 Task: Find connections with filter location Chamba with filter topic #socialentrepreneurswith filter profile language English with filter current company Birdeye with filter school Smt Mithibai Motiram Kundnani College of Commerce and Economics 32nd Road Bandra Mumbai 400 050 with filter industry Renewable Energy Power Generation with filter service category Market Strategy with filter keywords title Therapist
Action: Mouse moved to (616, 91)
Screenshot: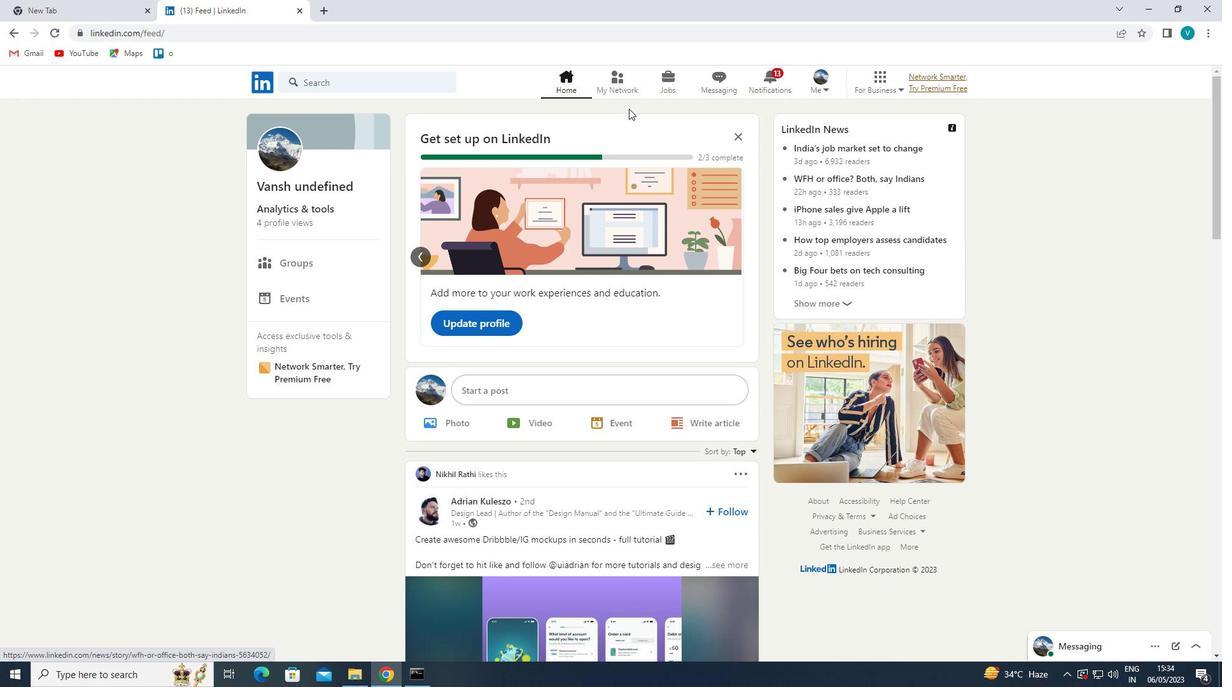 
Action: Mouse pressed left at (616, 91)
Screenshot: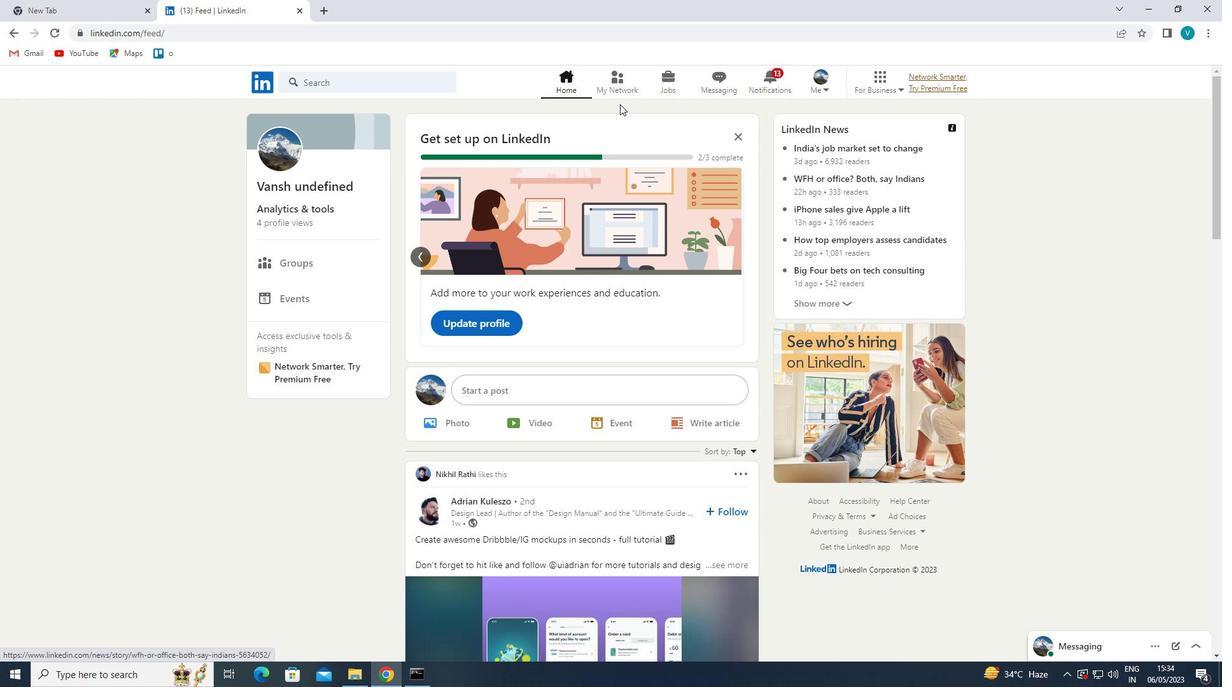 
Action: Mouse moved to (388, 157)
Screenshot: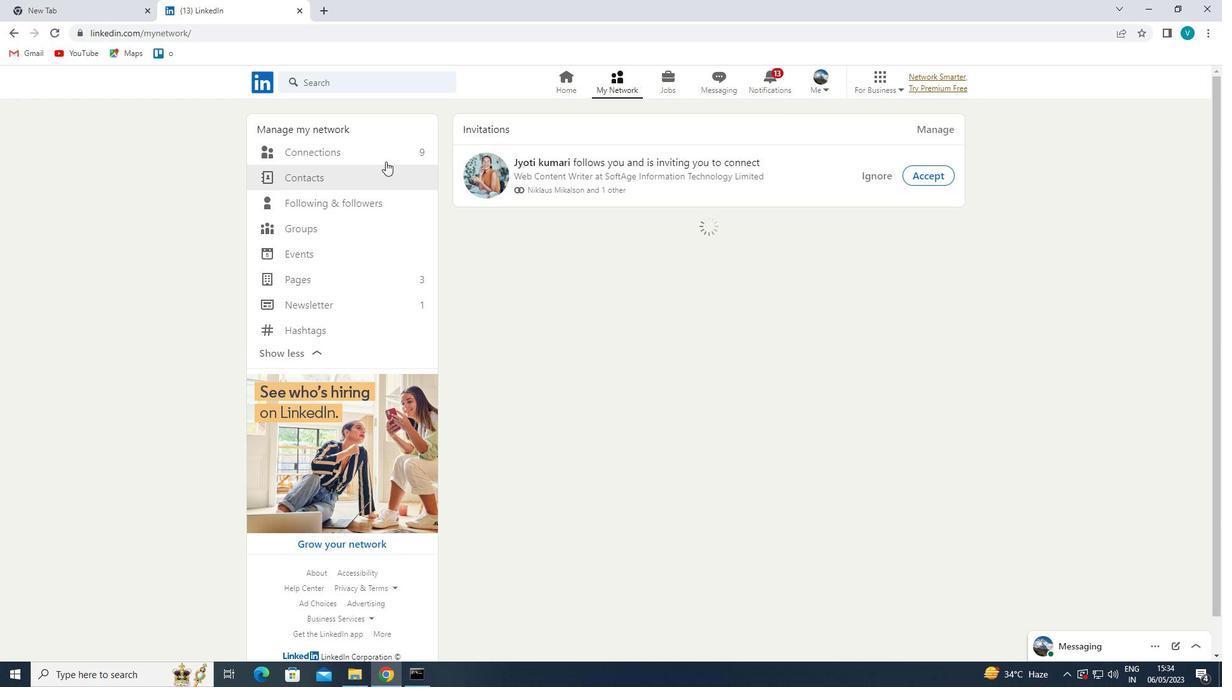 
Action: Mouse pressed left at (388, 157)
Screenshot: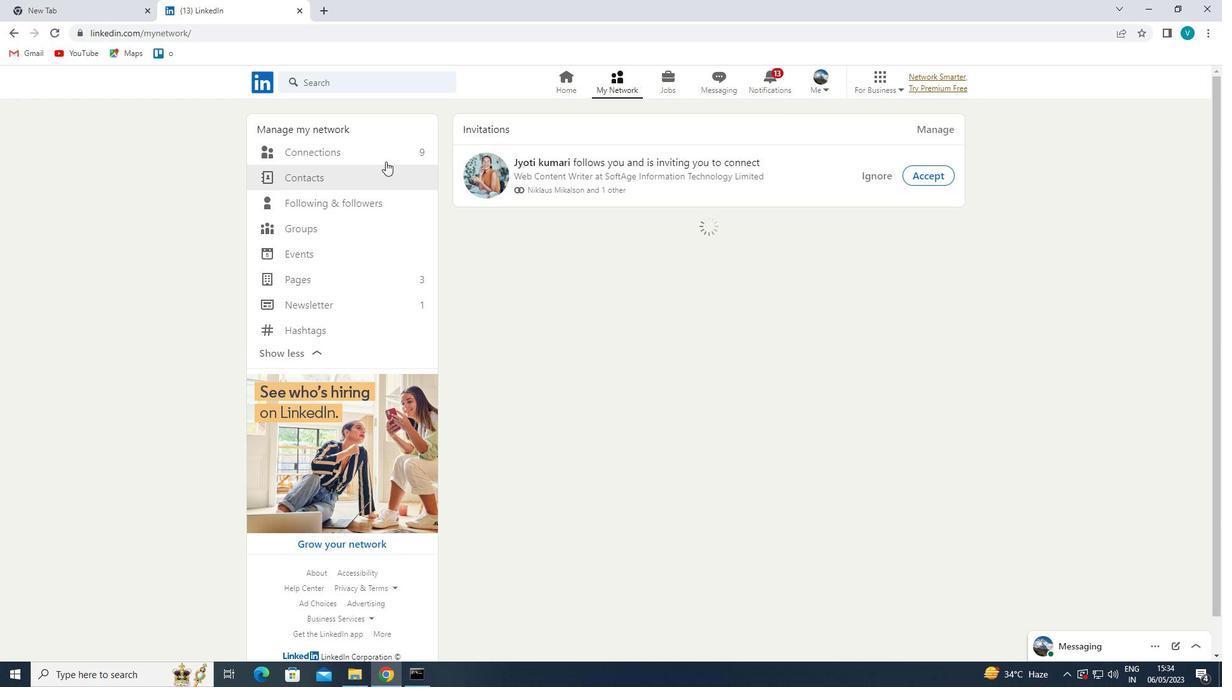 
Action: Mouse moved to (709, 155)
Screenshot: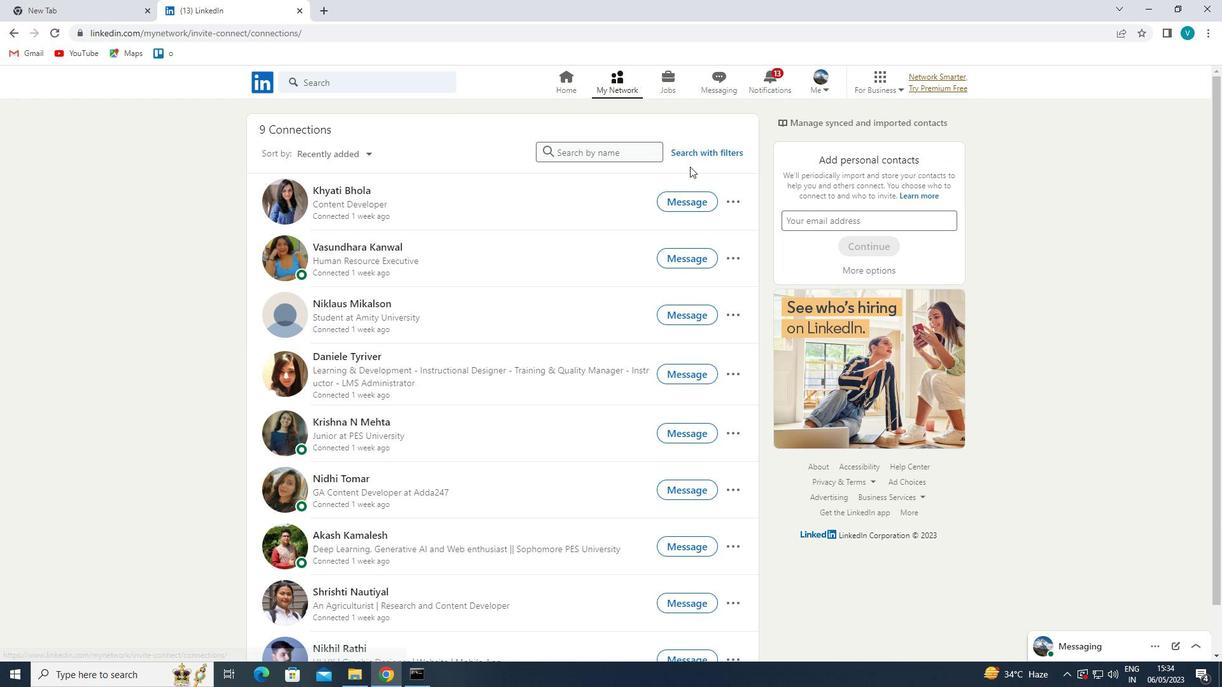 
Action: Mouse pressed left at (709, 155)
Screenshot: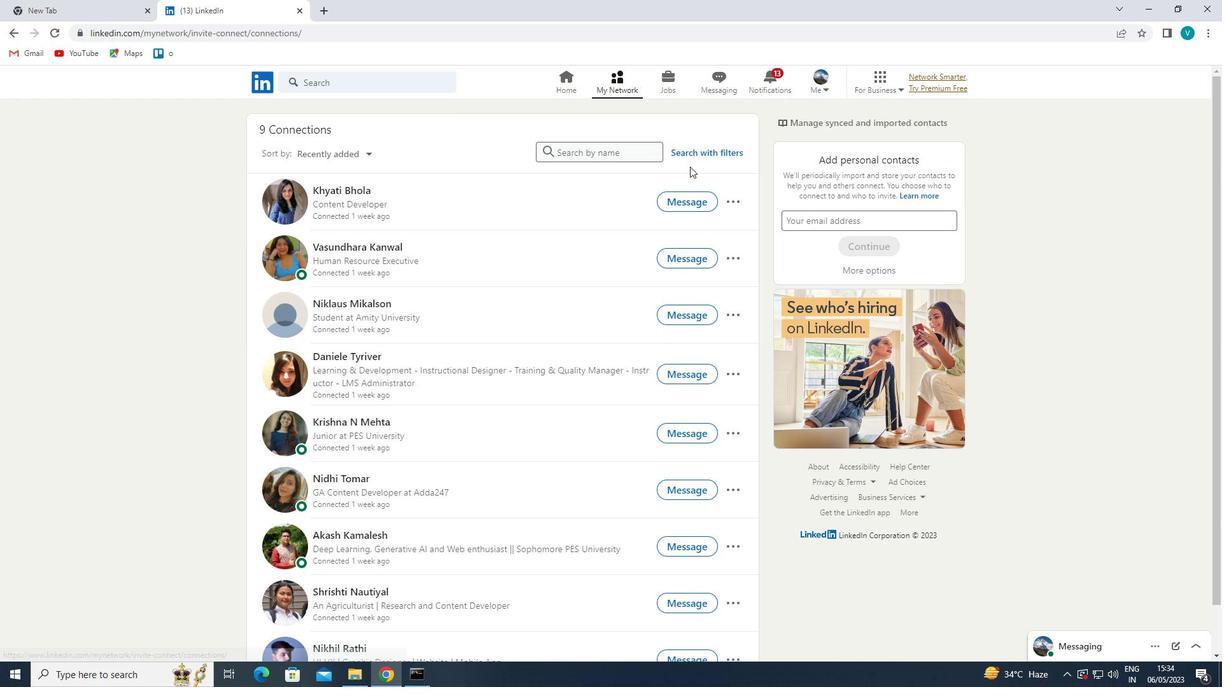 
Action: Mouse moved to (603, 121)
Screenshot: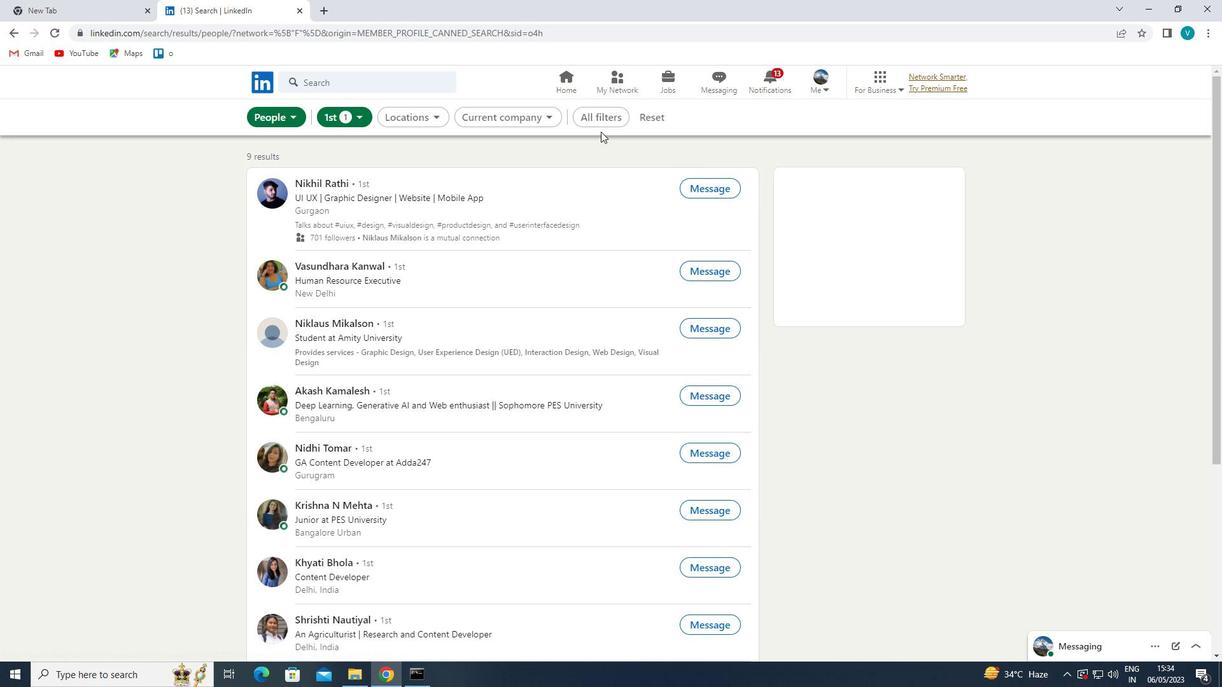 
Action: Mouse pressed left at (603, 121)
Screenshot: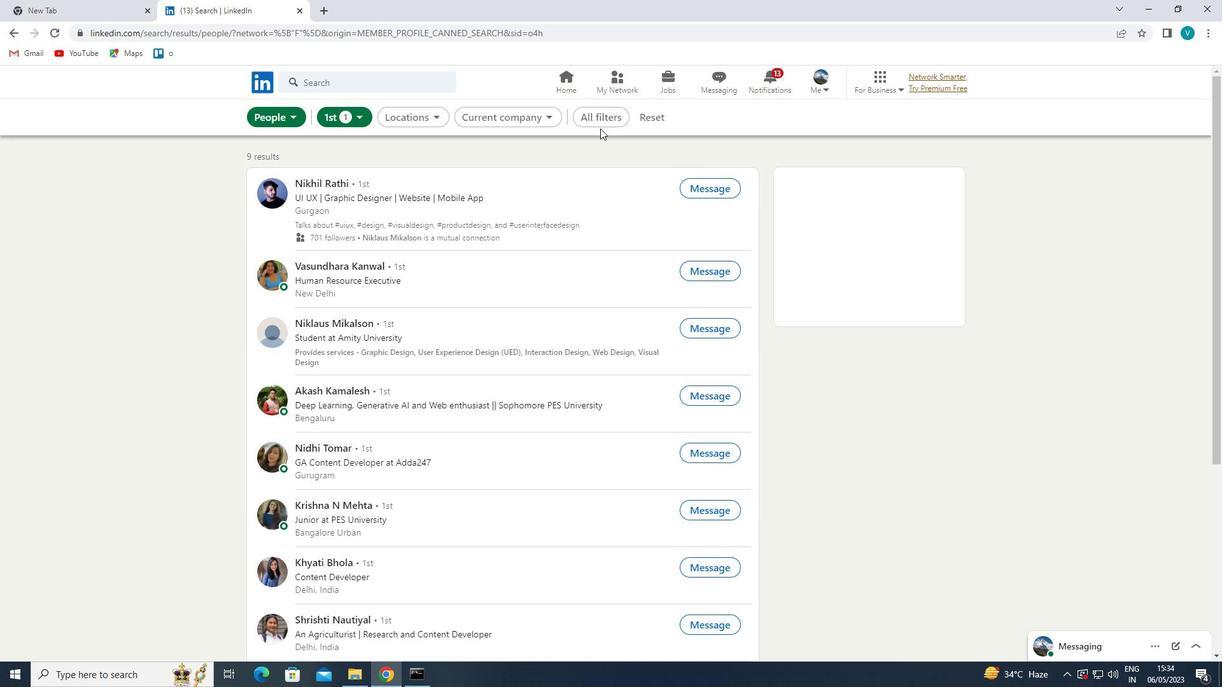 
Action: Mouse moved to (1035, 303)
Screenshot: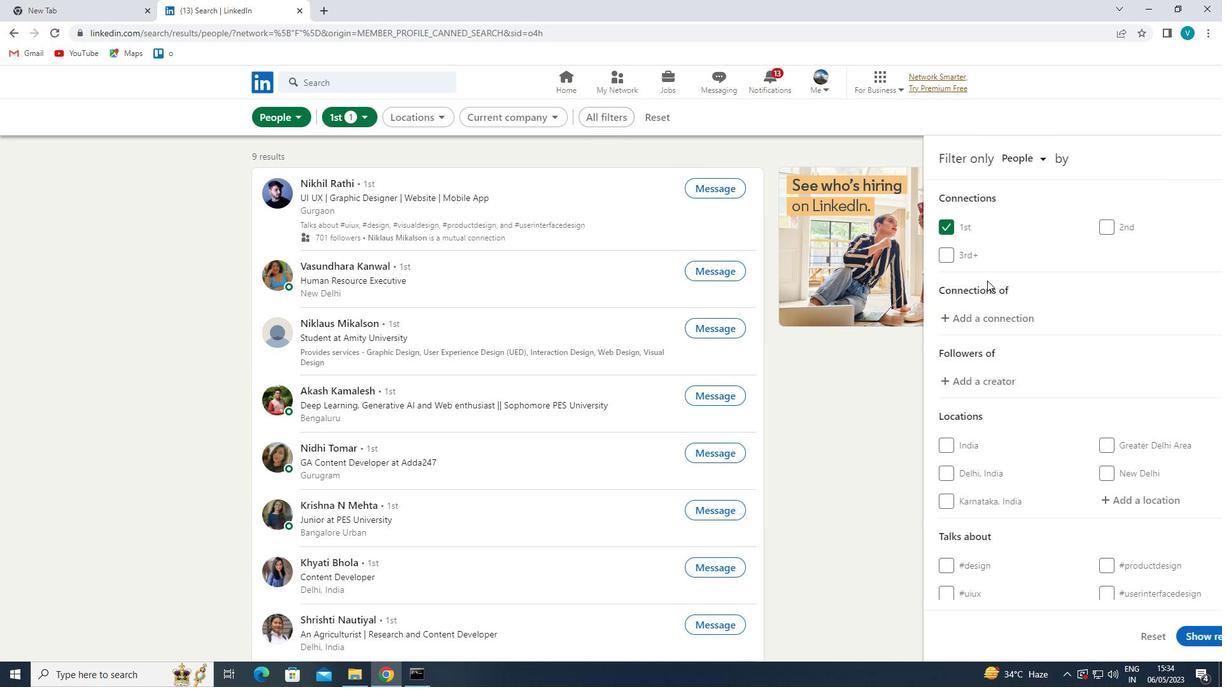 
Action: Mouse scrolled (1035, 303) with delta (0, 0)
Screenshot: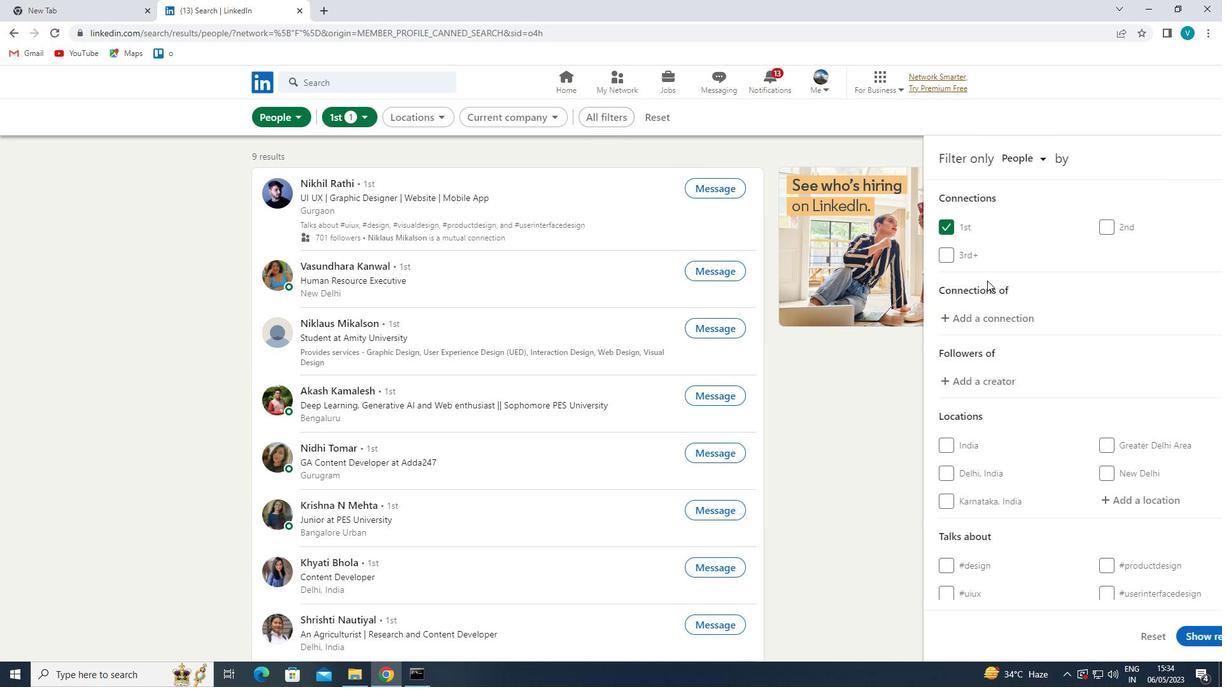 
Action: Mouse moved to (1091, 435)
Screenshot: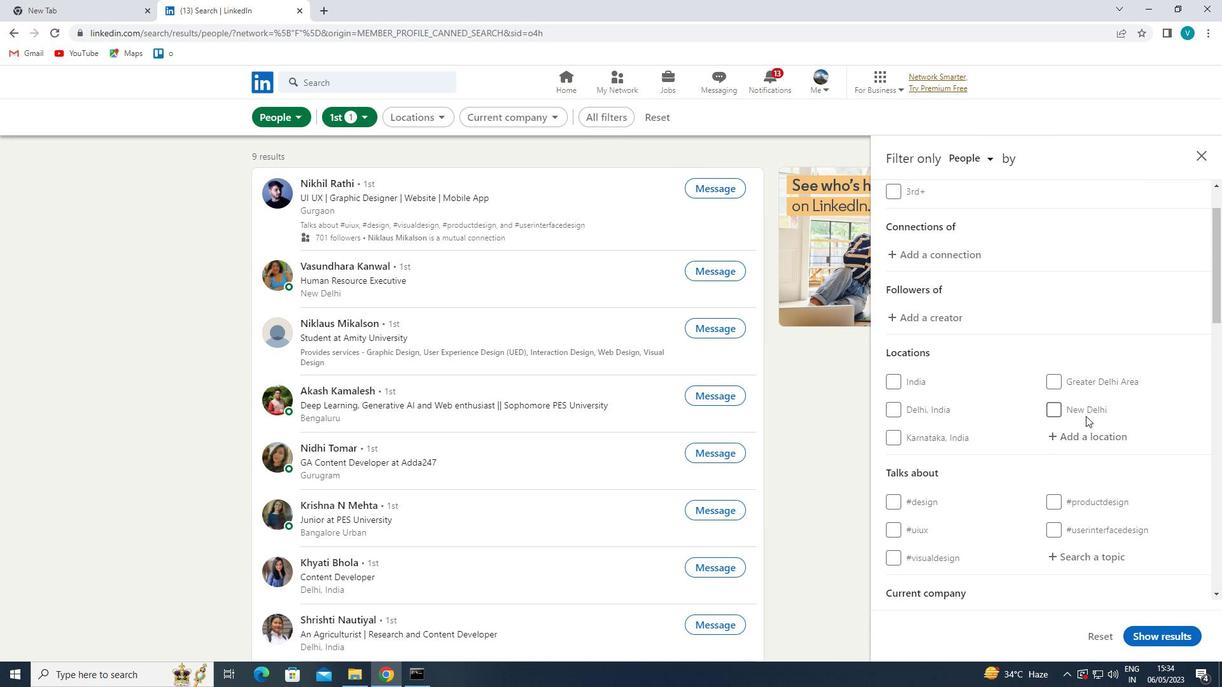 
Action: Mouse pressed left at (1091, 435)
Screenshot: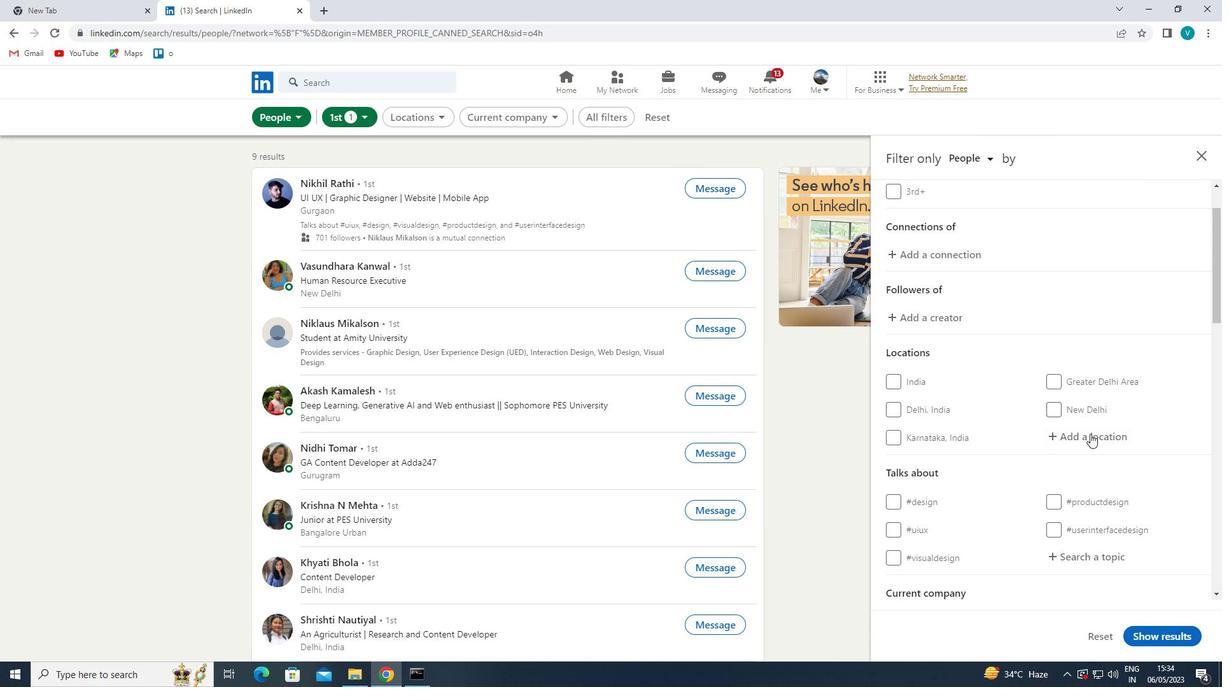 
Action: Mouse moved to (950, 352)
Screenshot: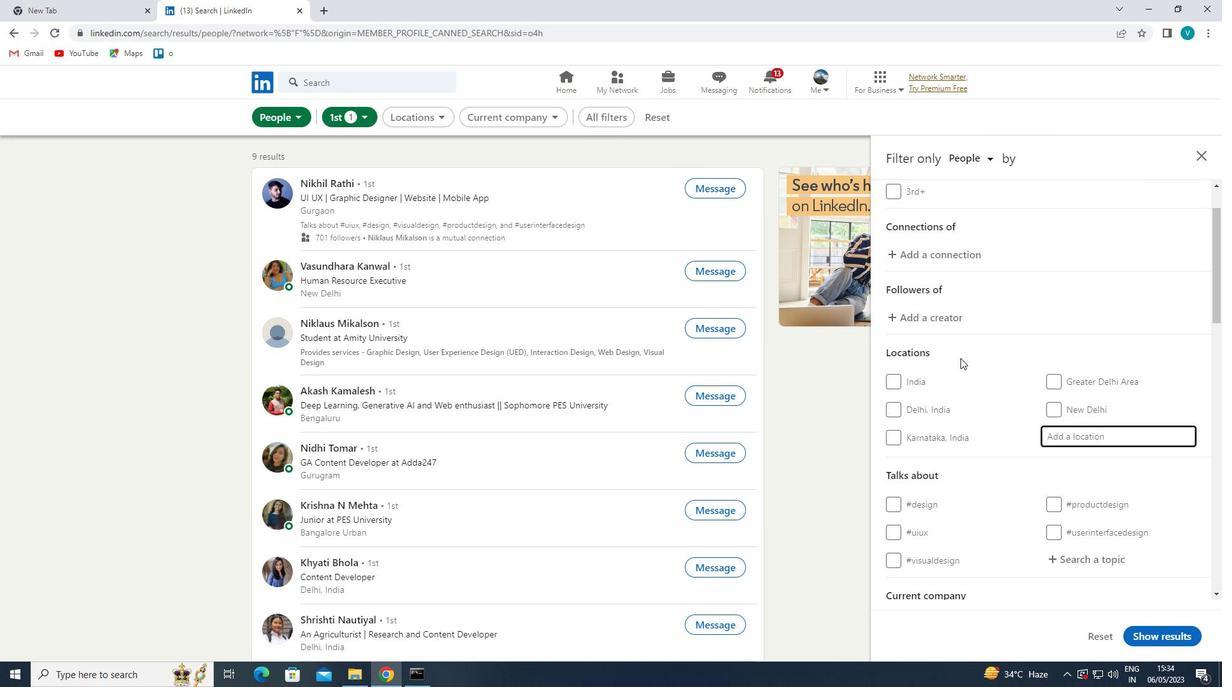 
Action: Key pressed <Key.shift>CHAMBA
Screenshot: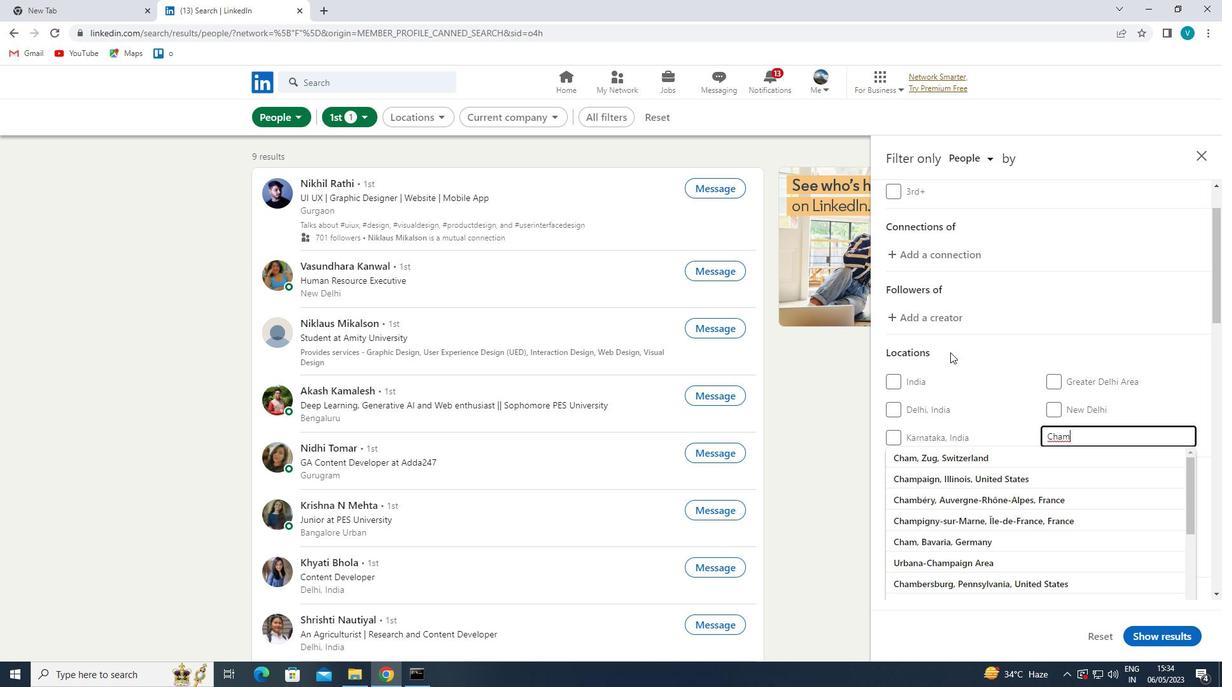 
Action: Mouse moved to (972, 451)
Screenshot: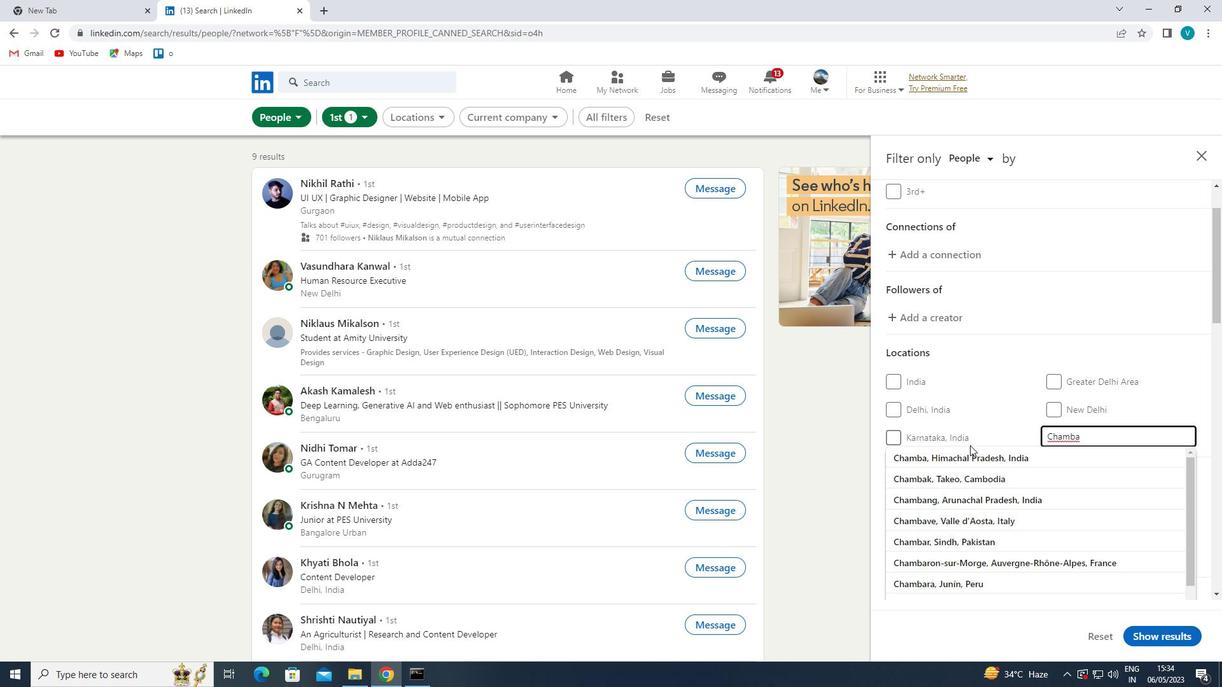 
Action: Mouse pressed left at (972, 451)
Screenshot: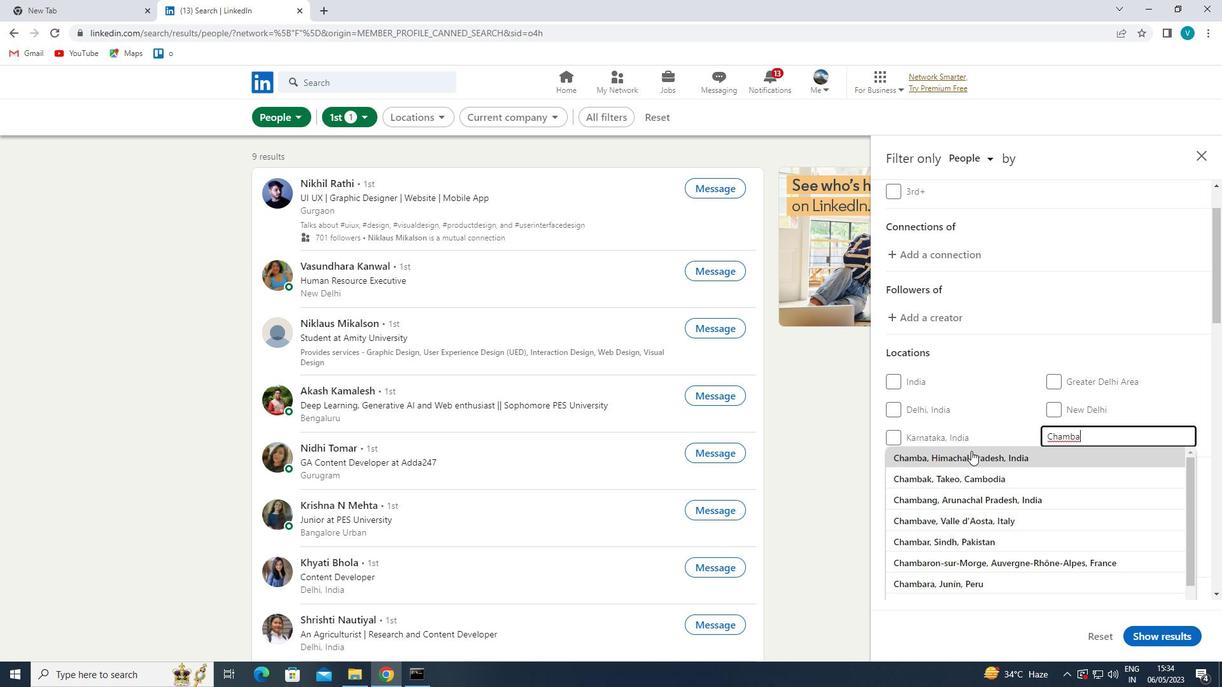 
Action: Mouse moved to (1171, 495)
Screenshot: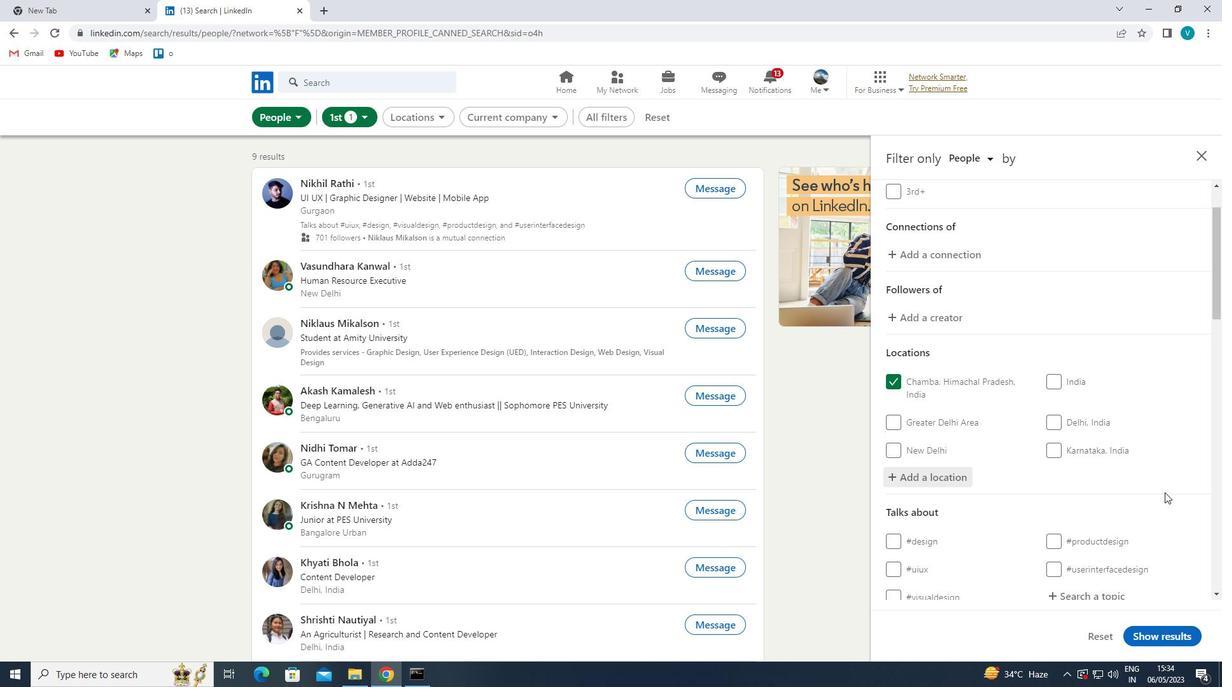 
Action: Mouse scrolled (1171, 494) with delta (0, 0)
Screenshot: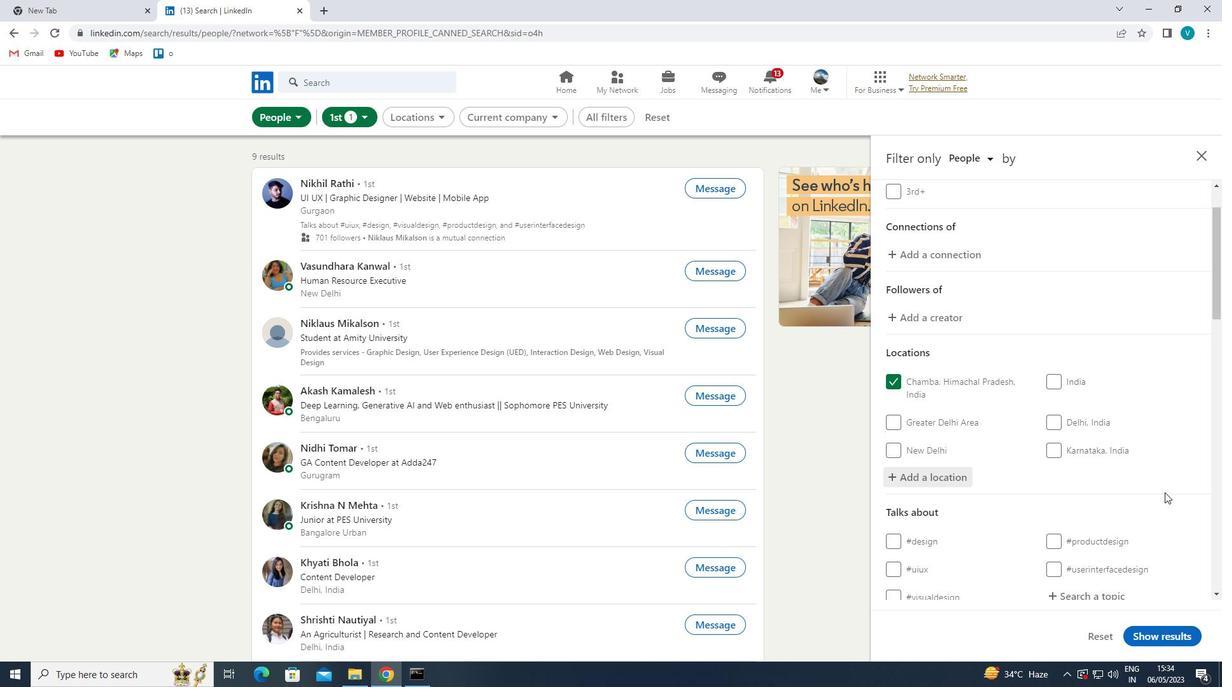 
Action: Mouse scrolled (1171, 494) with delta (0, 0)
Screenshot: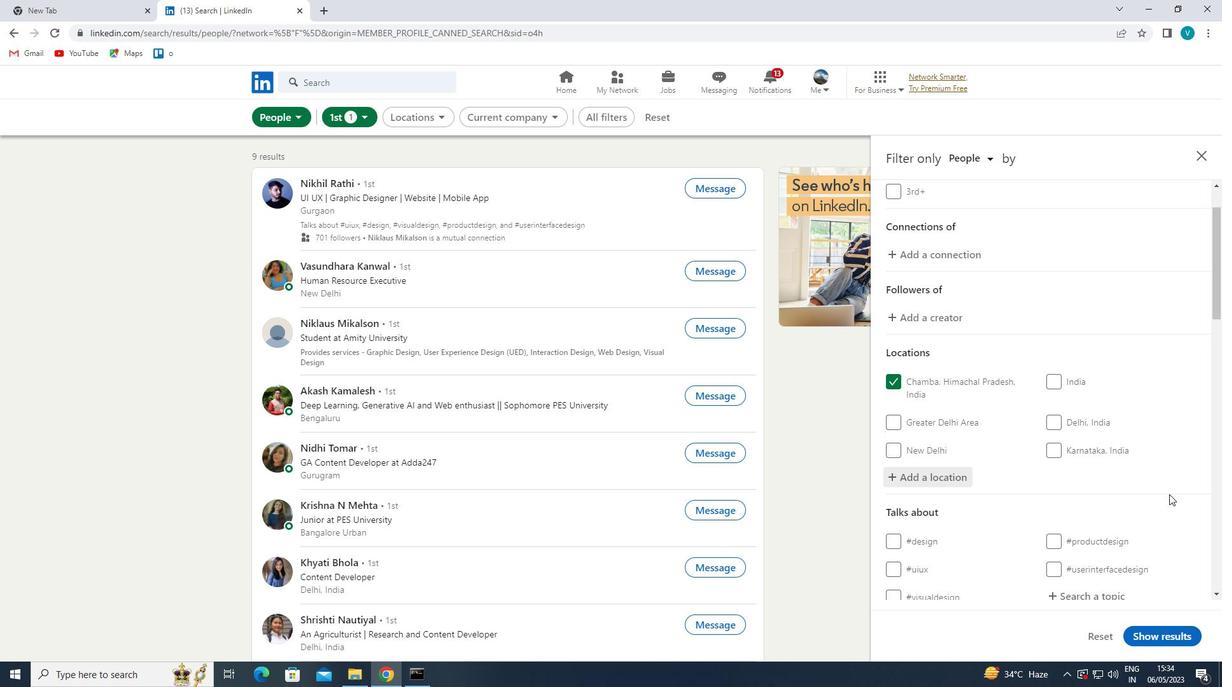 
Action: Mouse moved to (1112, 480)
Screenshot: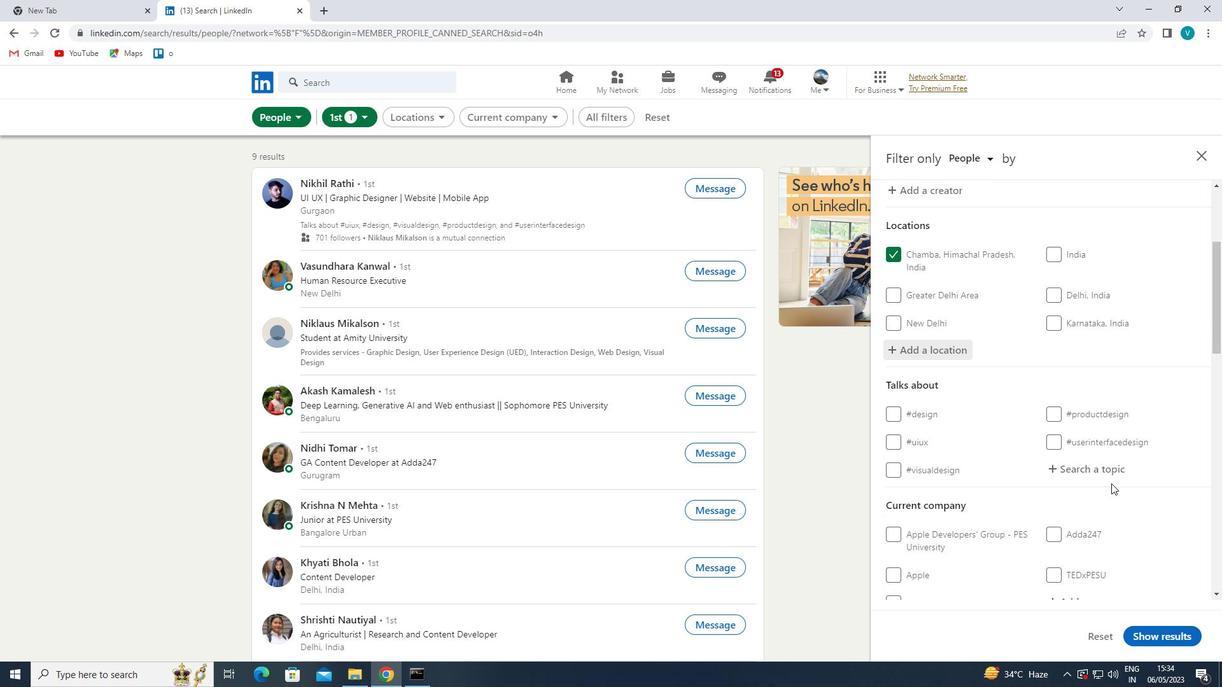 
Action: Mouse pressed left at (1112, 480)
Screenshot: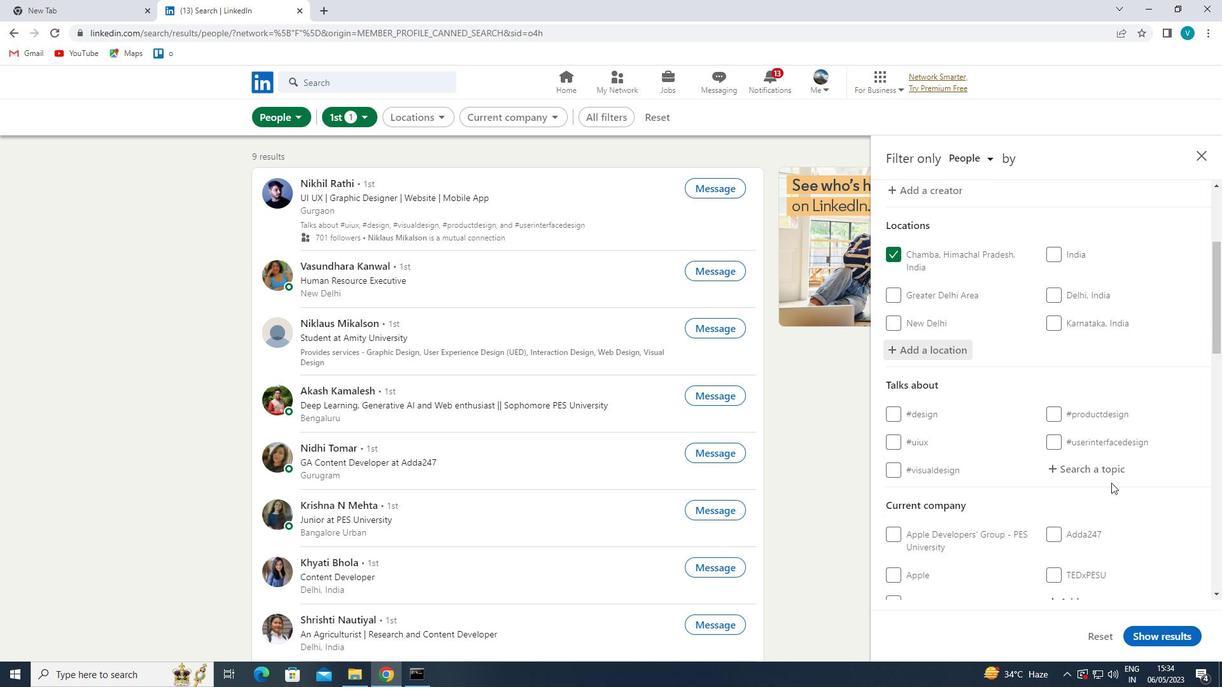 
Action: Mouse moved to (1119, 466)
Screenshot: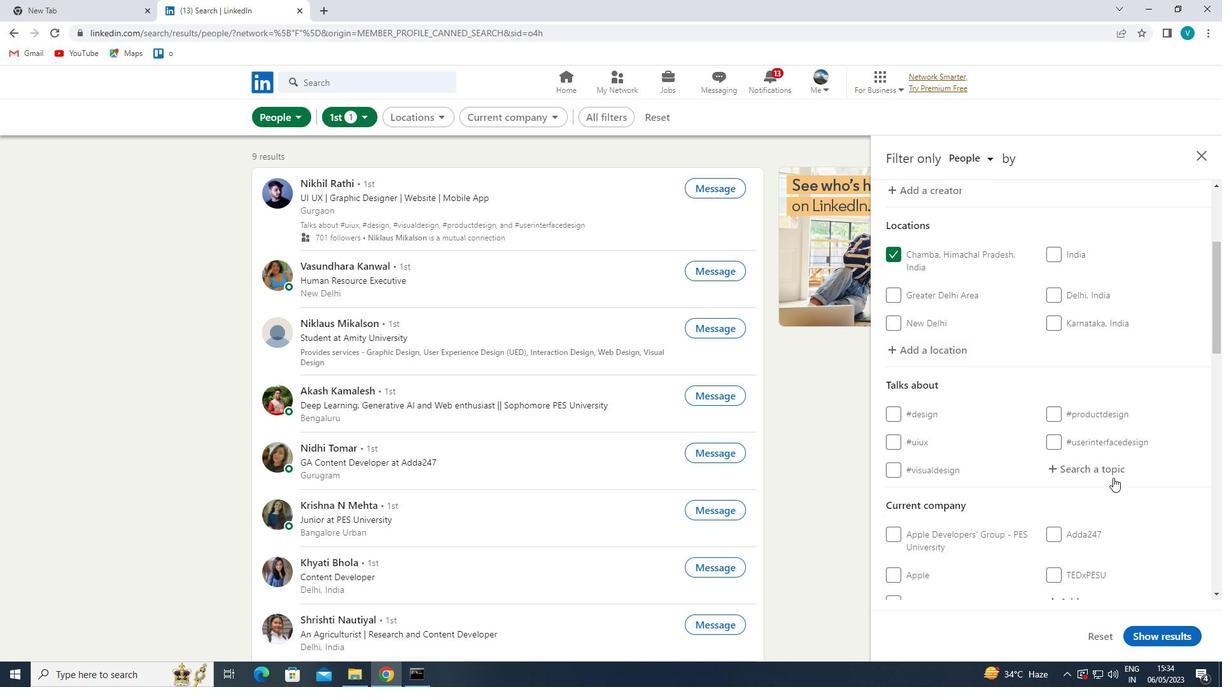 
Action: Mouse pressed left at (1119, 466)
Screenshot: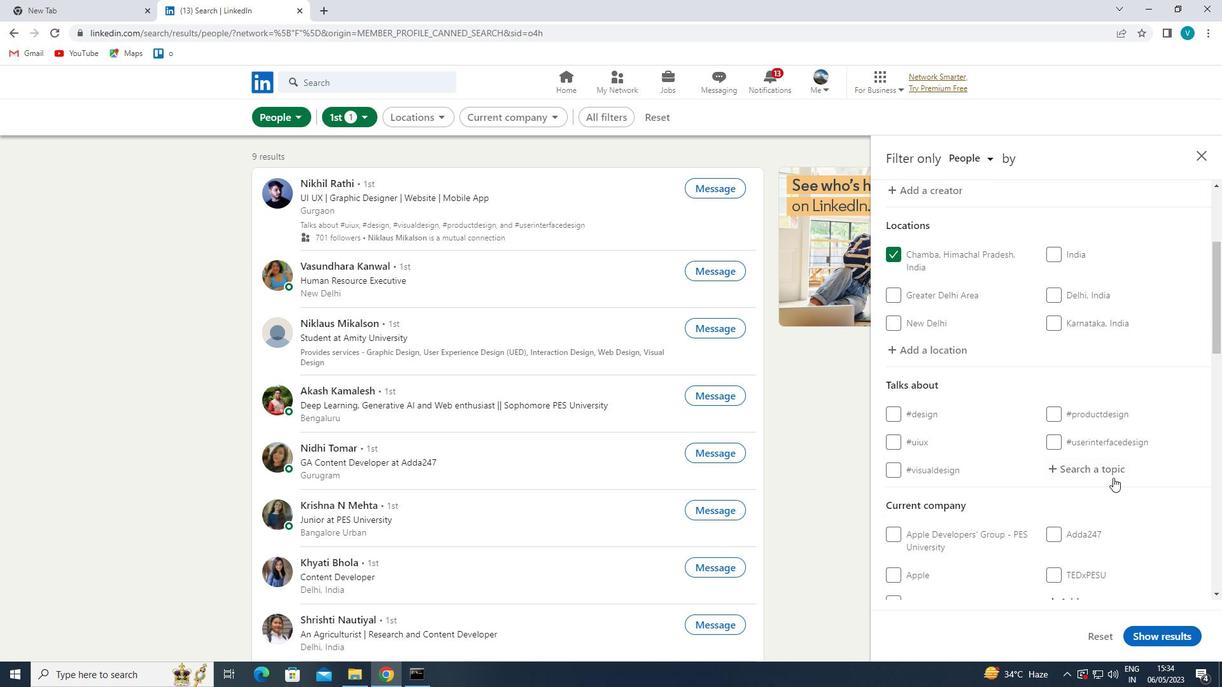 
Action: Mouse moved to (1019, 414)
Screenshot: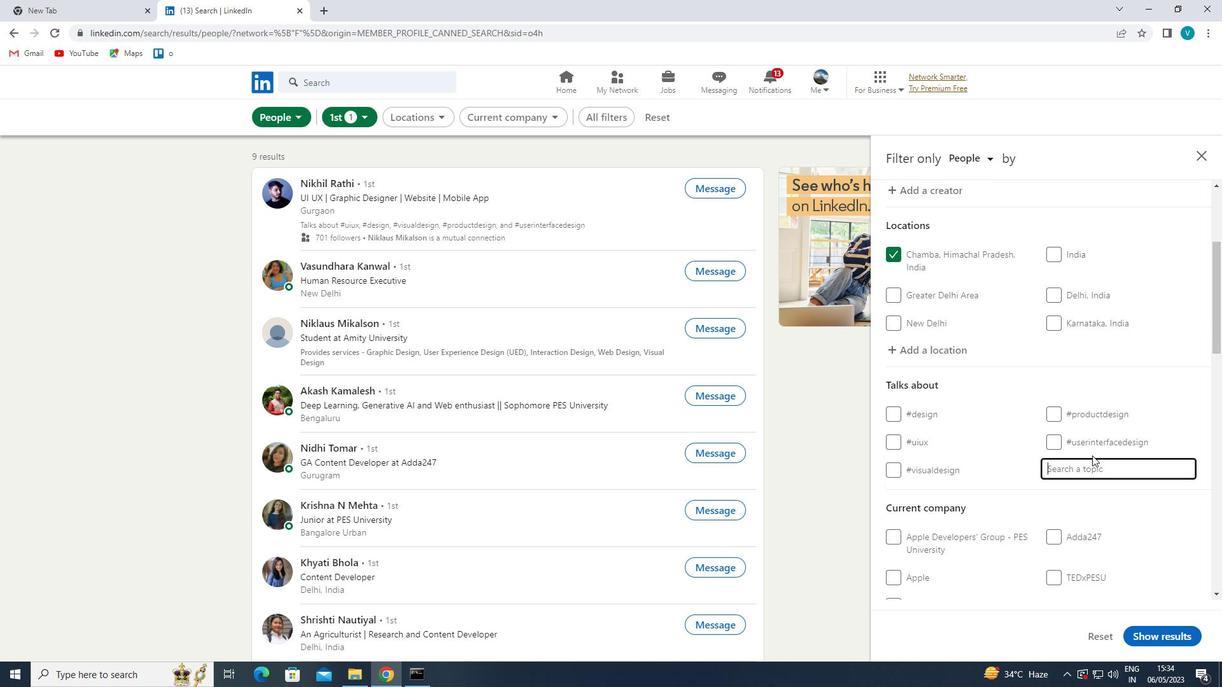 
Action: Key pressed SOCIAL
Screenshot: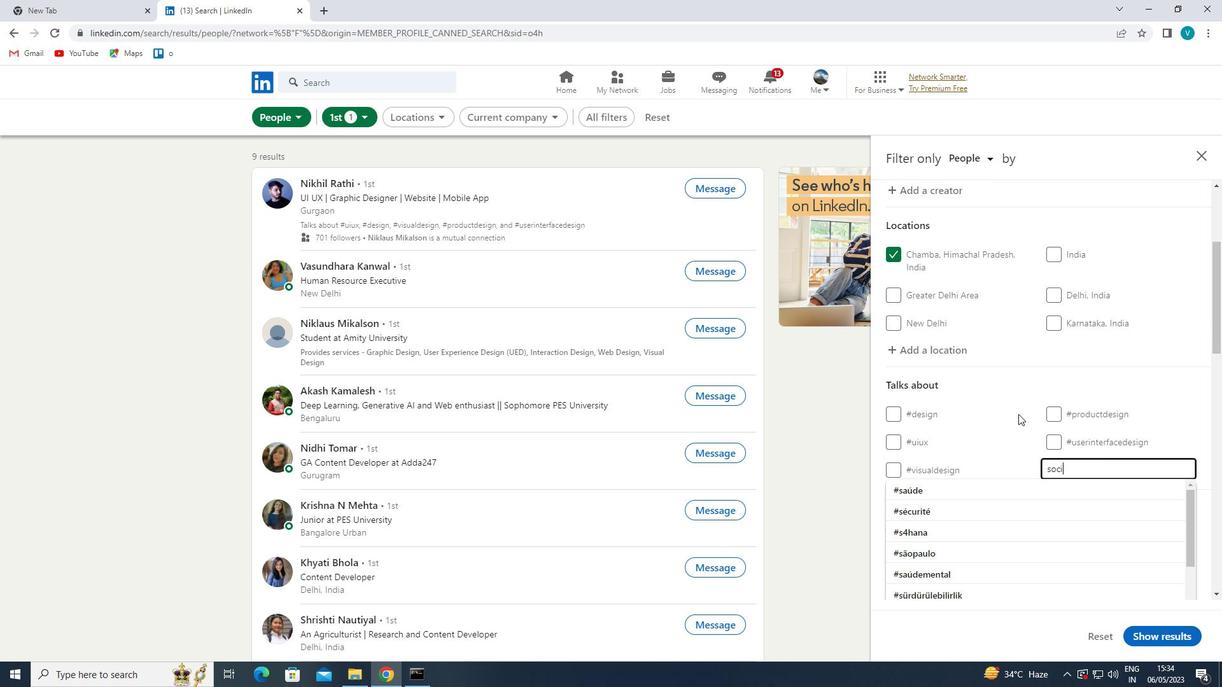 
Action: Mouse moved to (1017, 438)
Screenshot: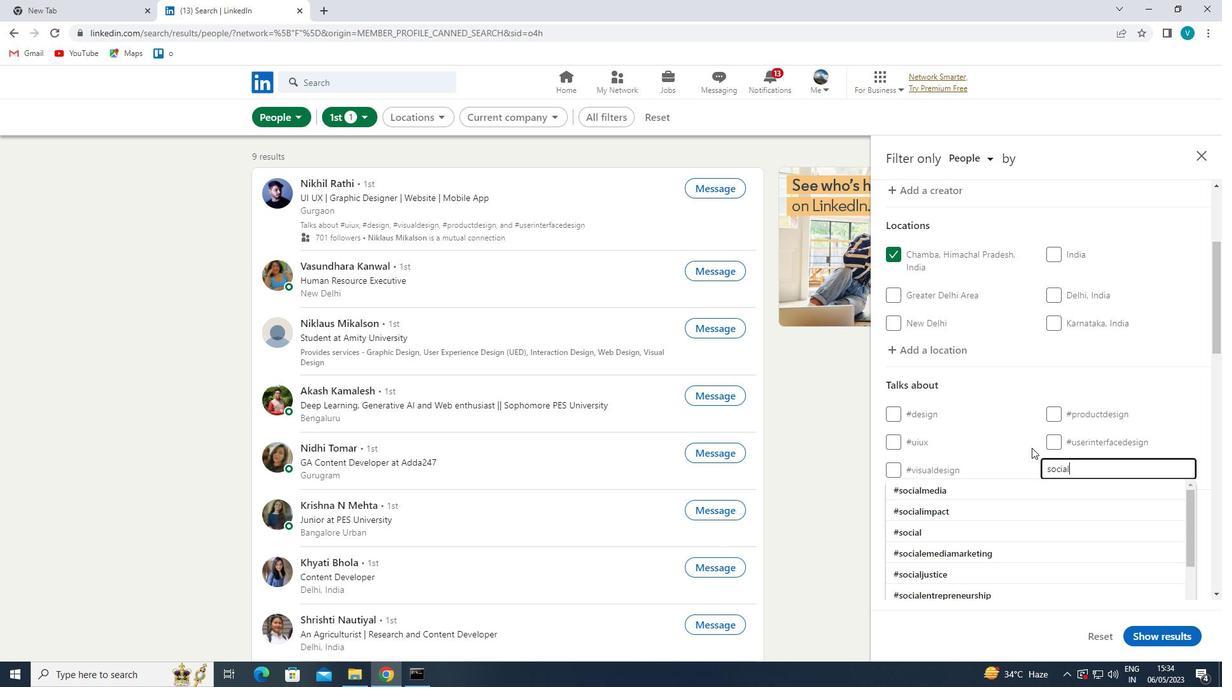 
Action: Key pressed ENTRE
Screenshot: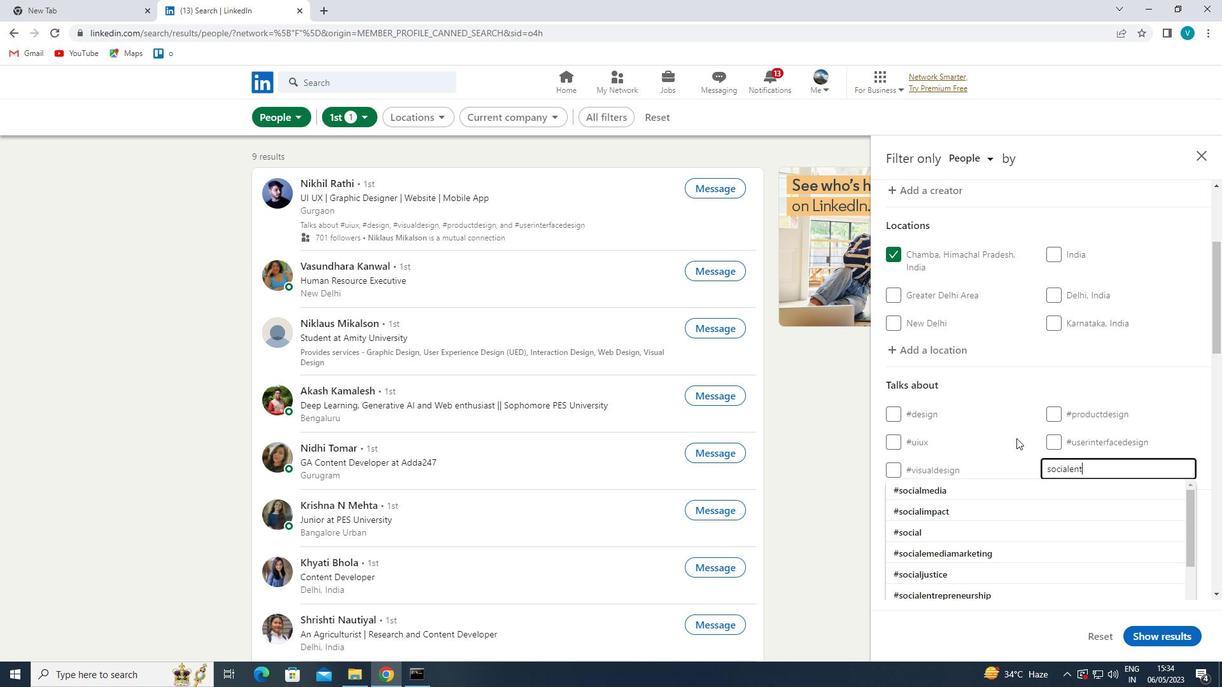 
Action: Mouse moved to (1002, 514)
Screenshot: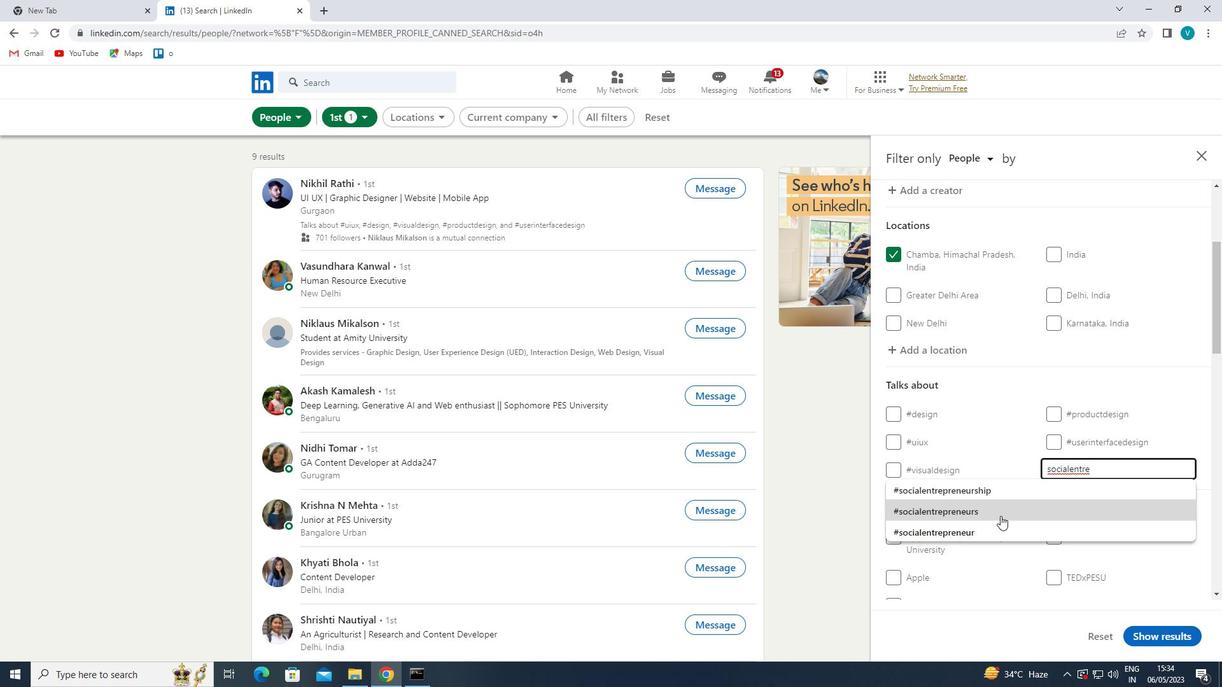 
Action: Mouse pressed left at (1002, 514)
Screenshot: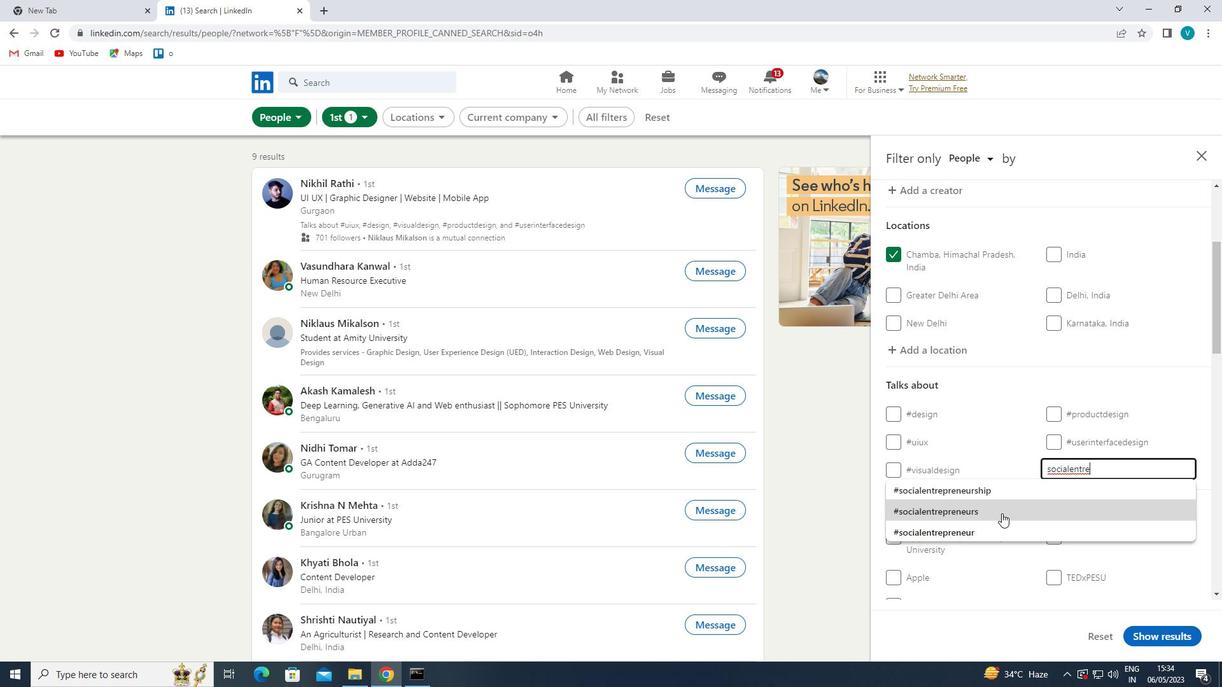 
Action: Mouse moved to (1043, 469)
Screenshot: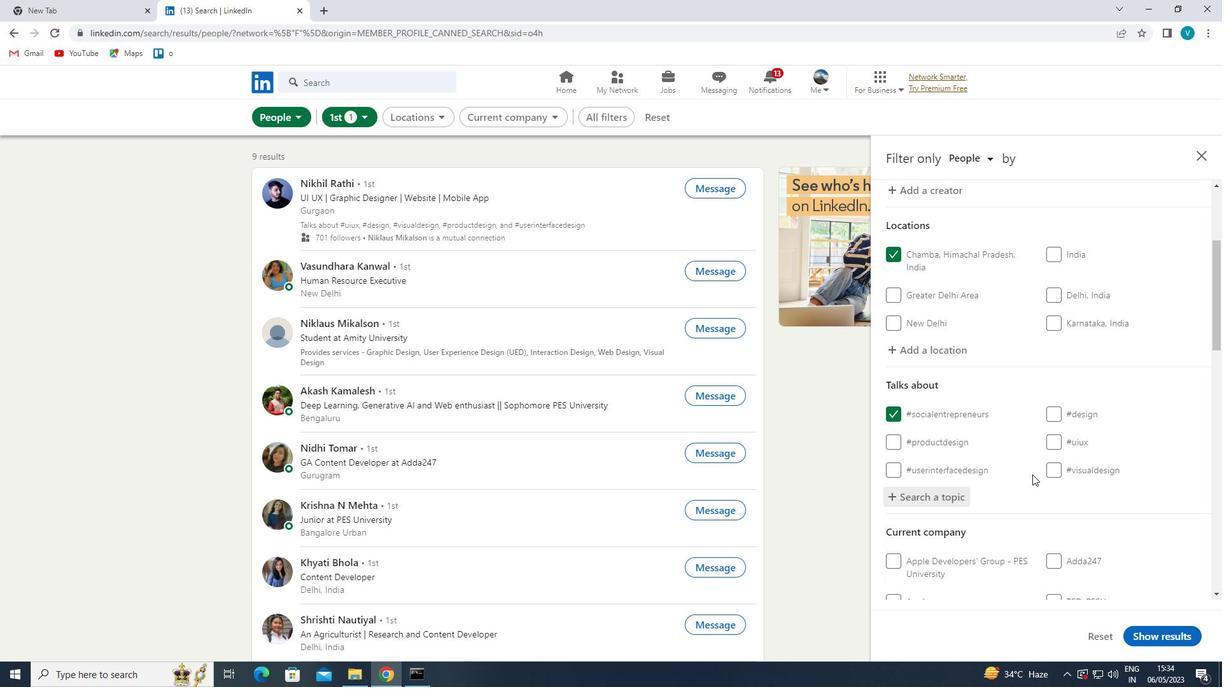 
Action: Mouse scrolled (1043, 468) with delta (0, 0)
Screenshot: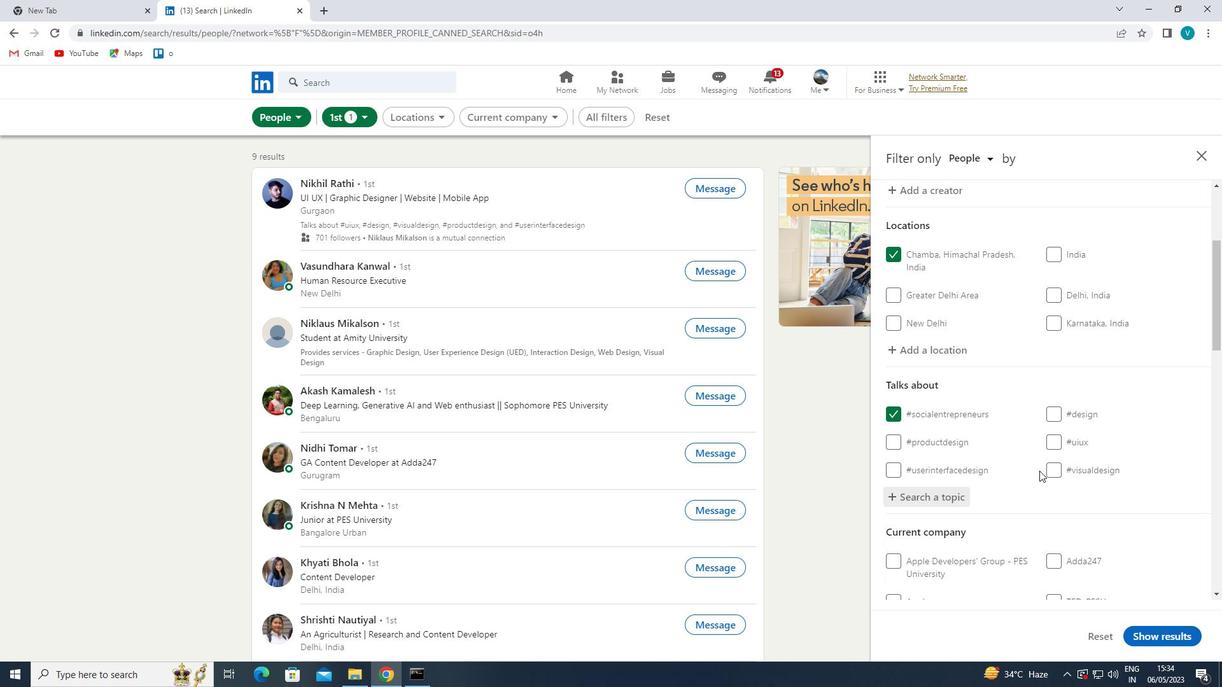 
Action: Mouse moved to (1043, 469)
Screenshot: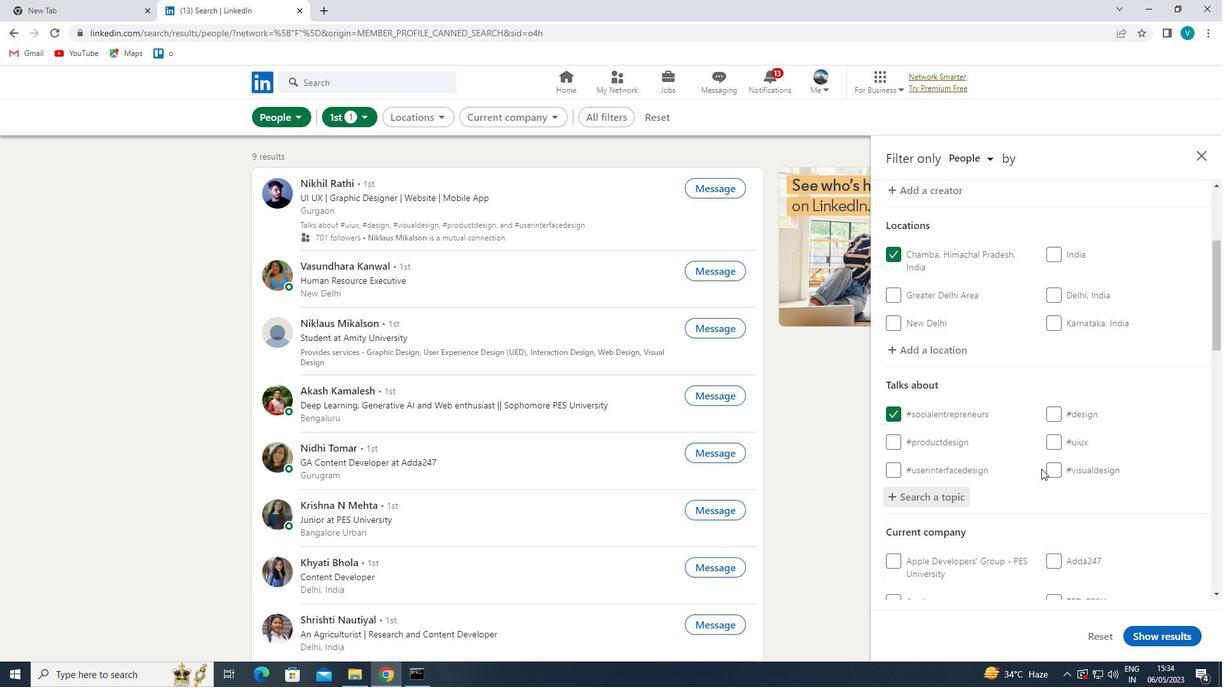 
Action: Mouse scrolled (1043, 468) with delta (0, 0)
Screenshot: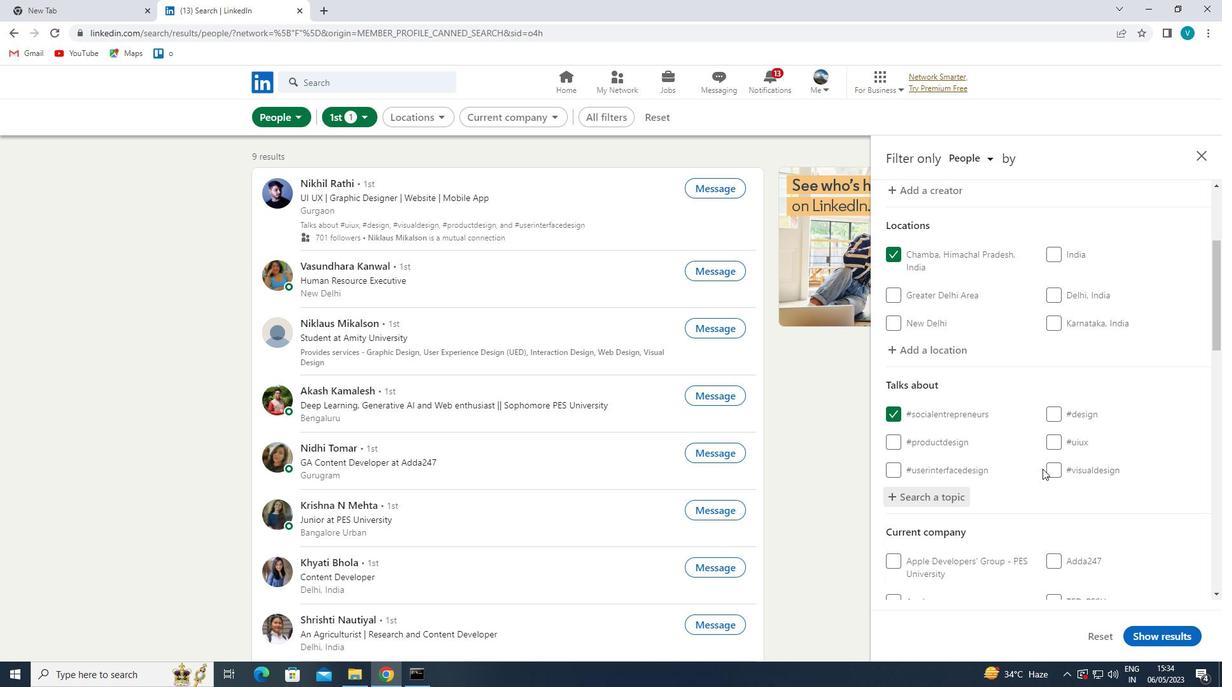 
Action: Mouse moved to (1044, 468)
Screenshot: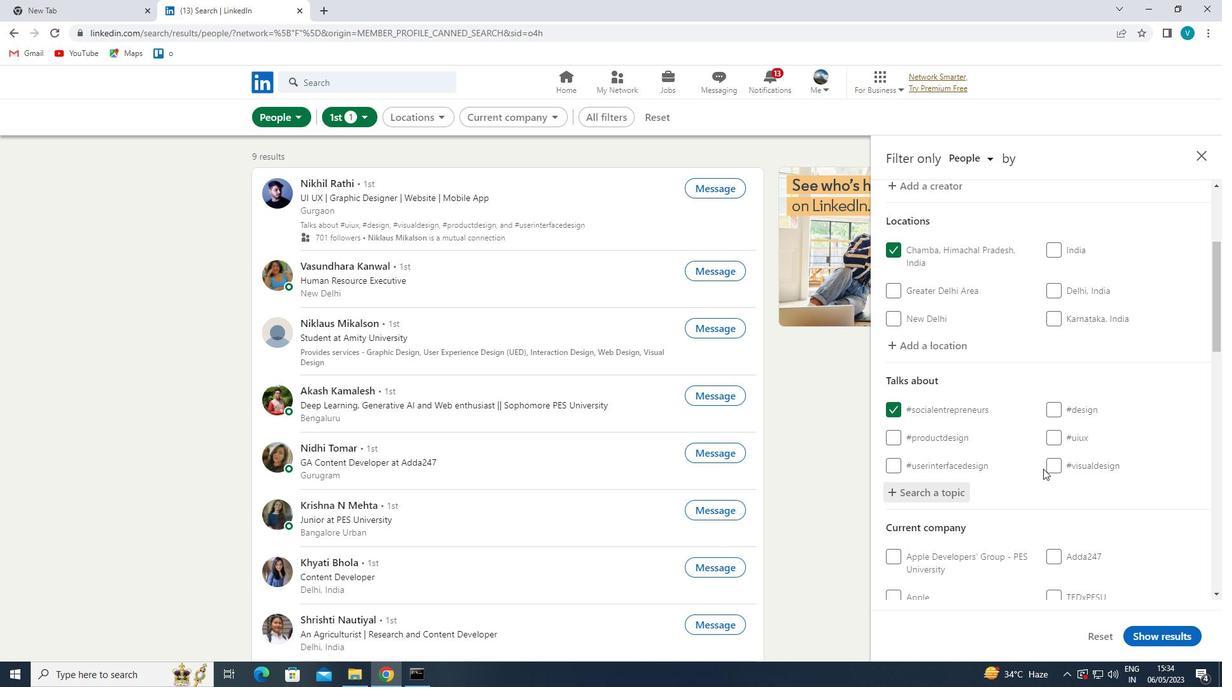 
Action: Mouse scrolled (1044, 468) with delta (0, 0)
Screenshot: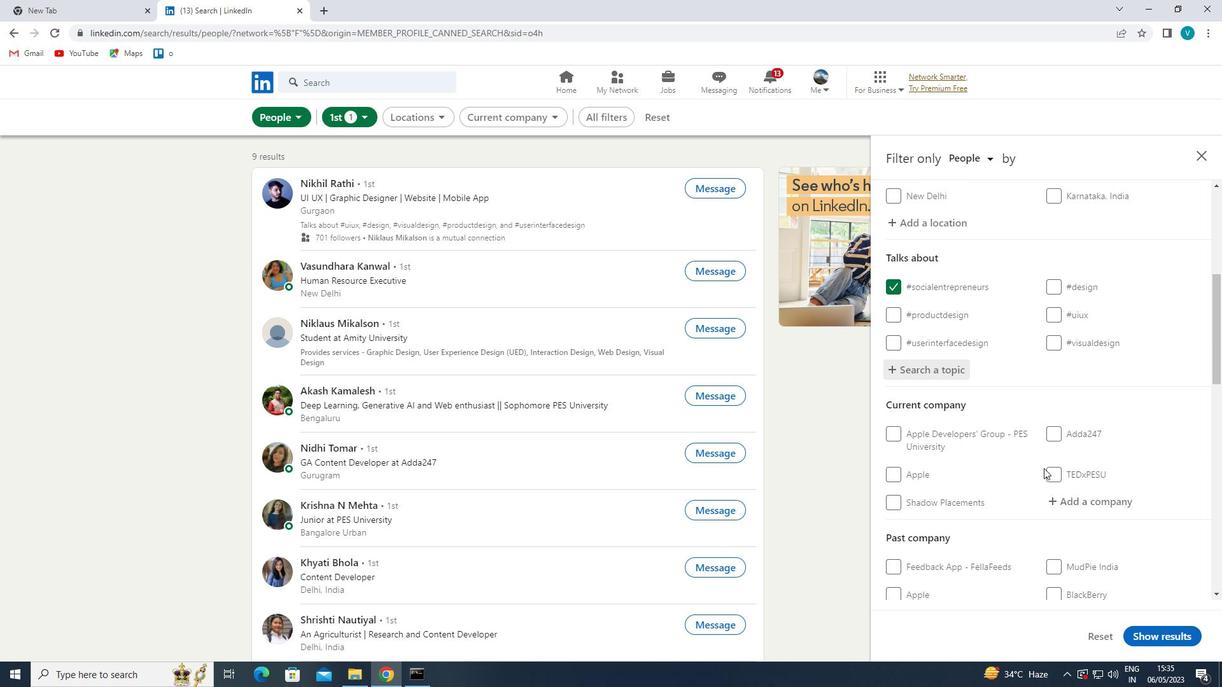 
Action: Mouse scrolled (1044, 468) with delta (0, 0)
Screenshot: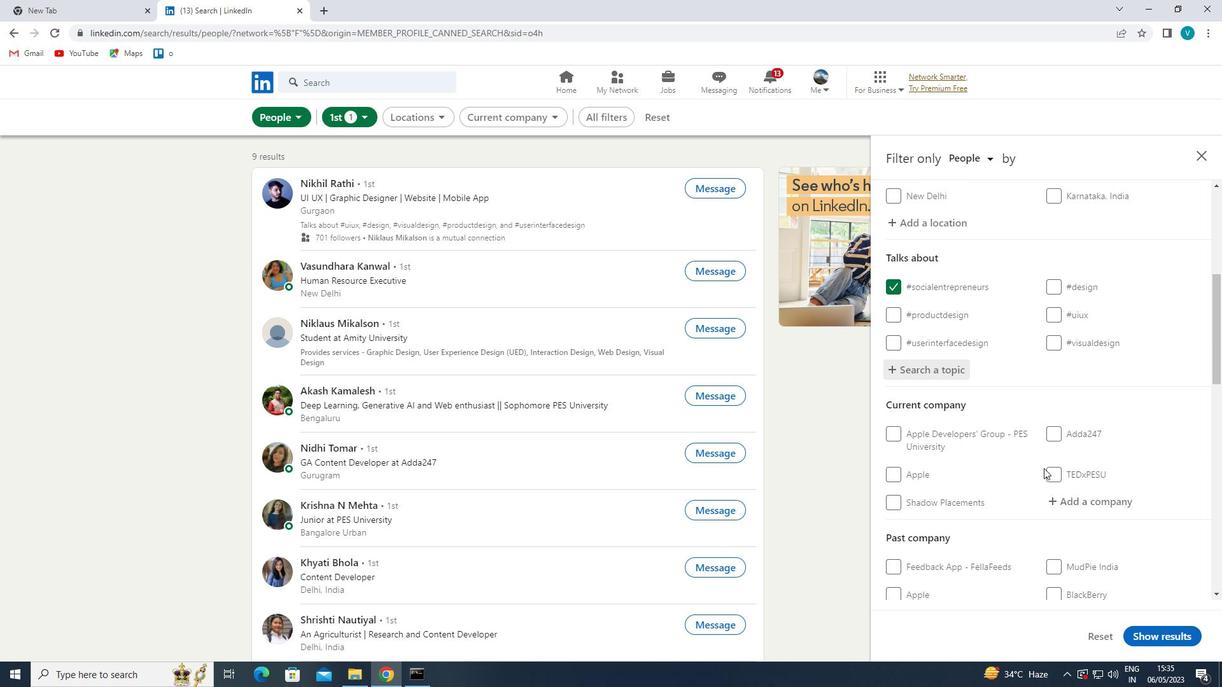 
Action: Mouse moved to (1028, 472)
Screenshot: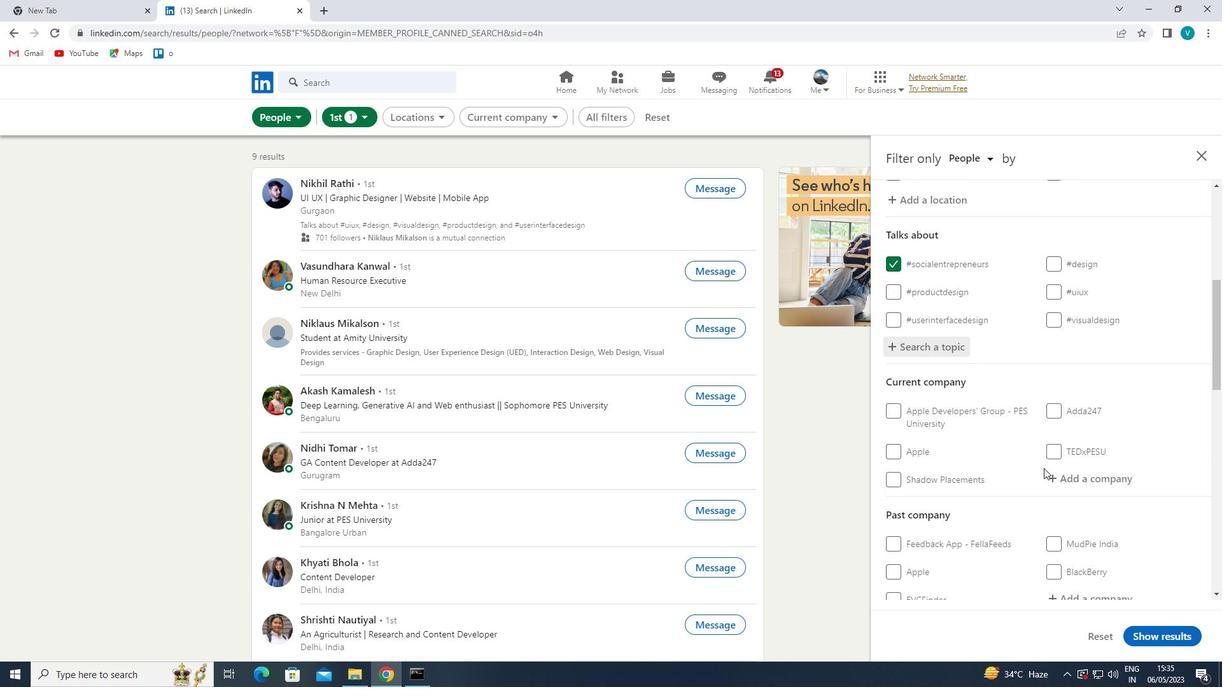 
Action: Mouse scrolled (1028, 471) with delta (0, 0)
Screenshot: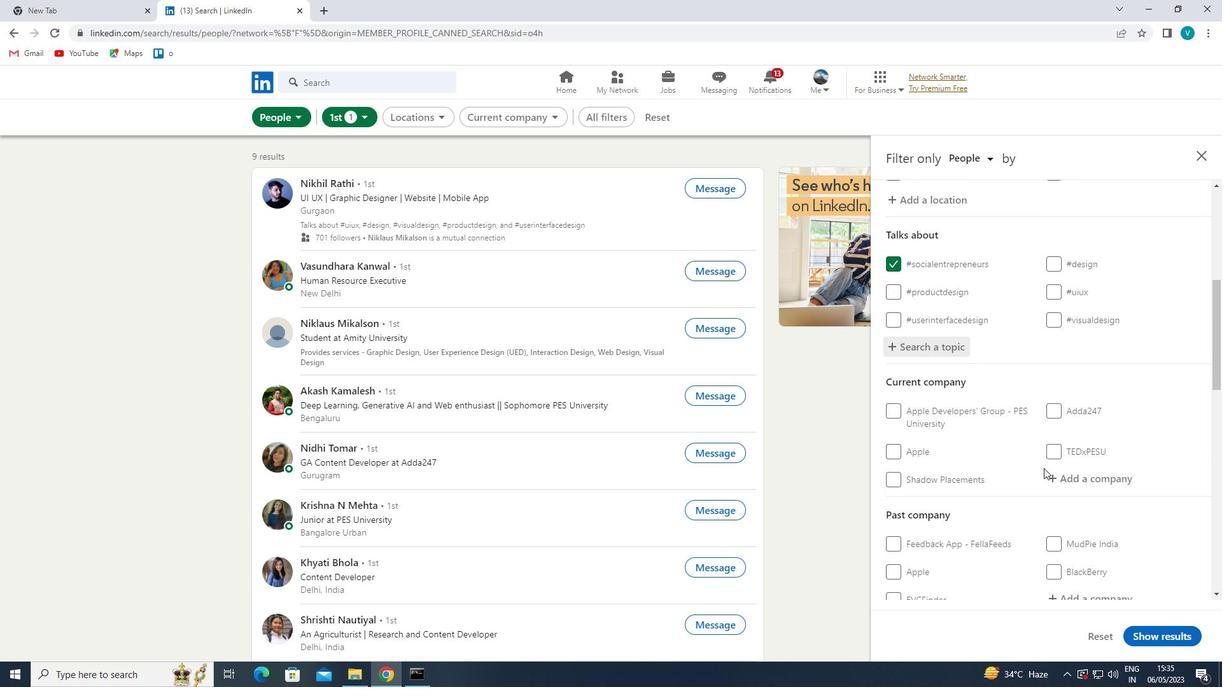 
Action: Mouse moved to (1012, 472)
Screenshot: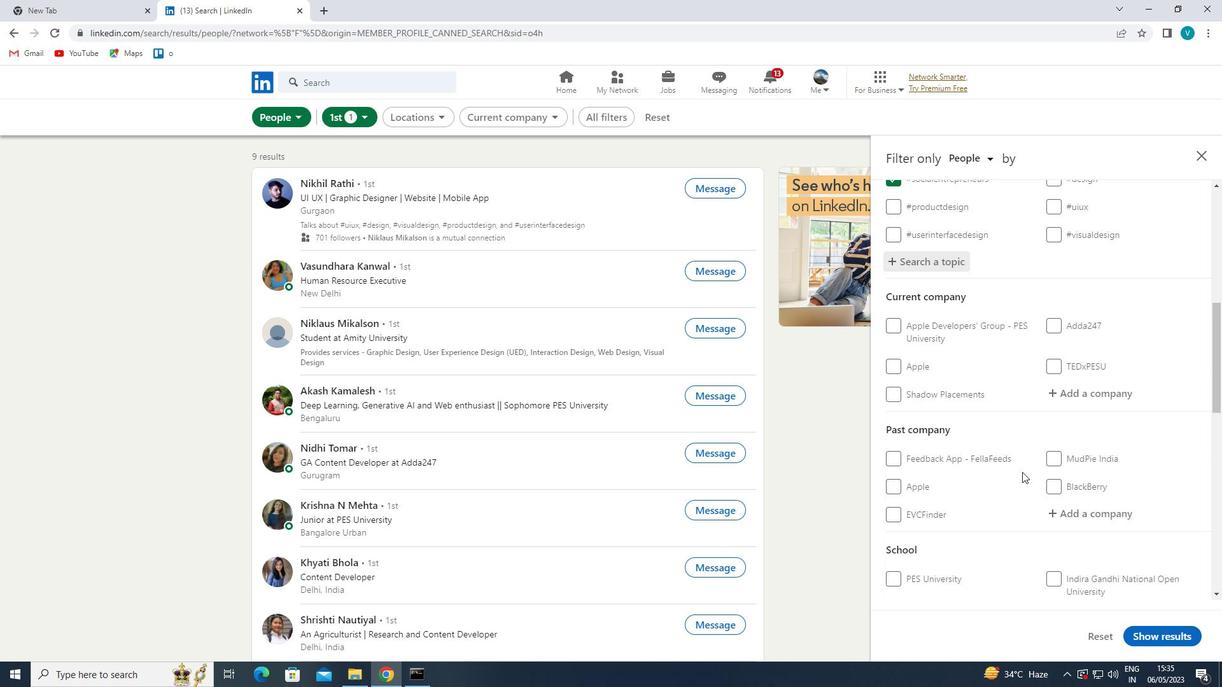 
Action: Mouse scrolled (1012, 471) with delta (0, 0)
Screenshot: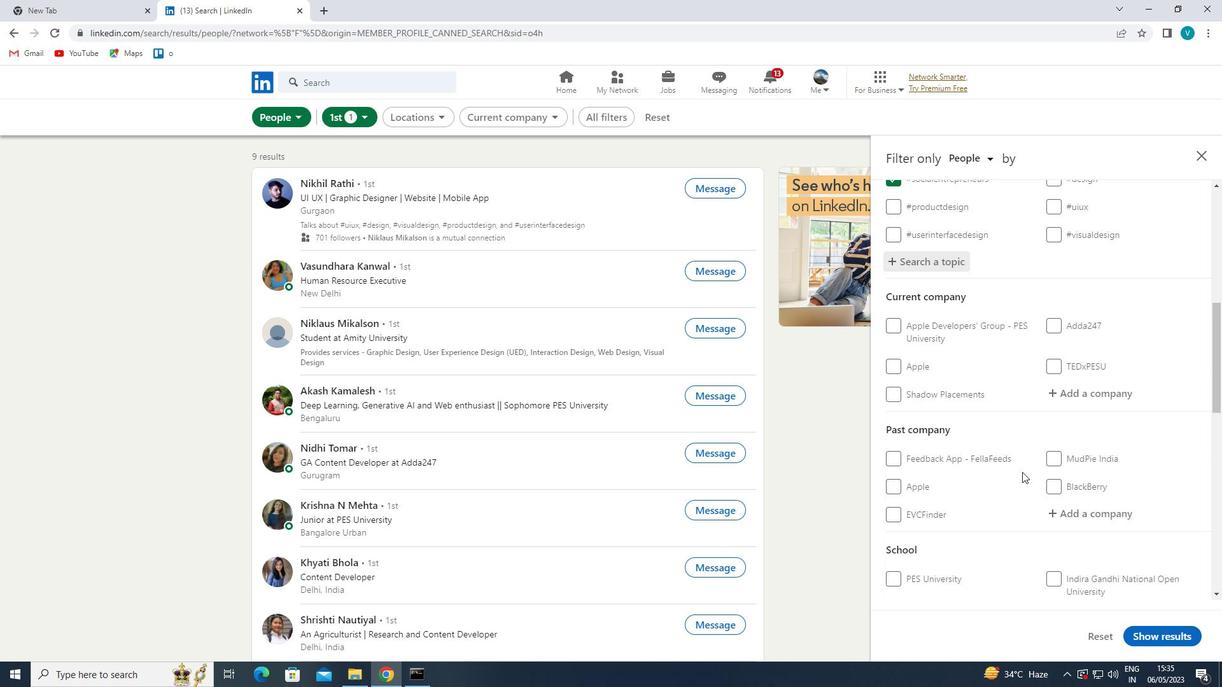 
Action: Mouse moved to (993, 474)
Screenshot: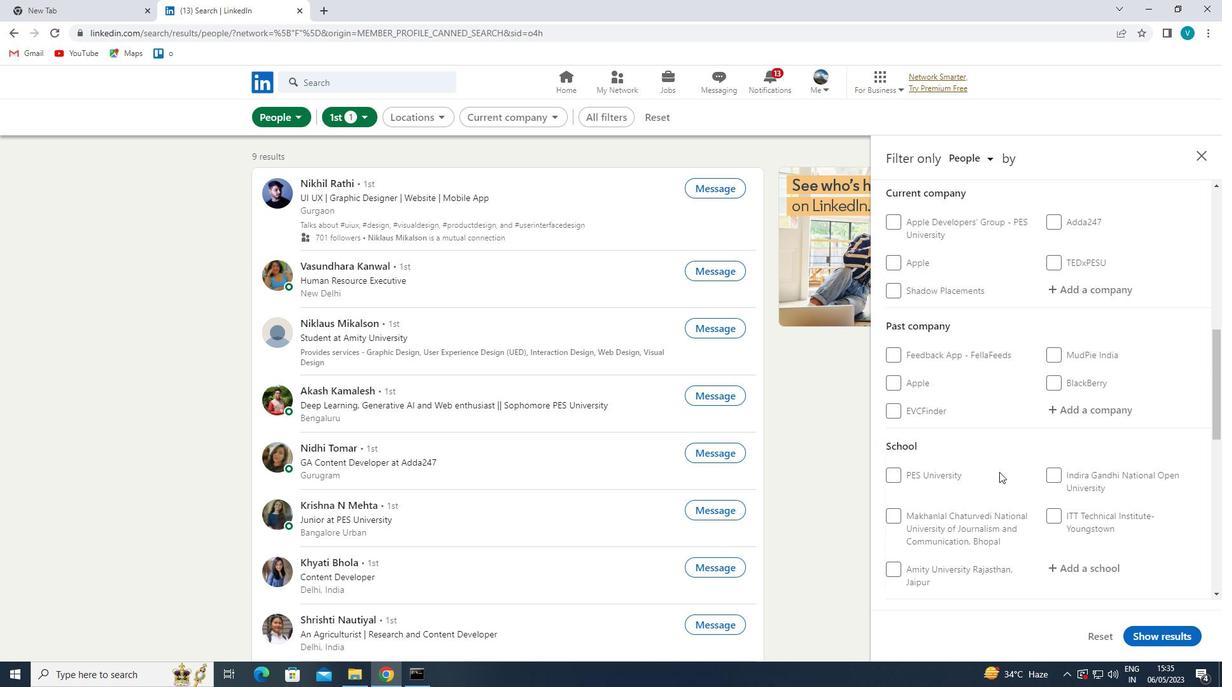 
Action: Mouse scrolled (993, 473) with delta (0, 0)
Screenshot: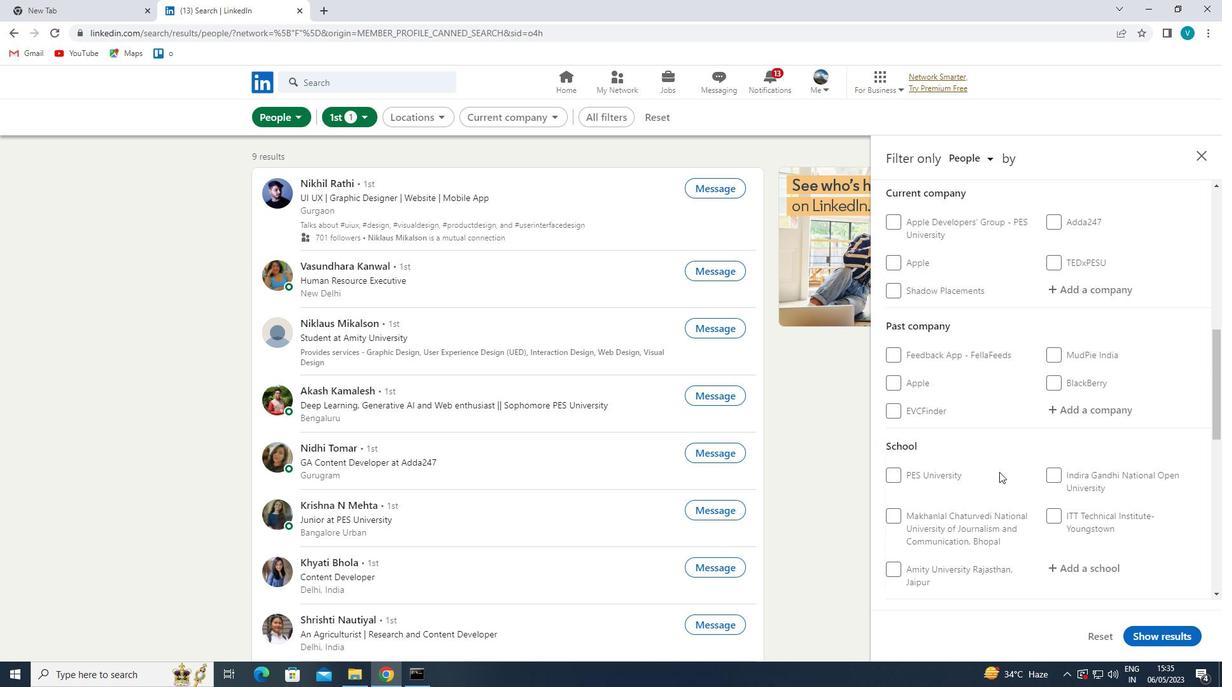 
Action: Mouse moved to (972, 482)
Screenshot: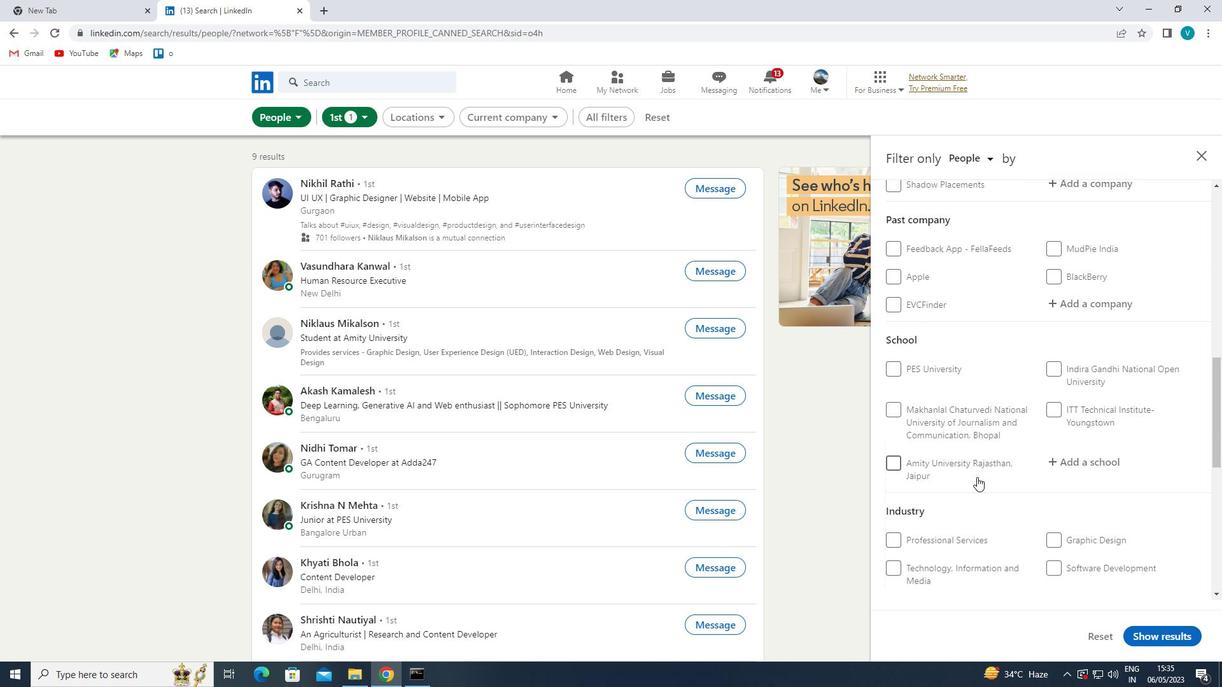 
Action: Mouse scrolled (972, 481) with delta (0, 0)
Screenshot: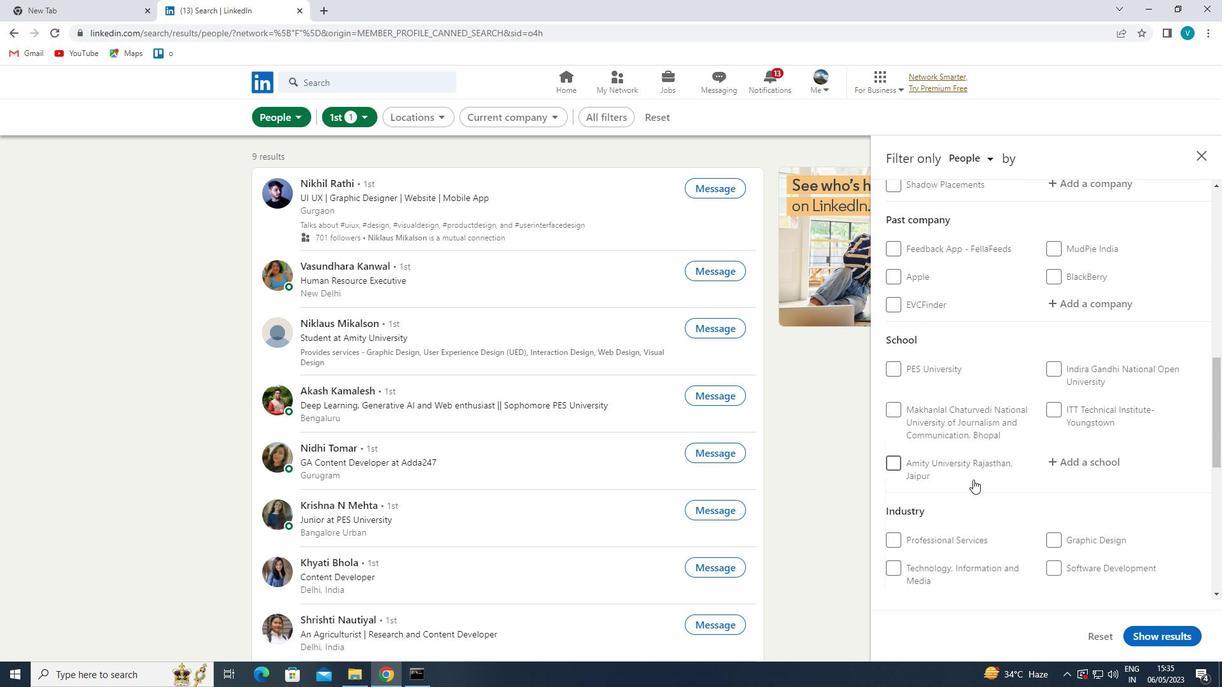 
Action: Mouse scrolled (972, 481) with delta (0, 0)
Screenshot: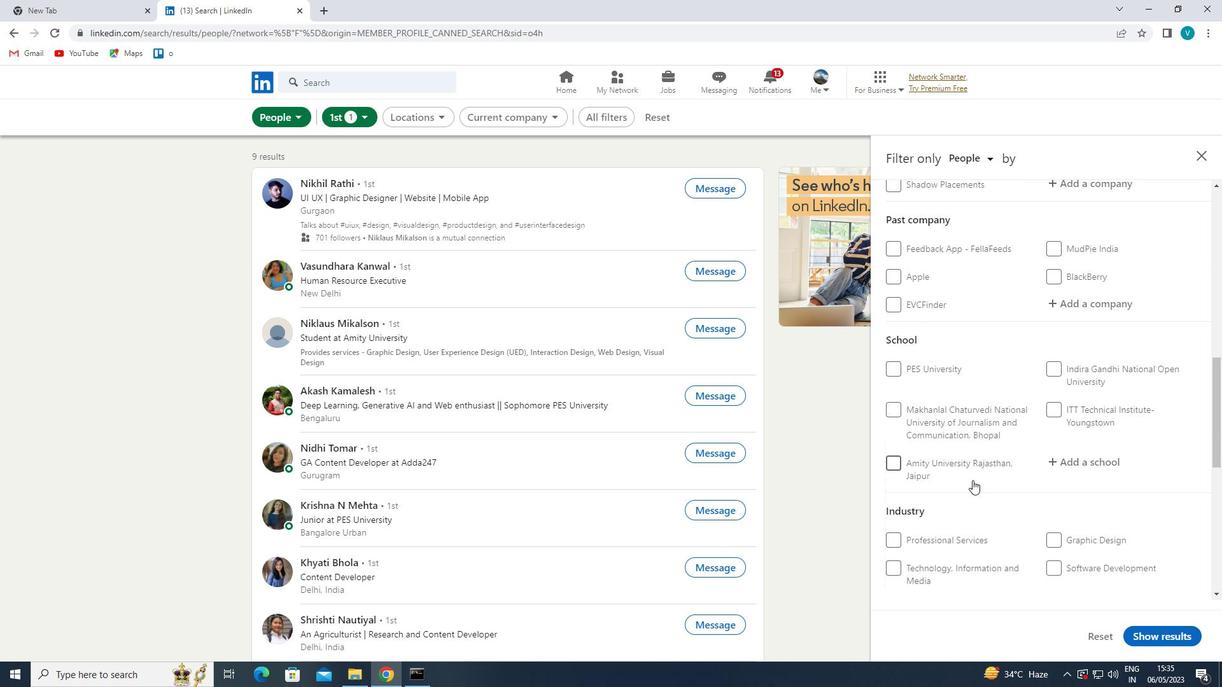 
Action: Mouse moved to (972, 482)
Screenshot: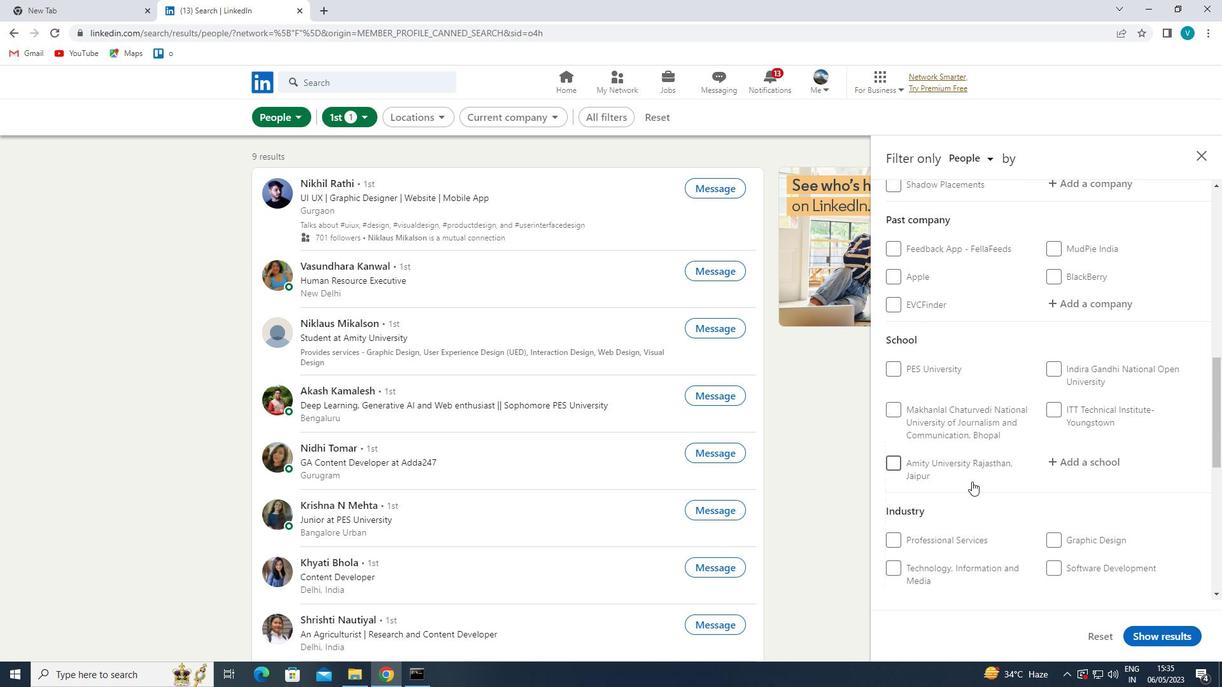 
Action: Mouse scrolled (972, 482) with delta (0, 0)
Screenshot: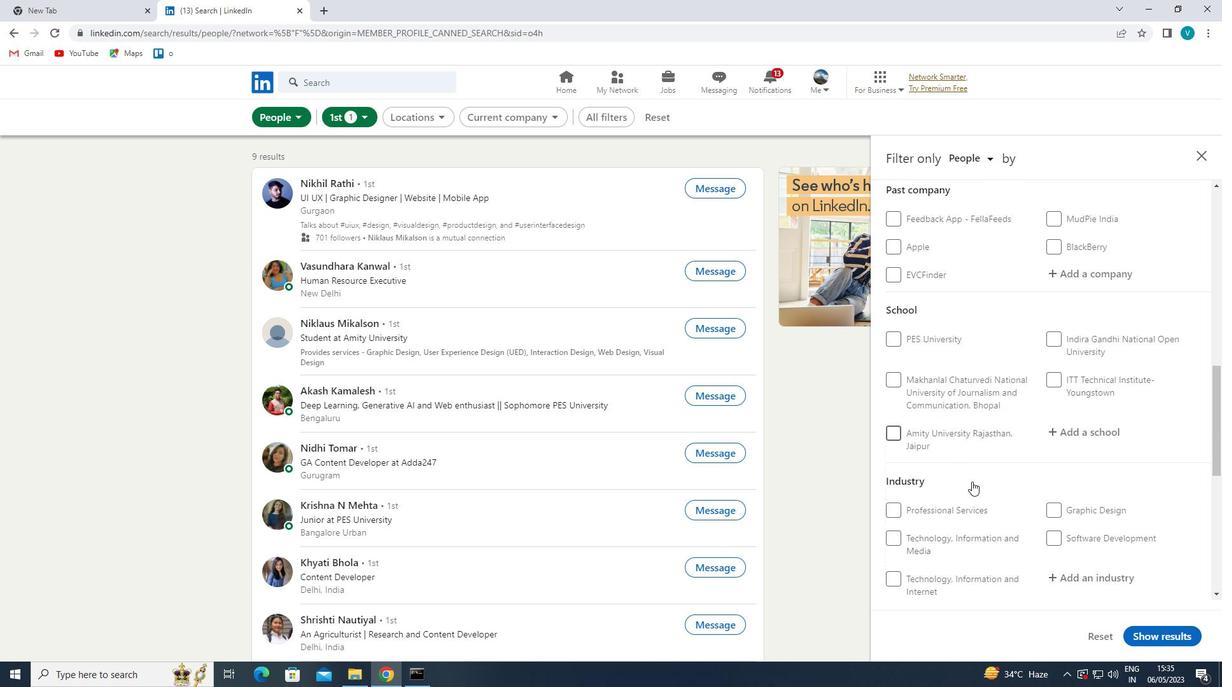 
Action: Mouse scrolled (972, 482) with delta (0, 0)
Screenshot: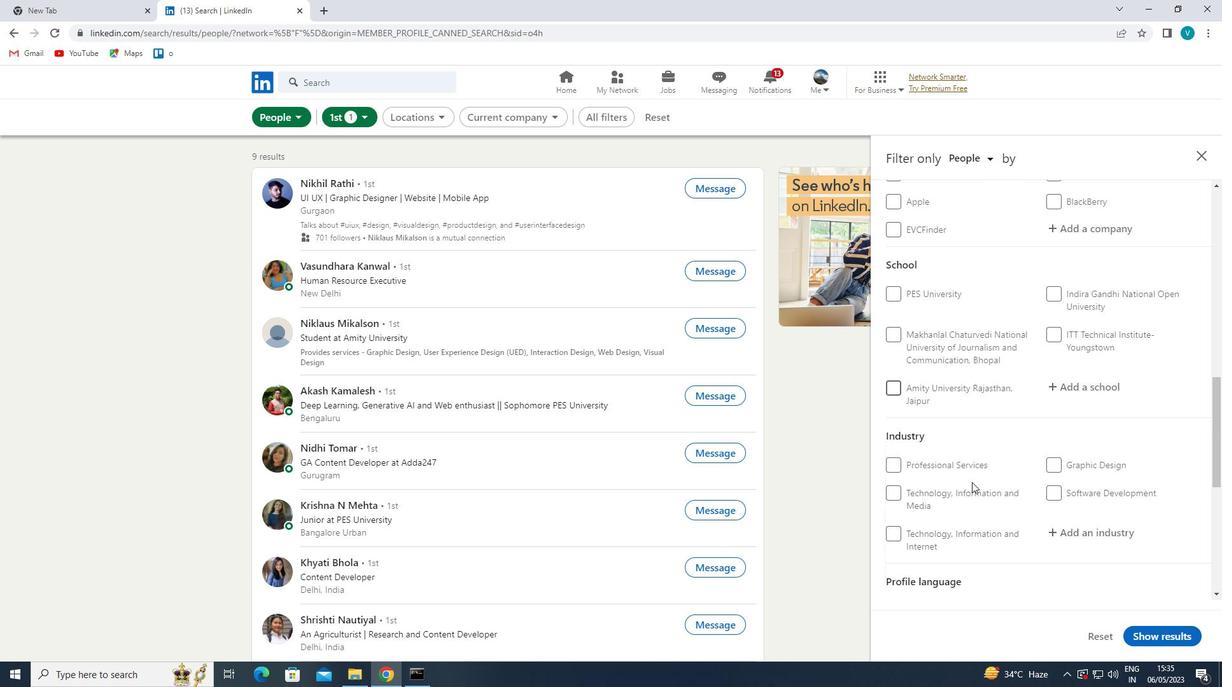 
Action: Mouse moved to (890, 435)
Screenshot: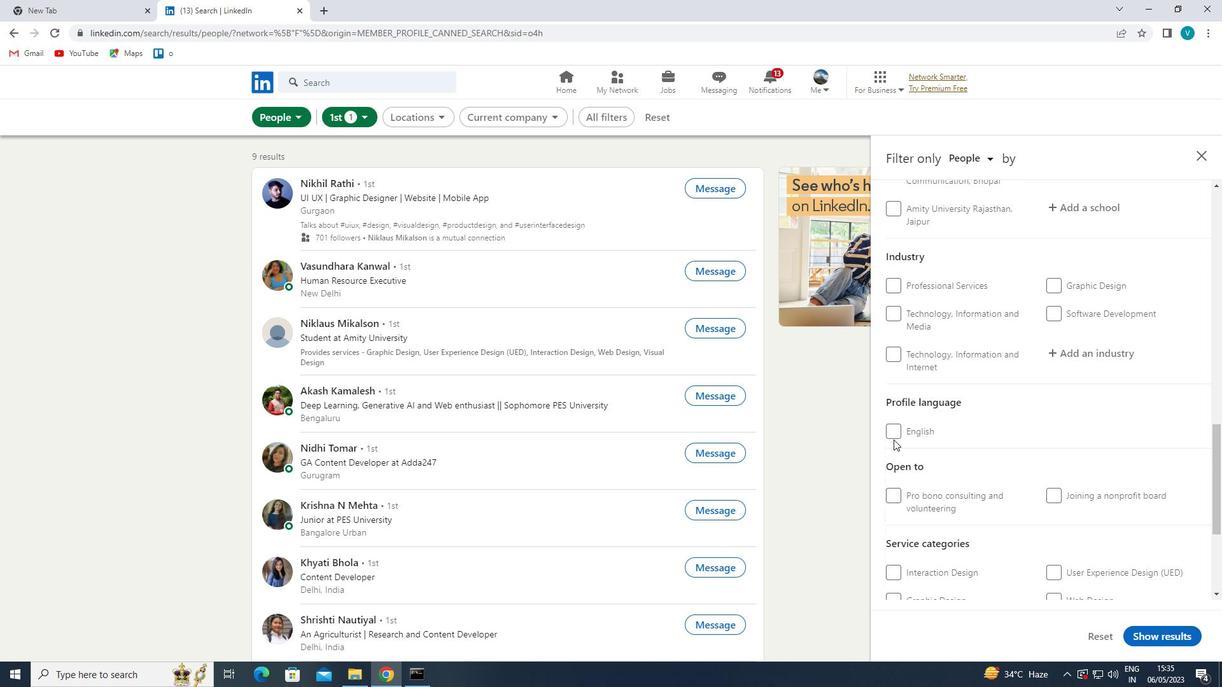 
Action: Mouse pressed left at (890, 435)
Screenshot: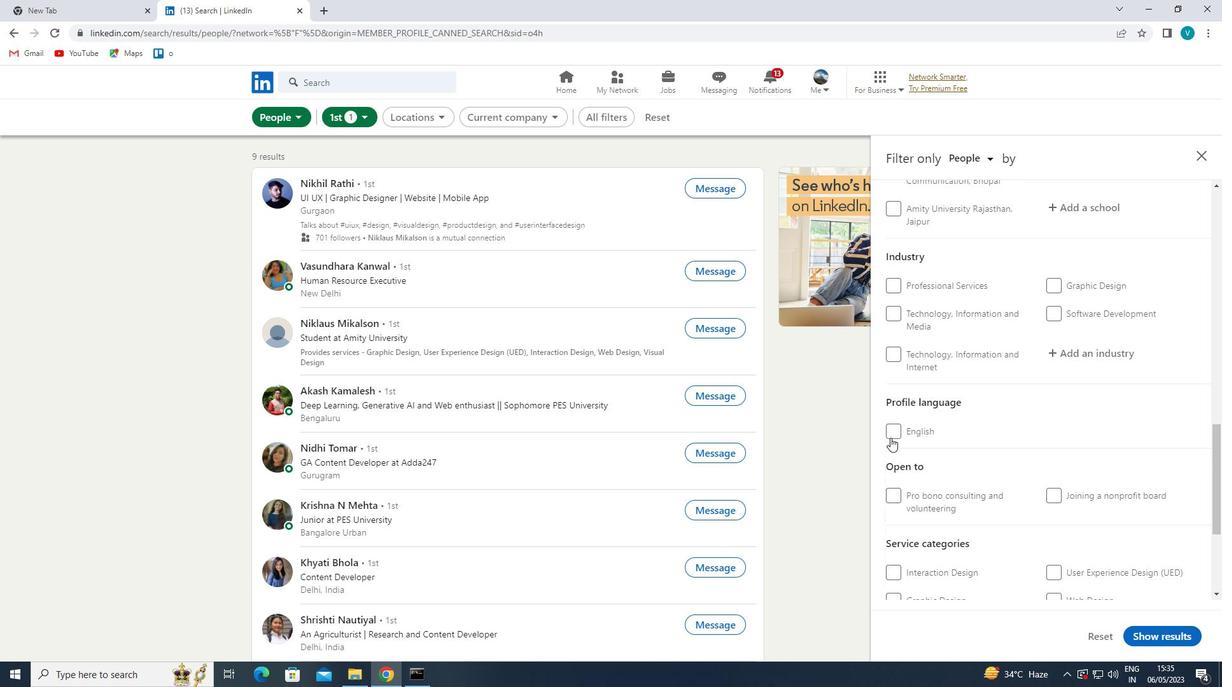 
Action: Mouse moved to (1012, 432)
Screenshot: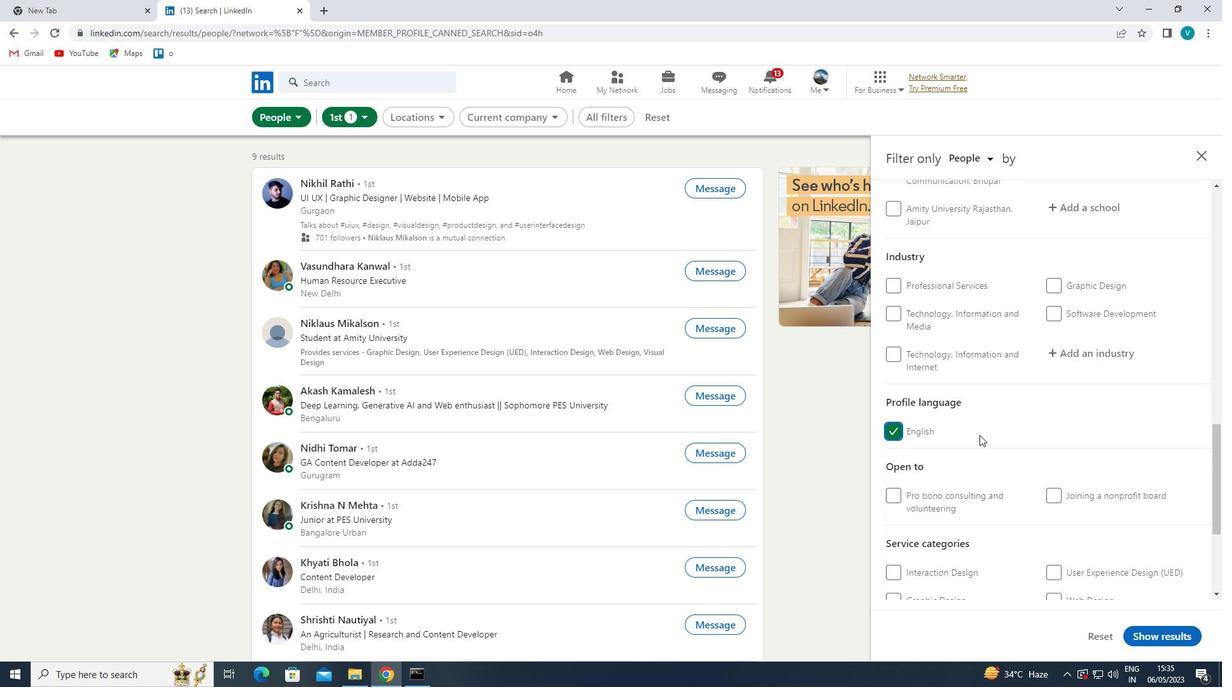 
Action: Mouse scrolled (1012, 433) with delta (0, 0)
Screenshot: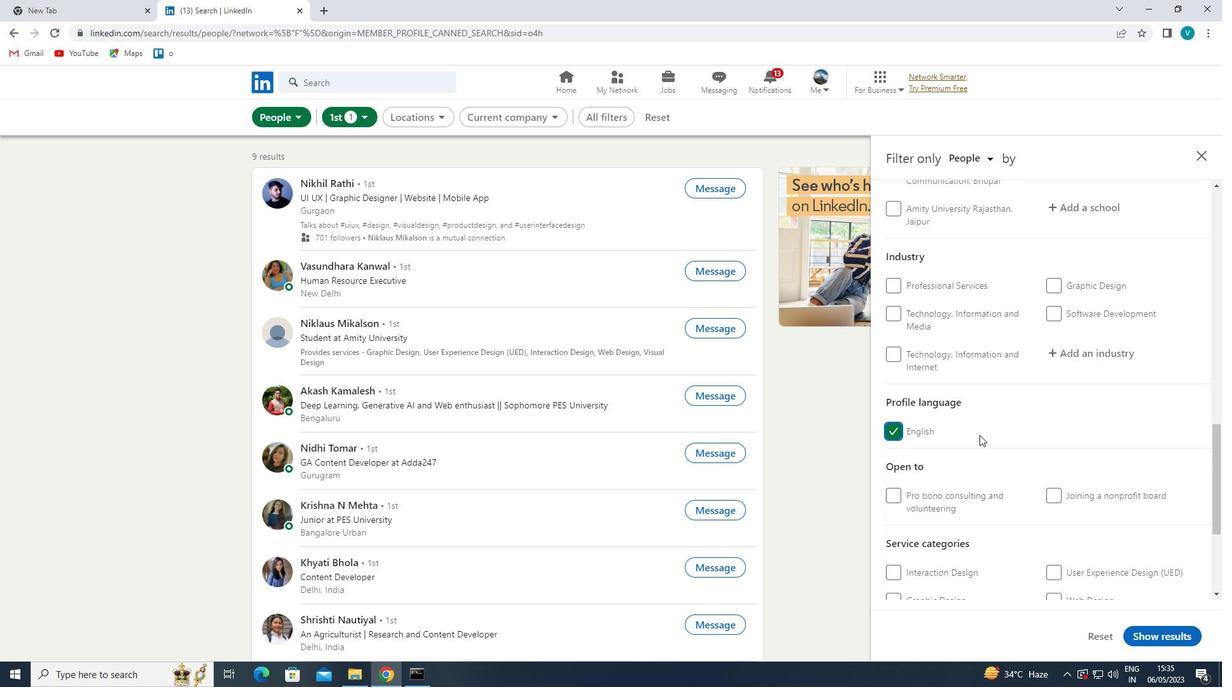 
Action: Mouse moved to (1017, 430)
Screenshot: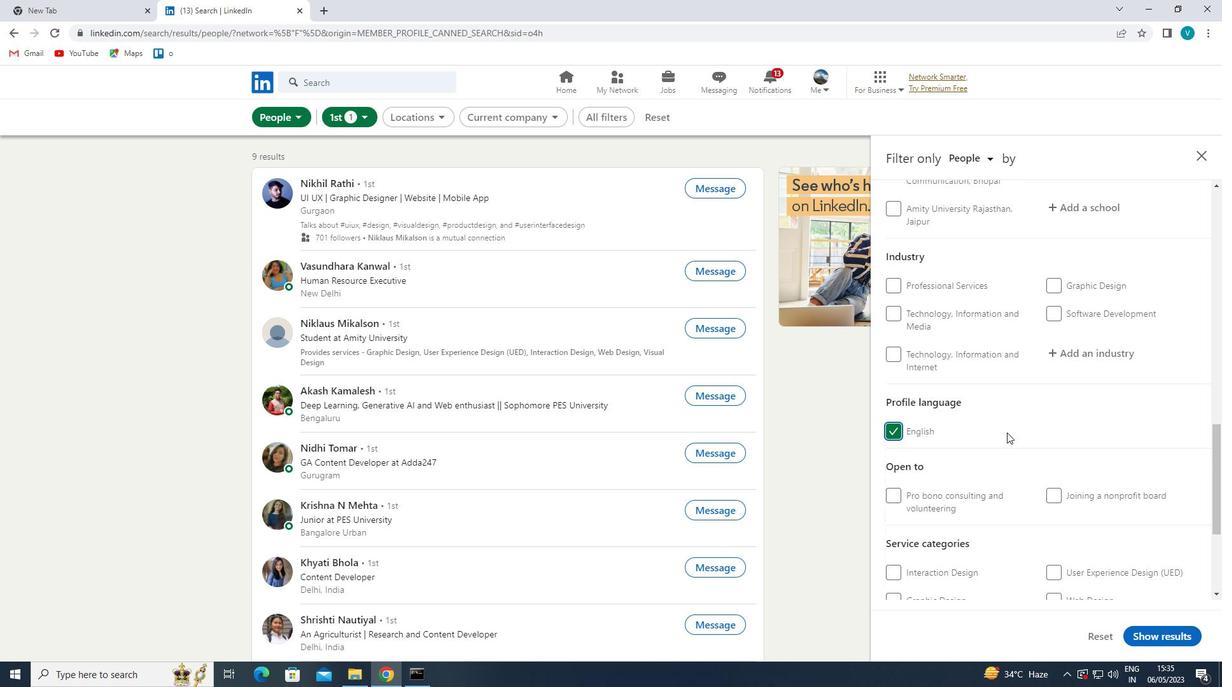 
Action: Mouse scrolled (1017, 431) with delta (0, 0)
Screenshot: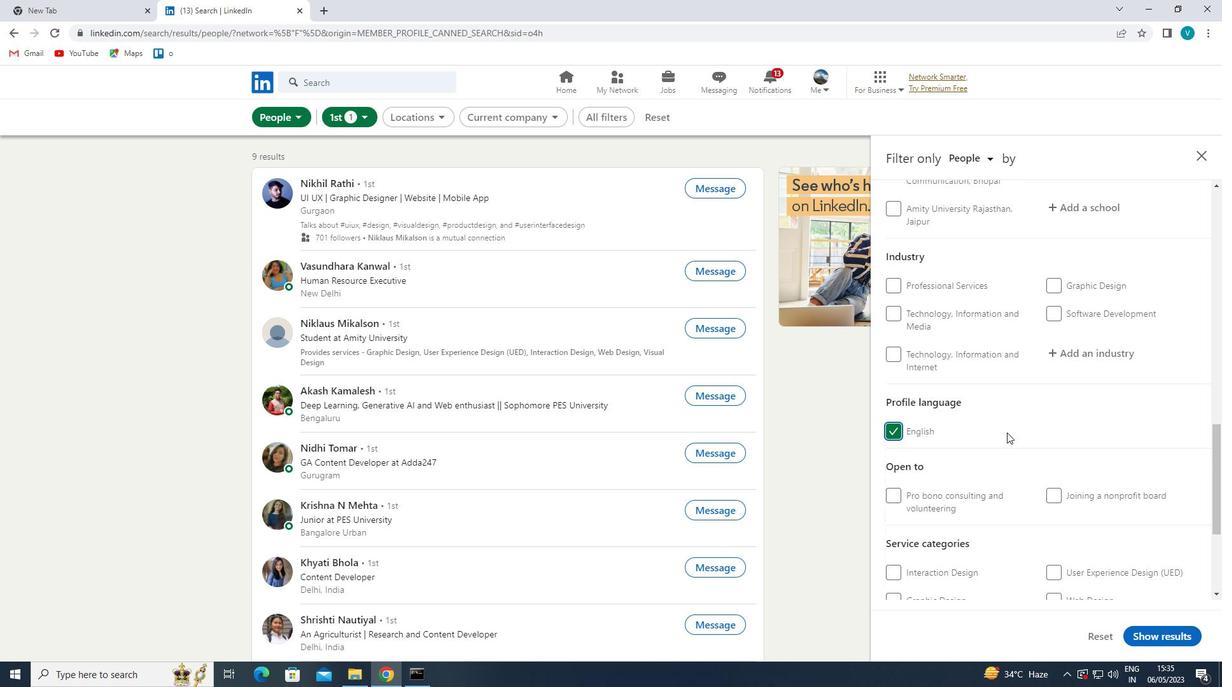 
Action: Mouse moved to (1020, 429)
Screenshot: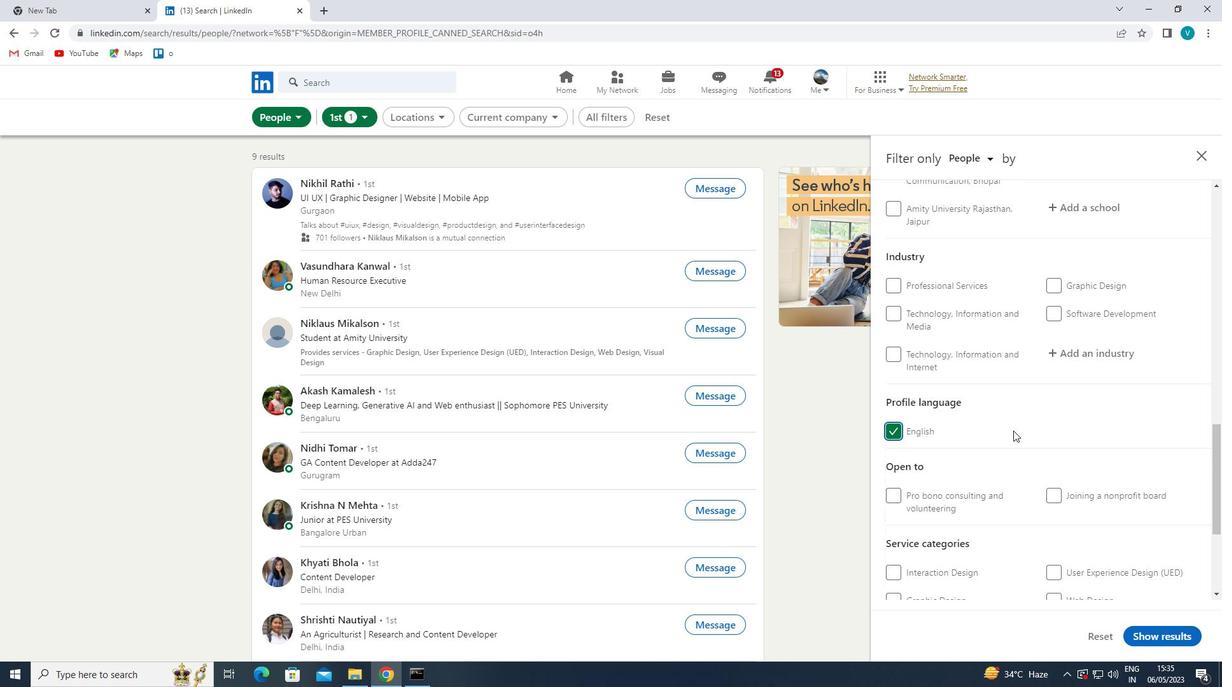 
Action: Mouse scrolled (1020, 430) with delta (0, 0)
Screenshot: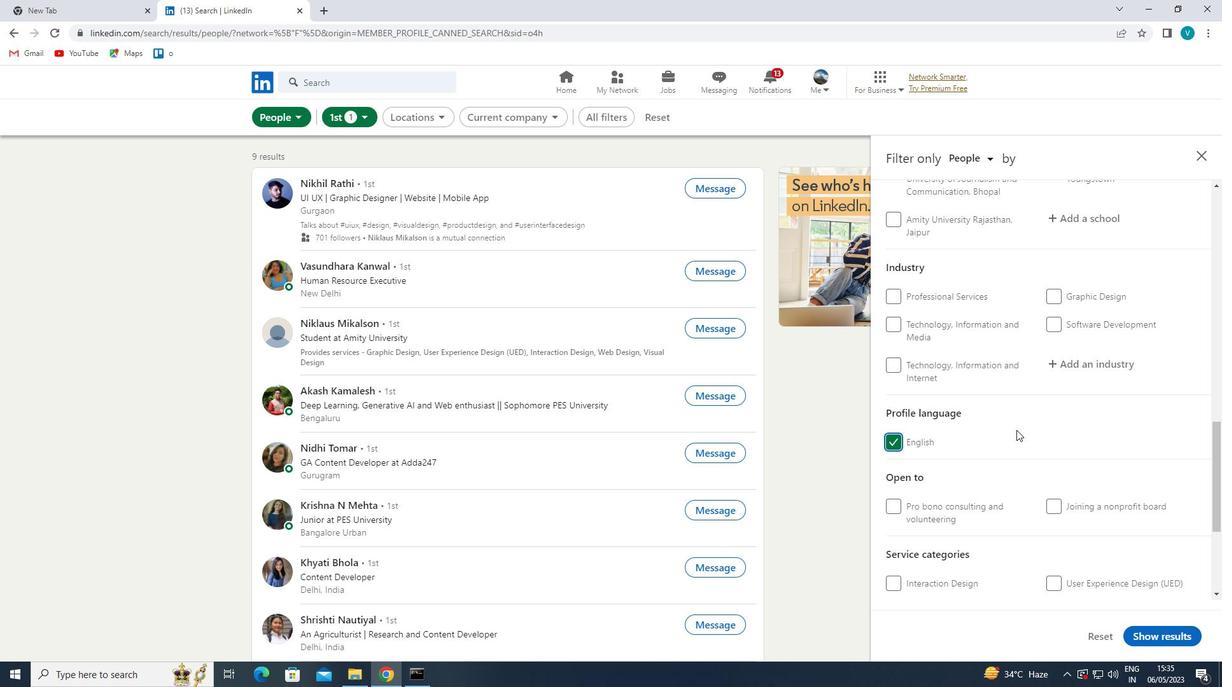
Action: Mouse moved to (1021, 429)
Screenshot: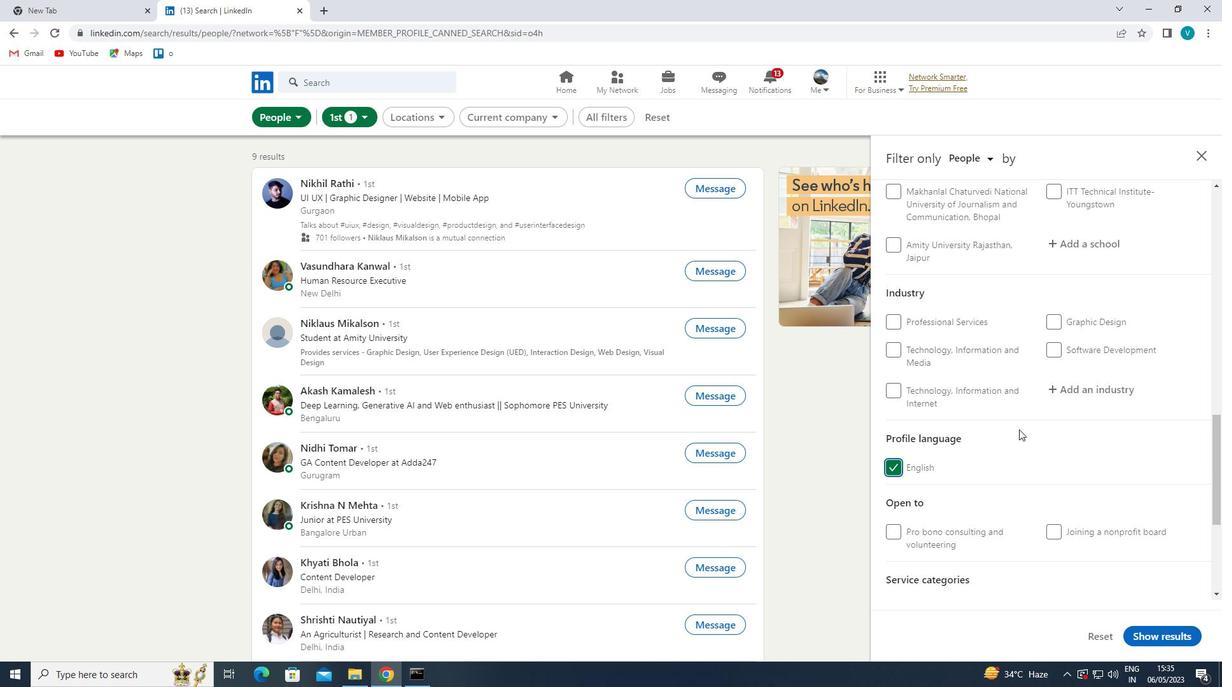 
Action: Mouse scrolled (1021, 430) with delta (0, 0)
Screenshot: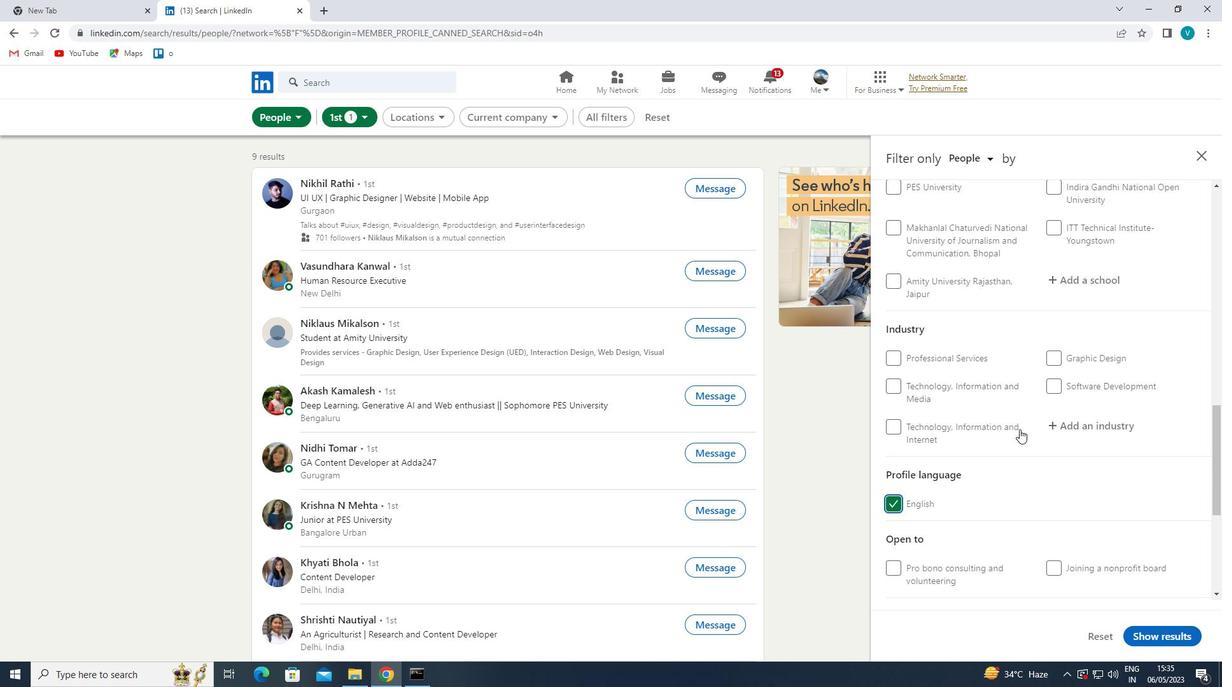 
Action: Mouse scrolled (1021, 430) with delta (0, 0)
Screenshot: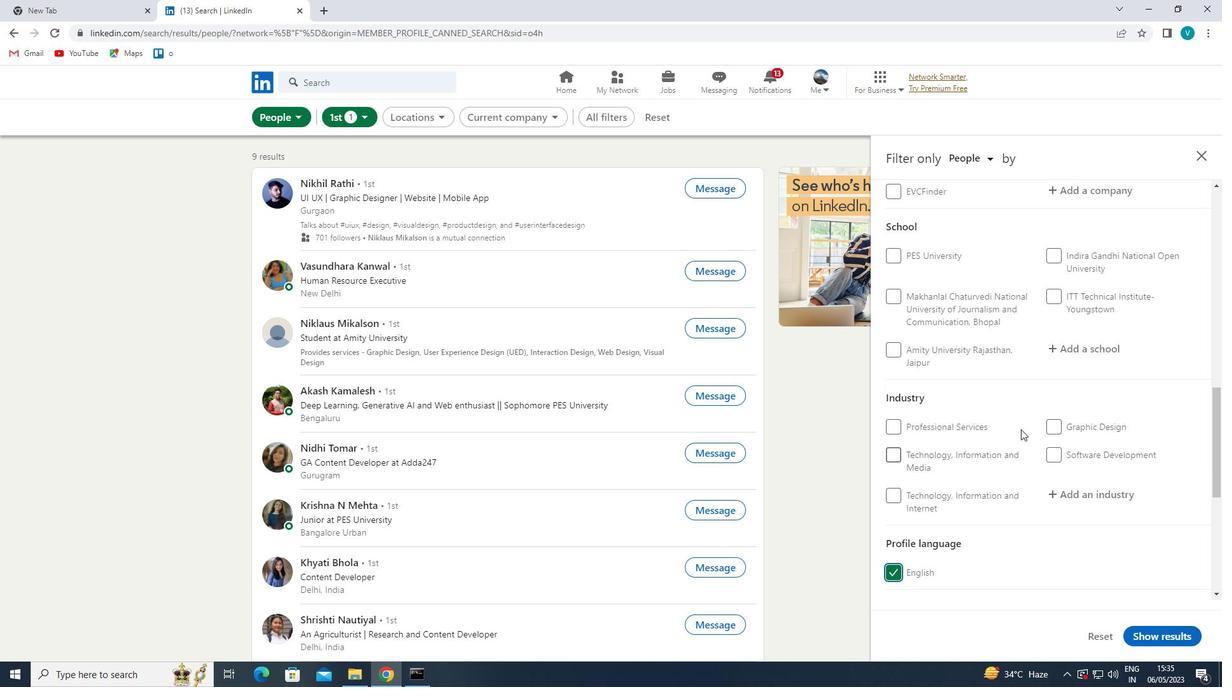 
Action: Mouse scrolled (1021, 430) with delta (0, 0)
Screenshot: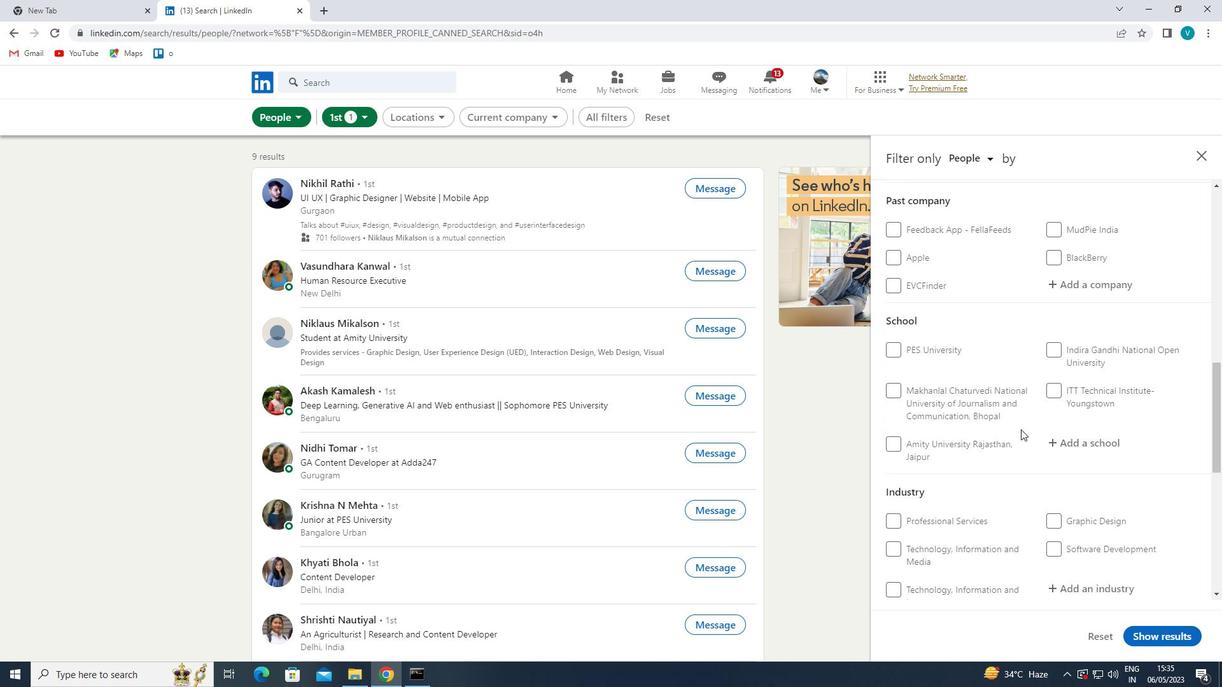 
Action: Mouse moved to (1108, 312)
Screenshot: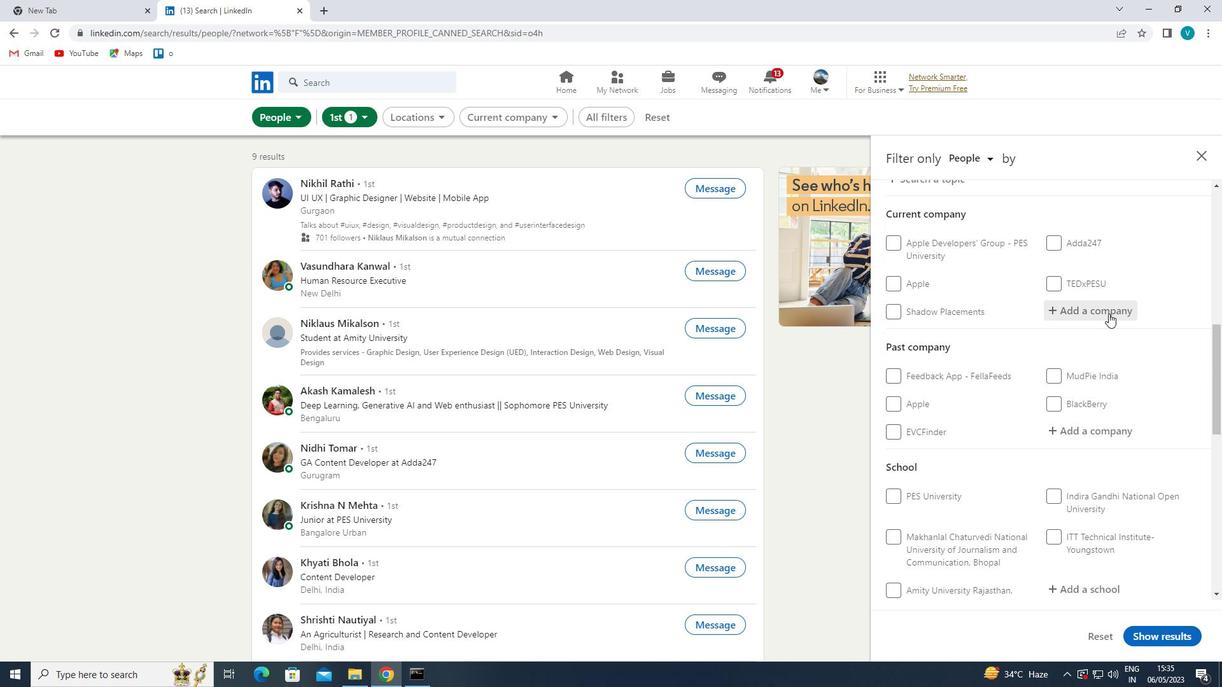 
Action: Mouse pressed left at (1108, 312)
Screenshot: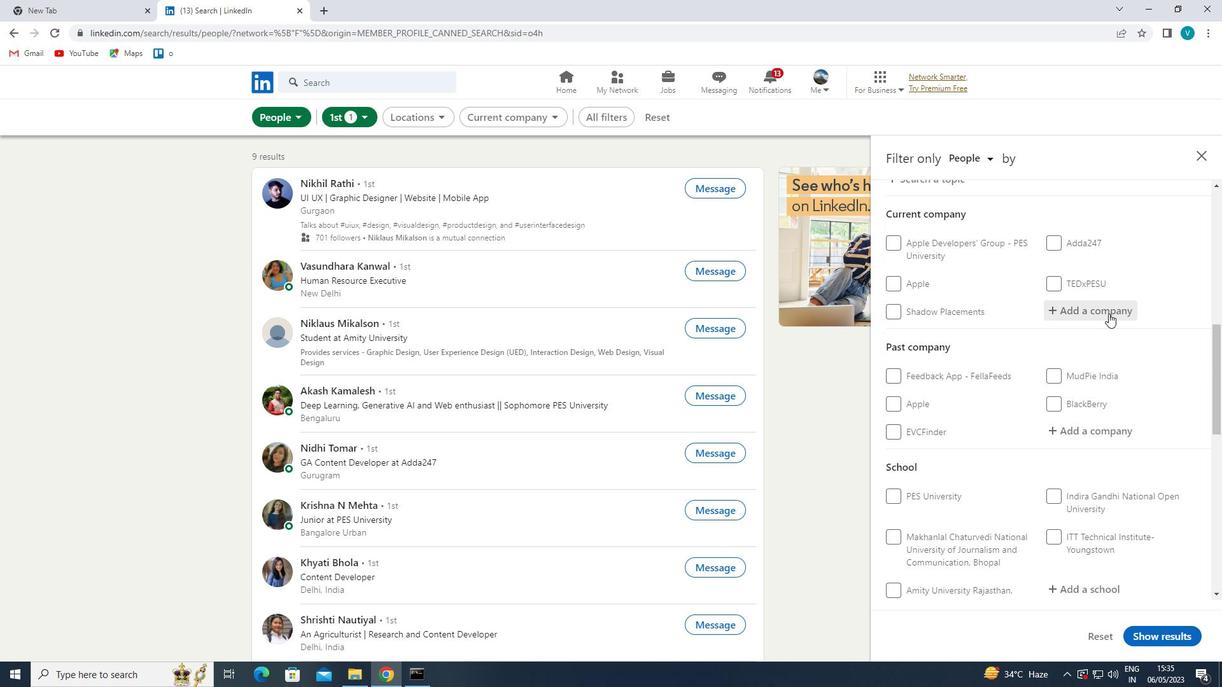 
Action: Mouse moved to (1082, 298)
Screenshot: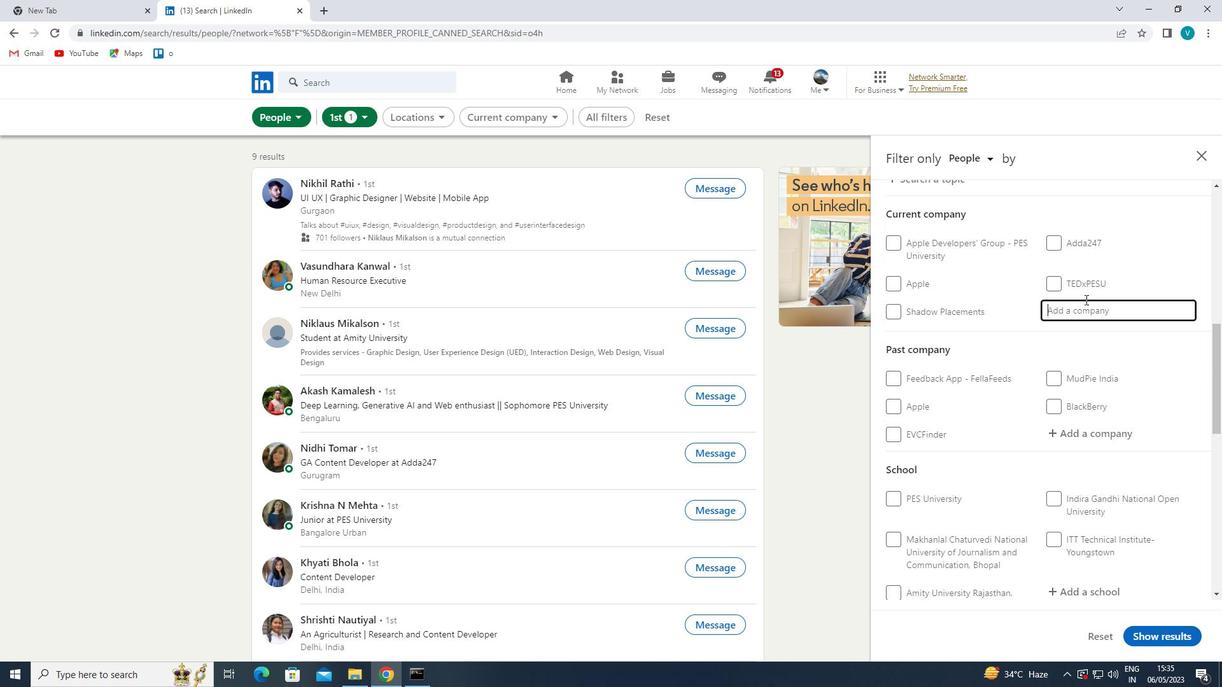 
Action: Key pressed <Key.shift>BIR
Screenshot: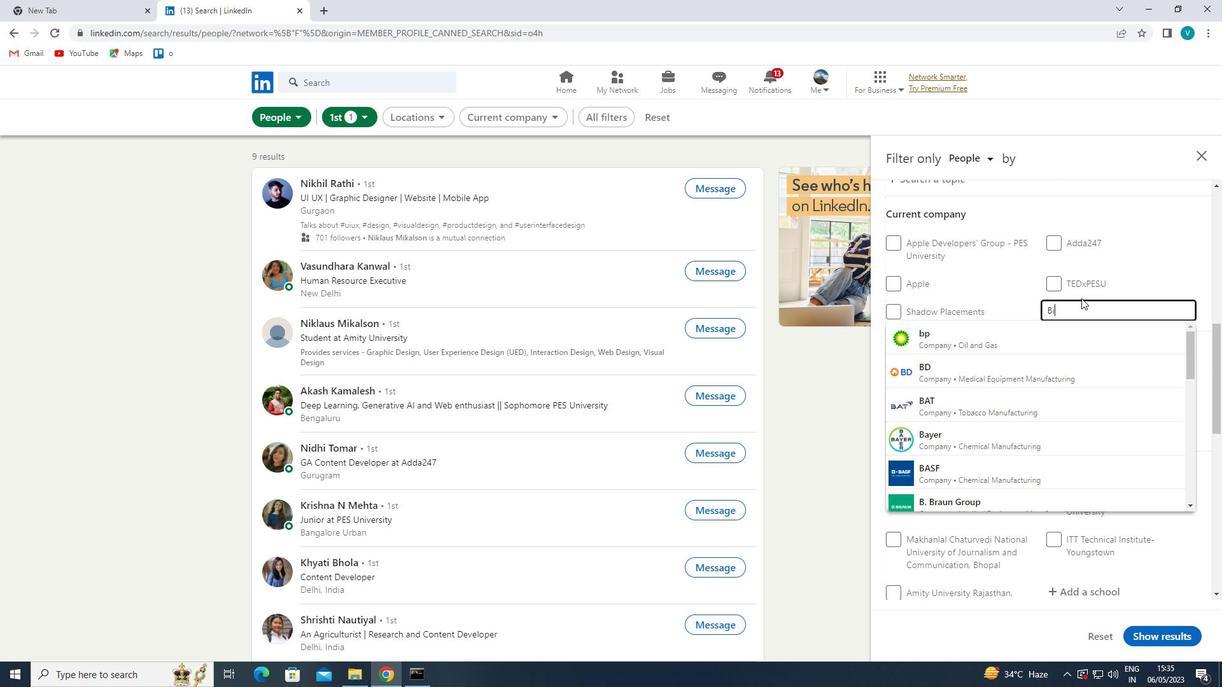 
Action: Mouse moved to (1051, 376)
Screenshot: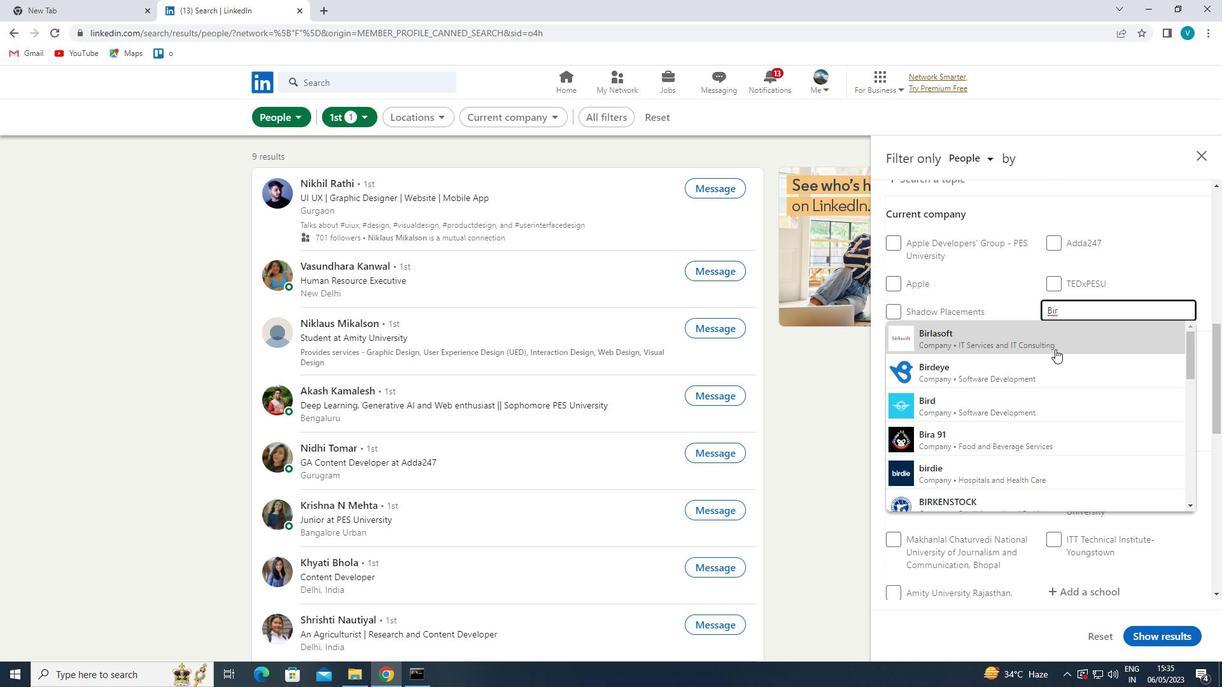 
Action: Mouse pressed left at (1051, 376)
Screenshot: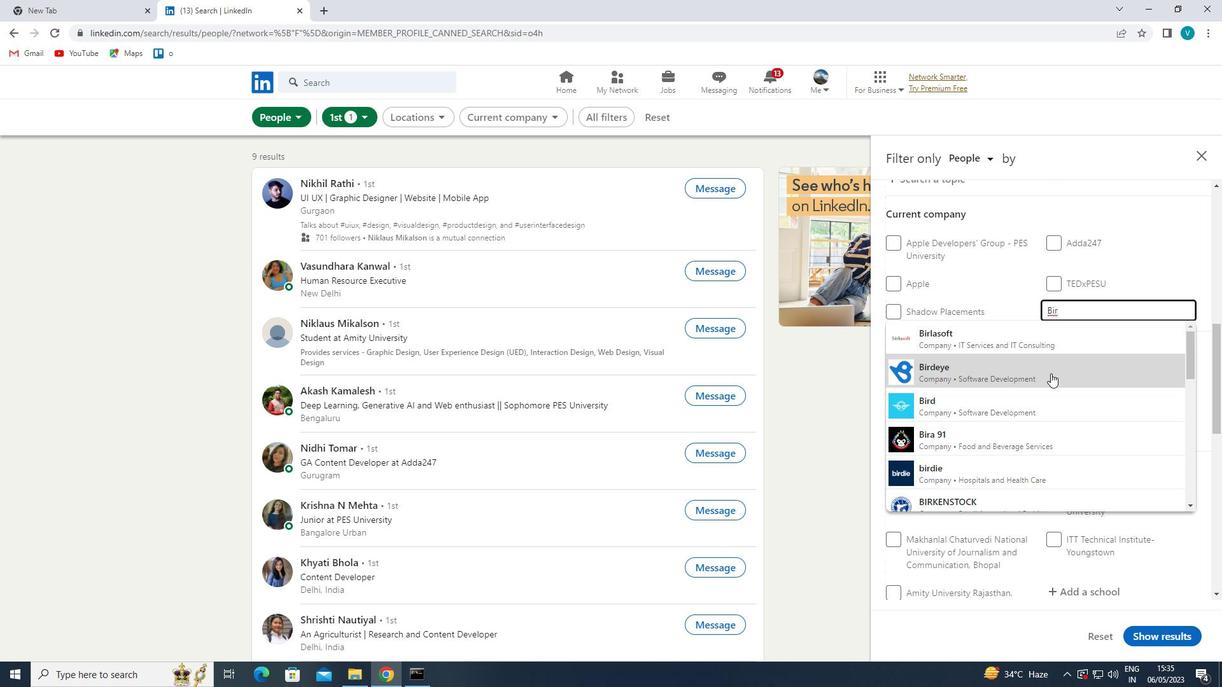 
Action: Mouse moved to (1055, 378)
Screenshot: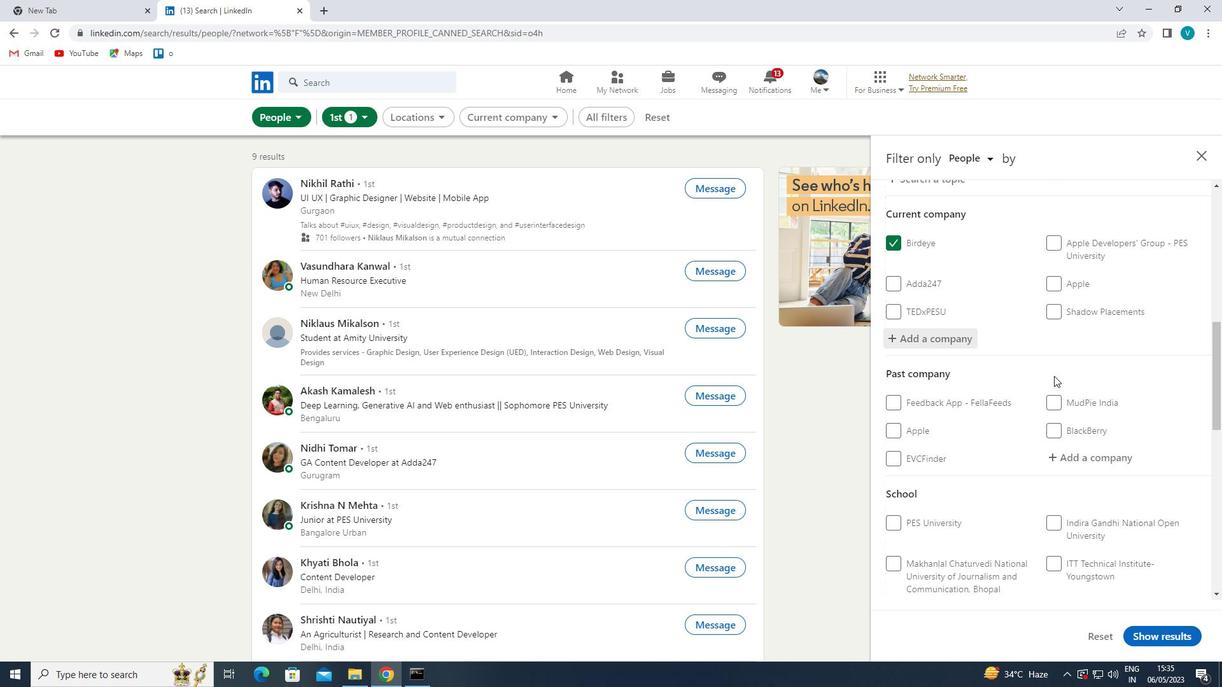 
Action: Mouse scrolled (1055, 377) with delta (0, 0)
Screenshot: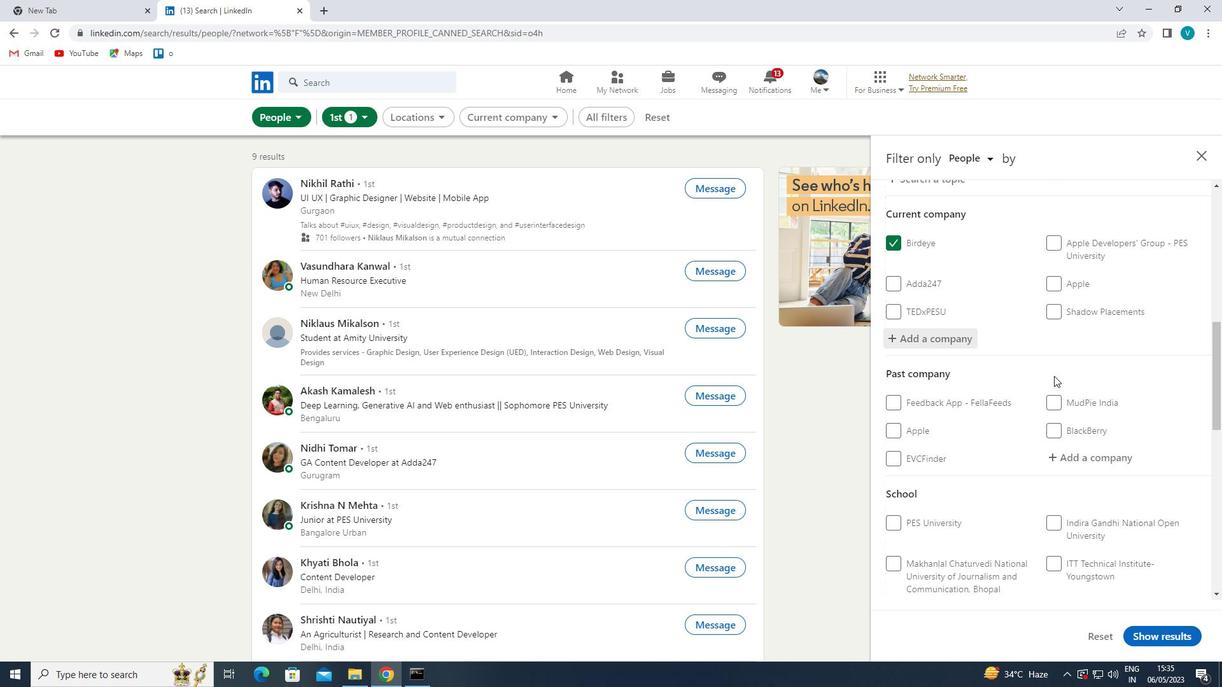 
Action: Mouse moved to (1054, 379)
Screenshot: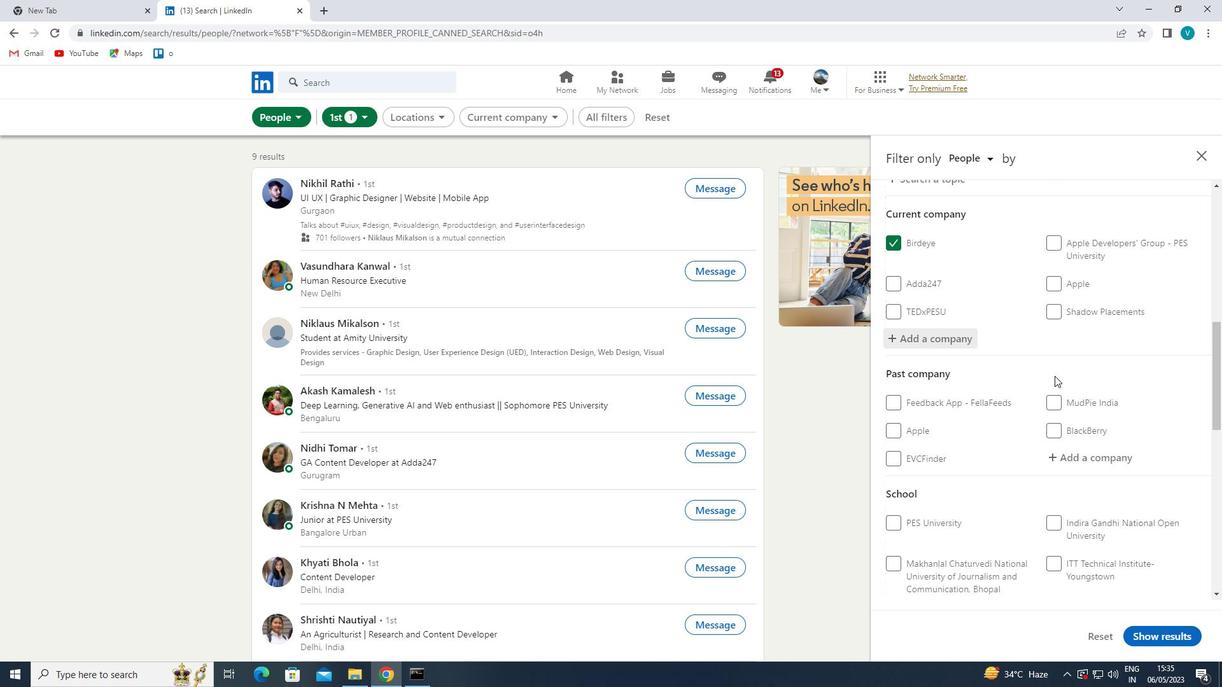 
Action: Mouse scrolled (1054, 378) with delta (0, 0)
Screenshot: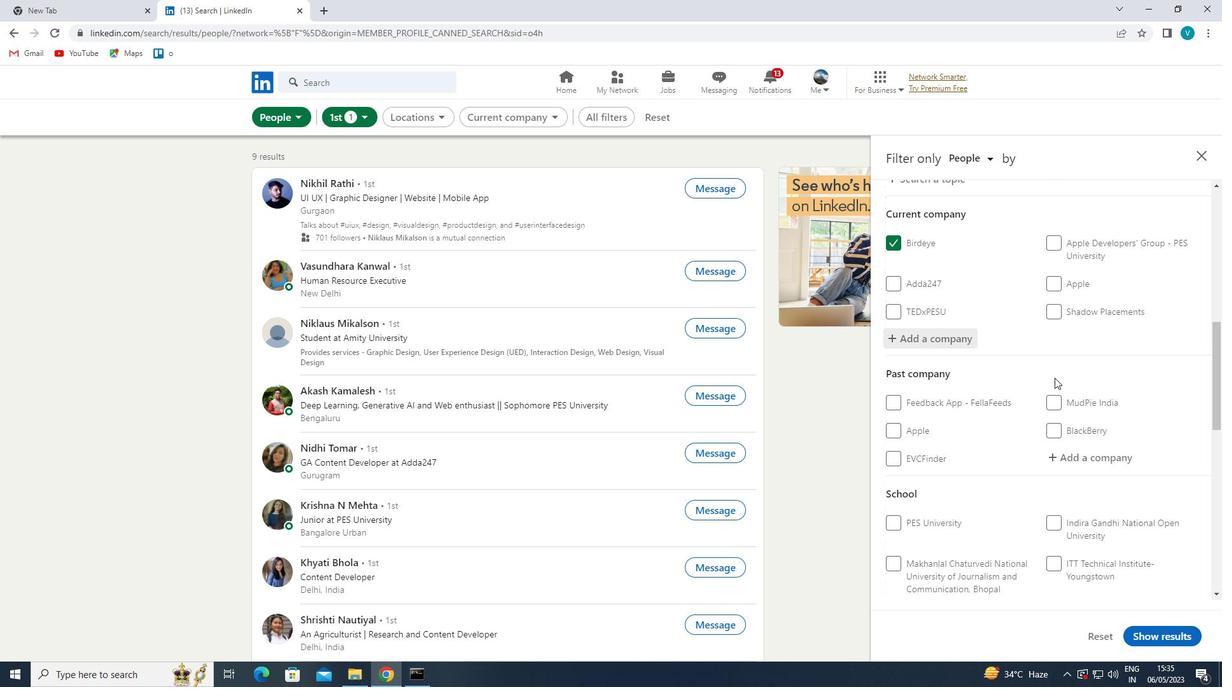
Action: Mouse moved to (1054, 379)
Screenshot: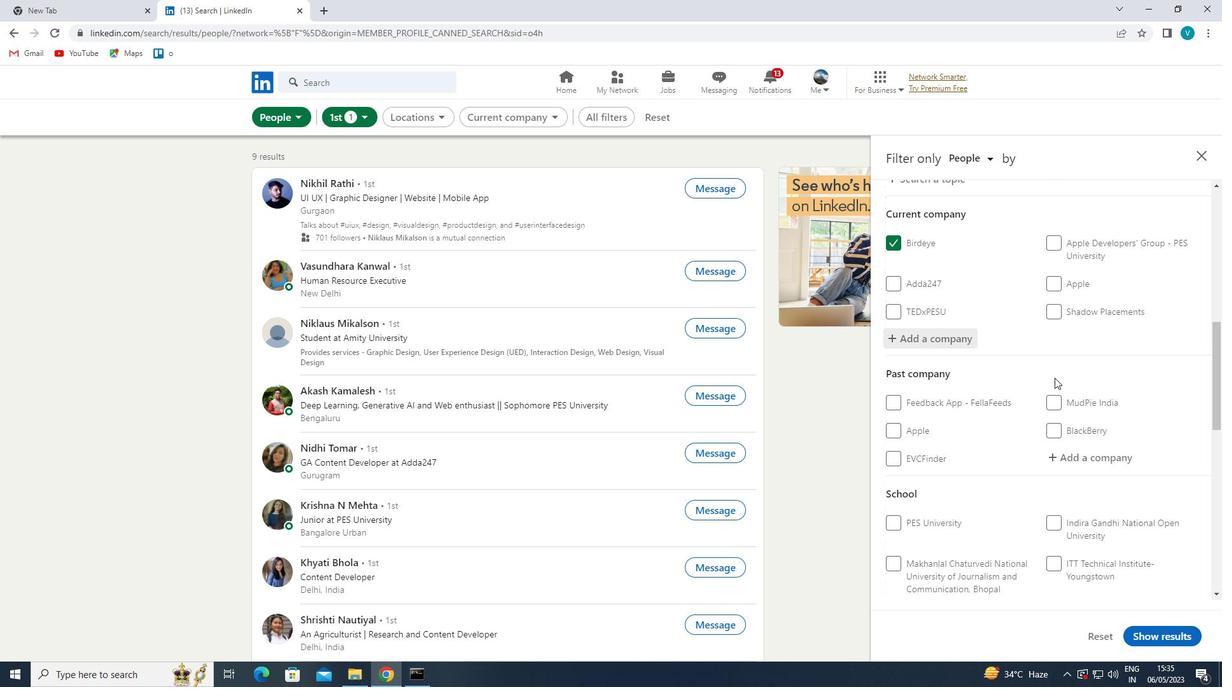 
Action: Mouse scrolled (1054, 378) with delta (0, 0)
Screenshot: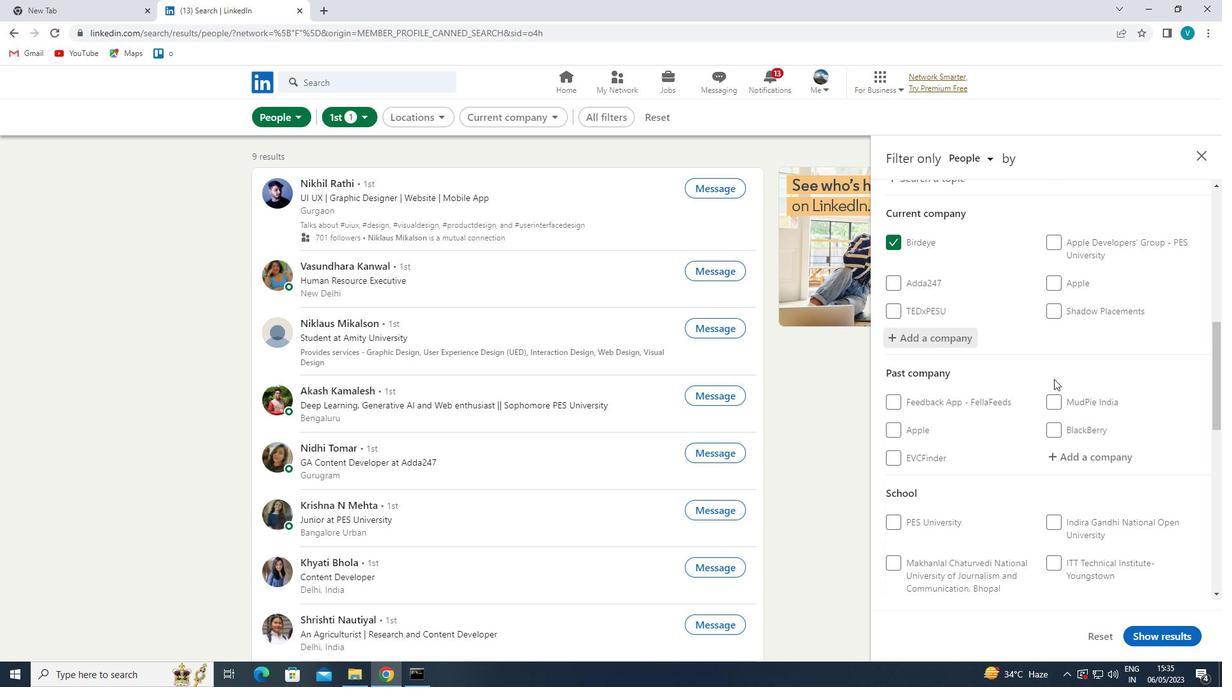 
Action: Mouse moved to (1070, 422)
Screenshot: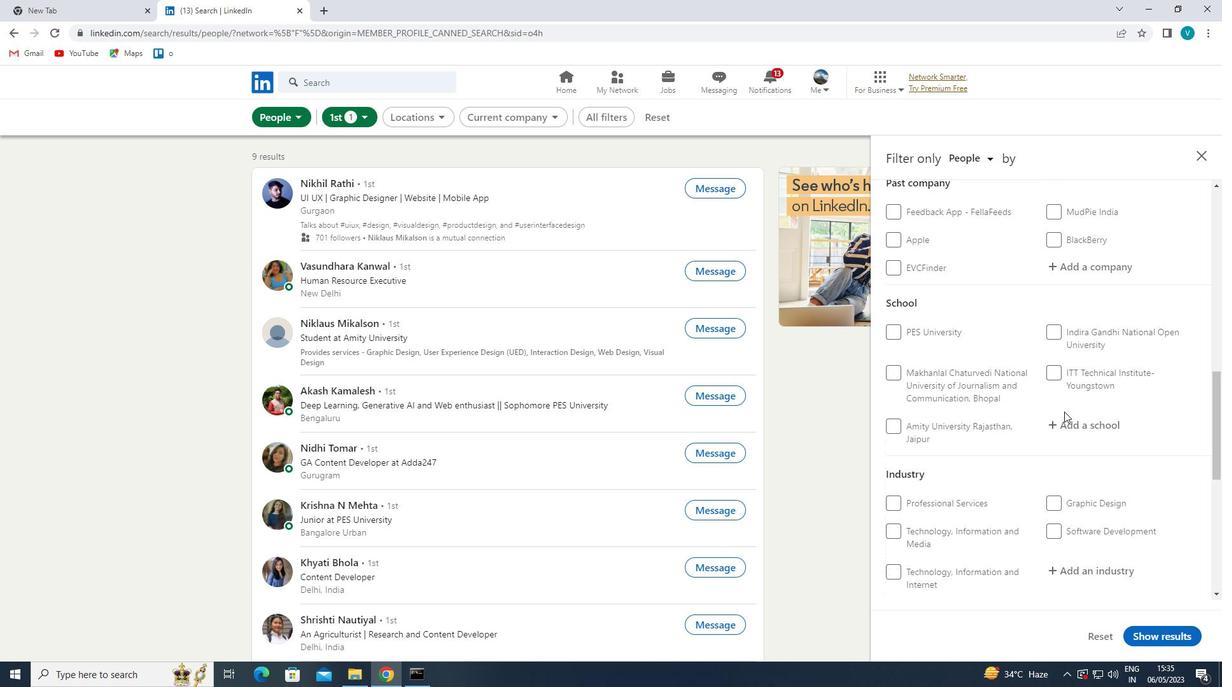 
Action: Mouse pressed left at (1070, 422)
Screenshot: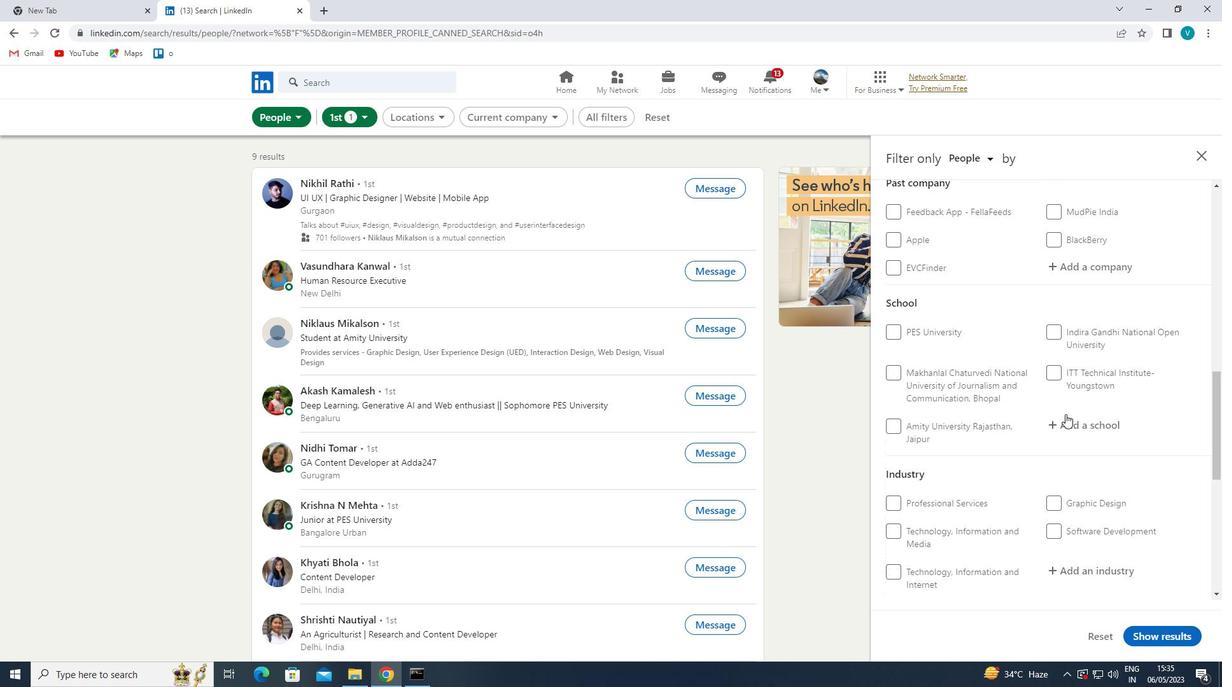 
Action: Mouse moved to (1070, 422)
Screenshot: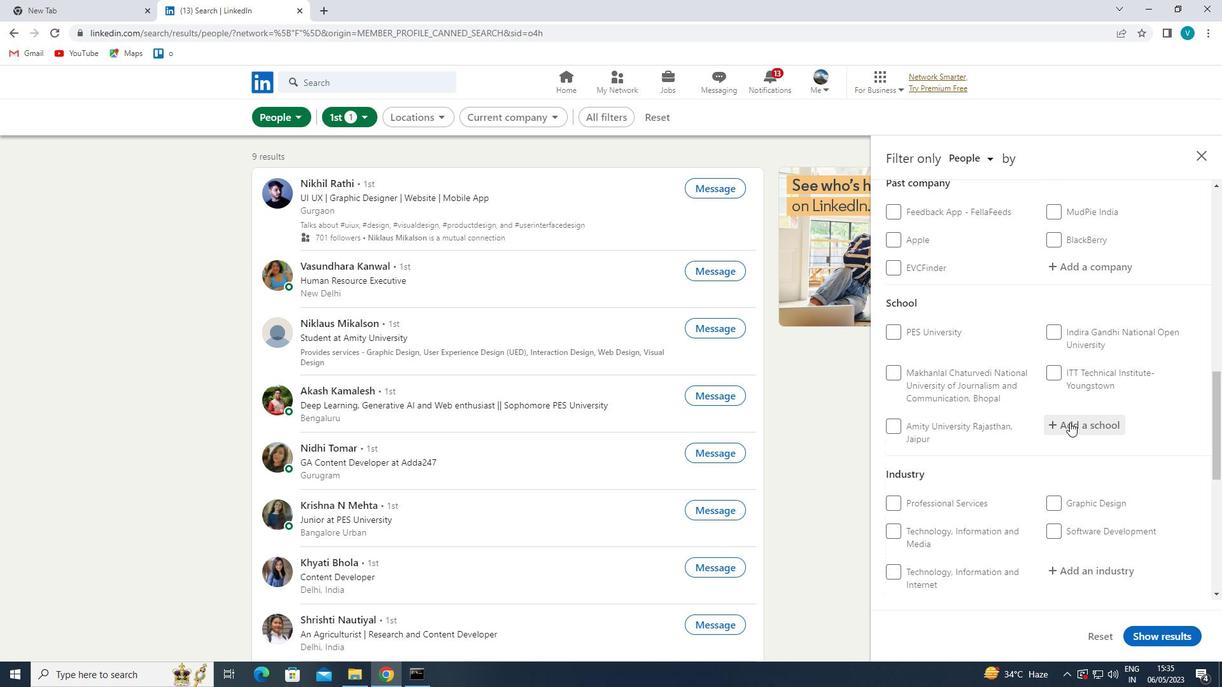
Action: Key pressed <Key.shift>SMT<Key.space><Key.shift>MITHIBAI
Screenshot: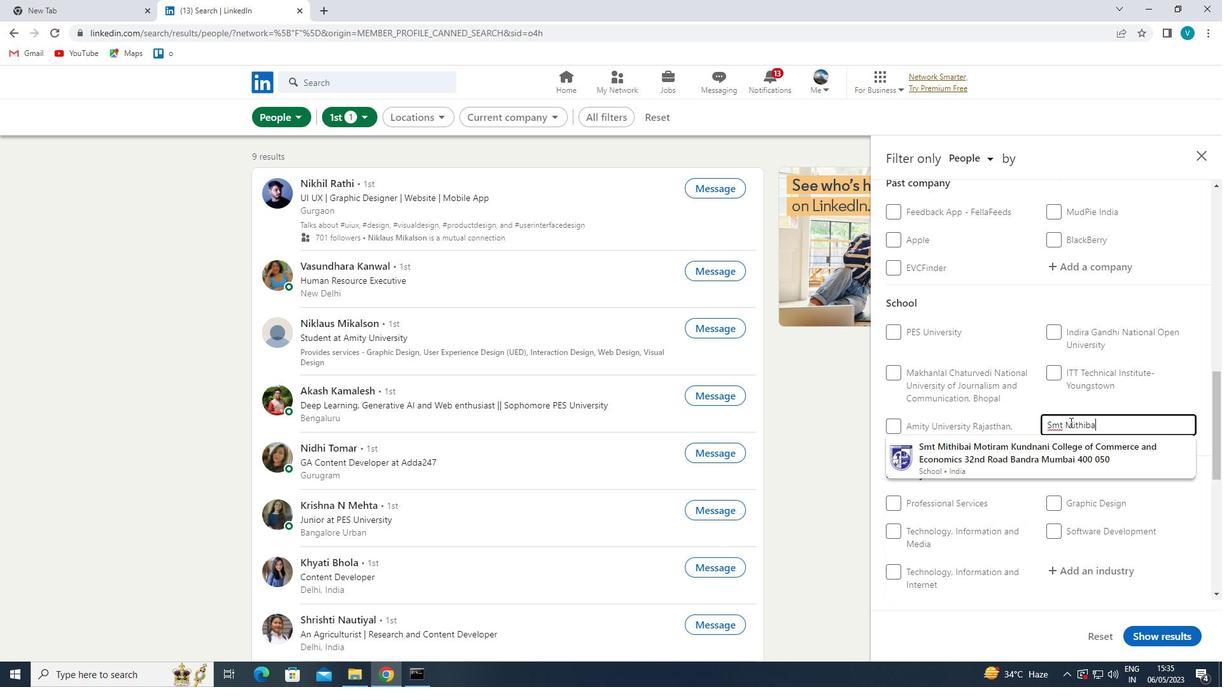 
Action: Mouse moved to (1124, 448)
Screenshot: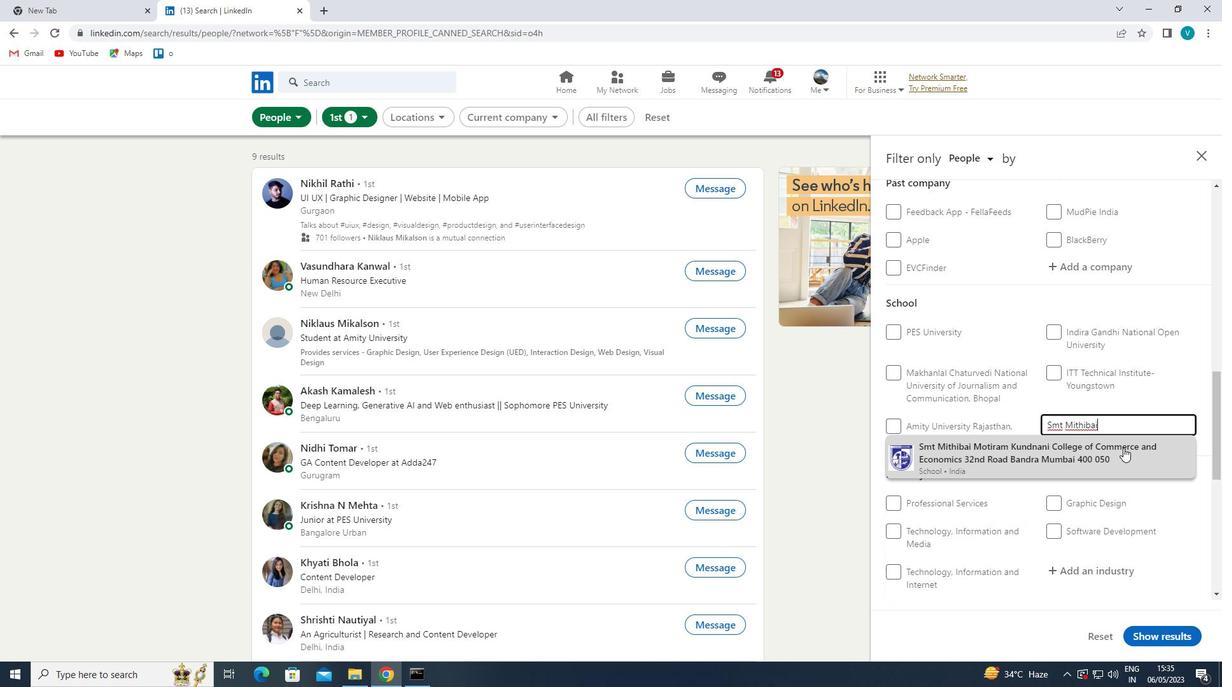 
Action: Mouse pressed left at (1124, 448)
Screenshot: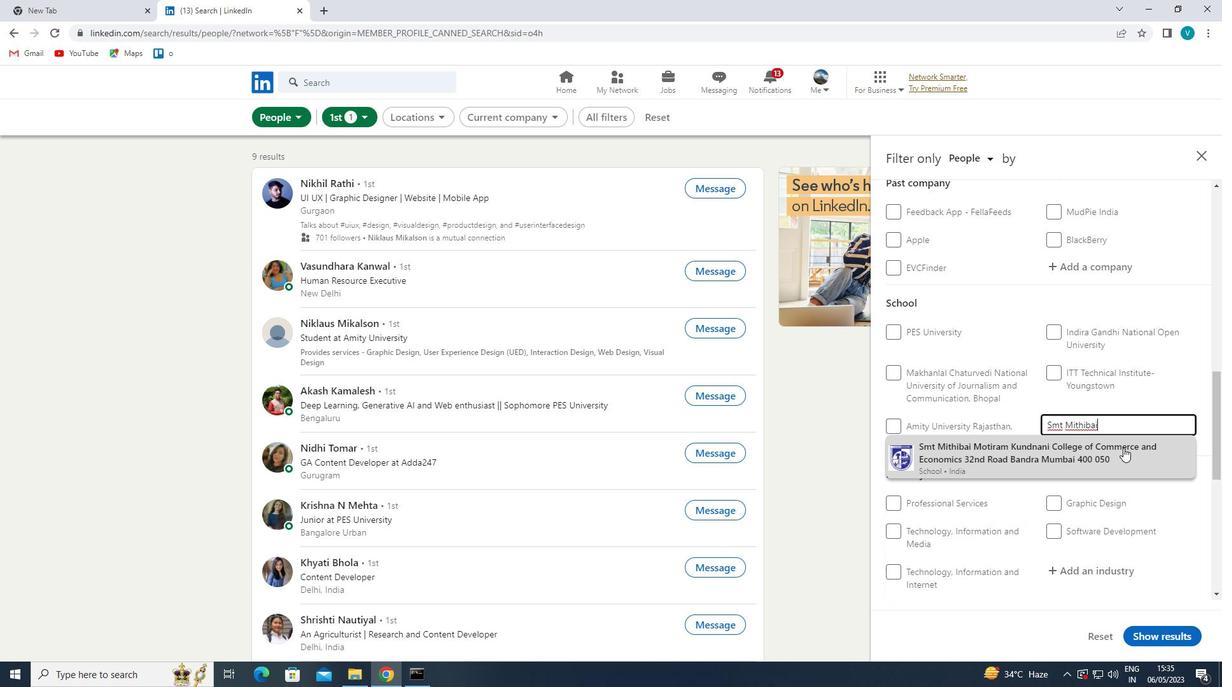 
Action: Mouse scrolled (1124, 447) with delta (0, 0)
Screenshot: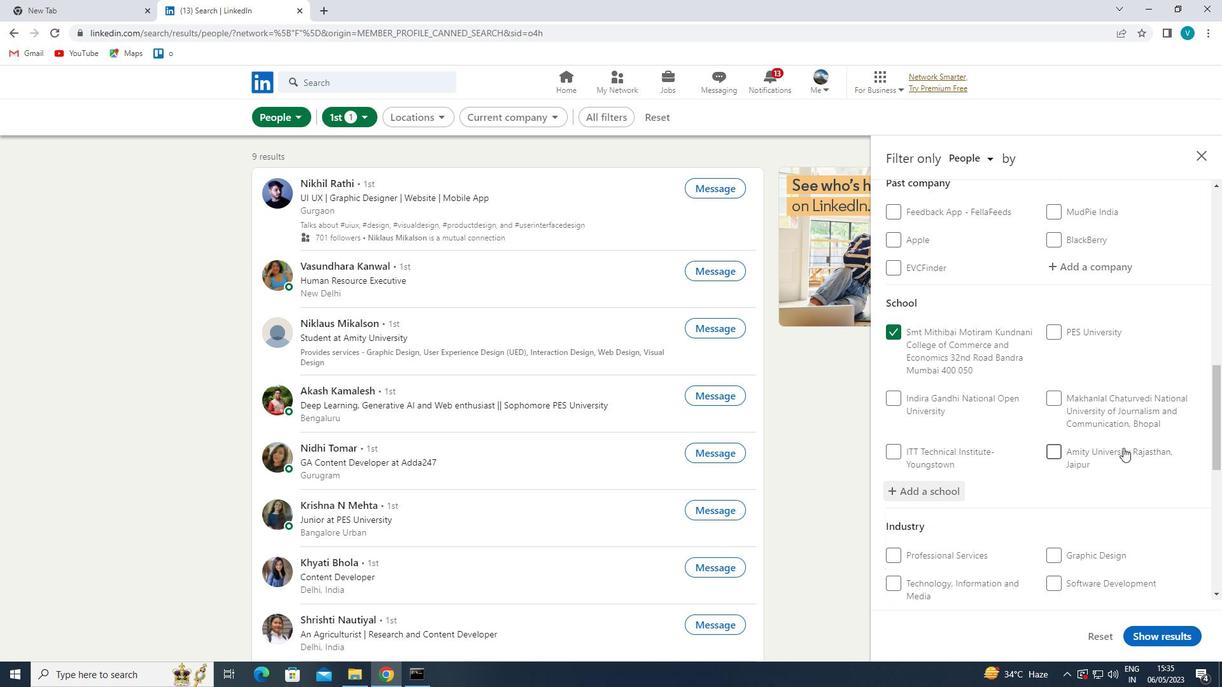 
Action: Mouse moved to (1114, 449)
Screenshot: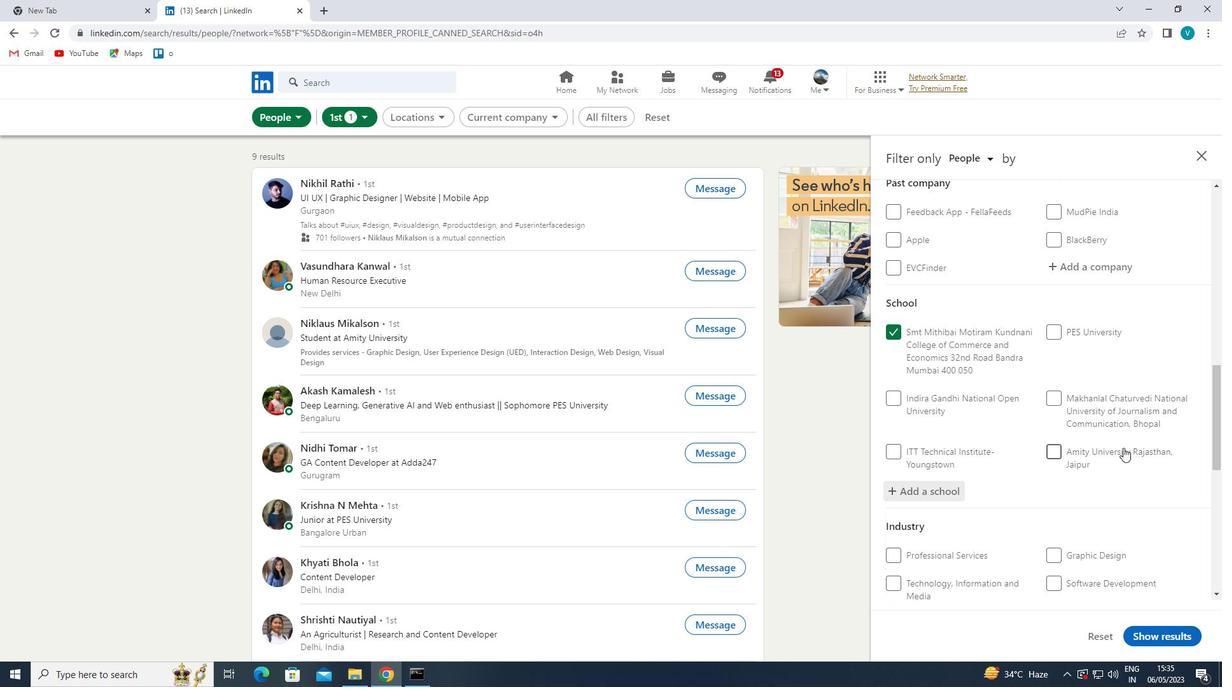 
Action: Mouse scrolled (1114, 448) with delta (0, 0)
Screenshot: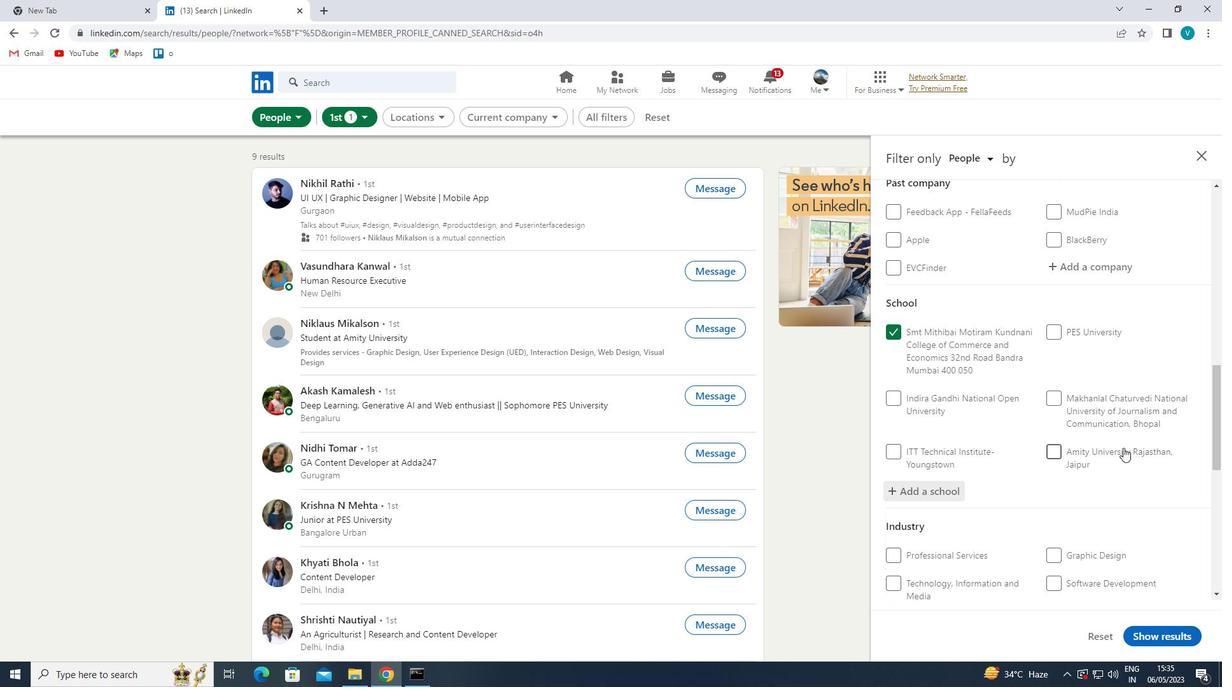 
Action: Mouse moved to (1111, 449)
Screenshot: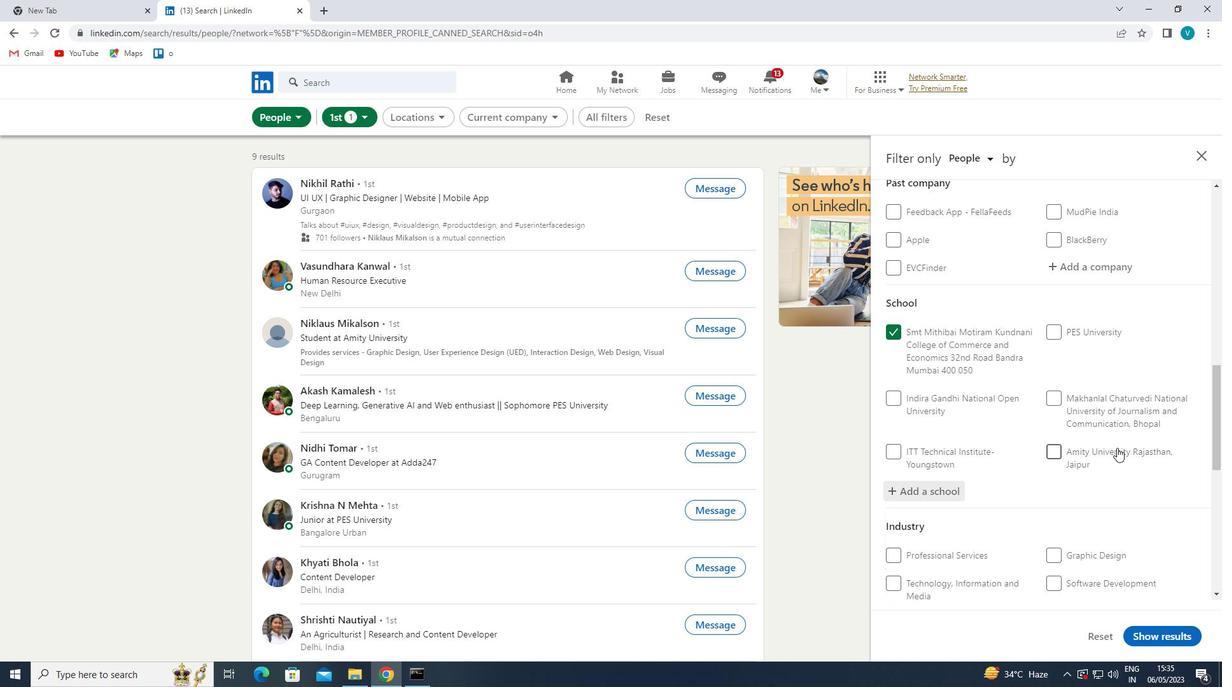 
Action: Mouse scrolled (1111, 448) with delta (0, 0)
Screenshot: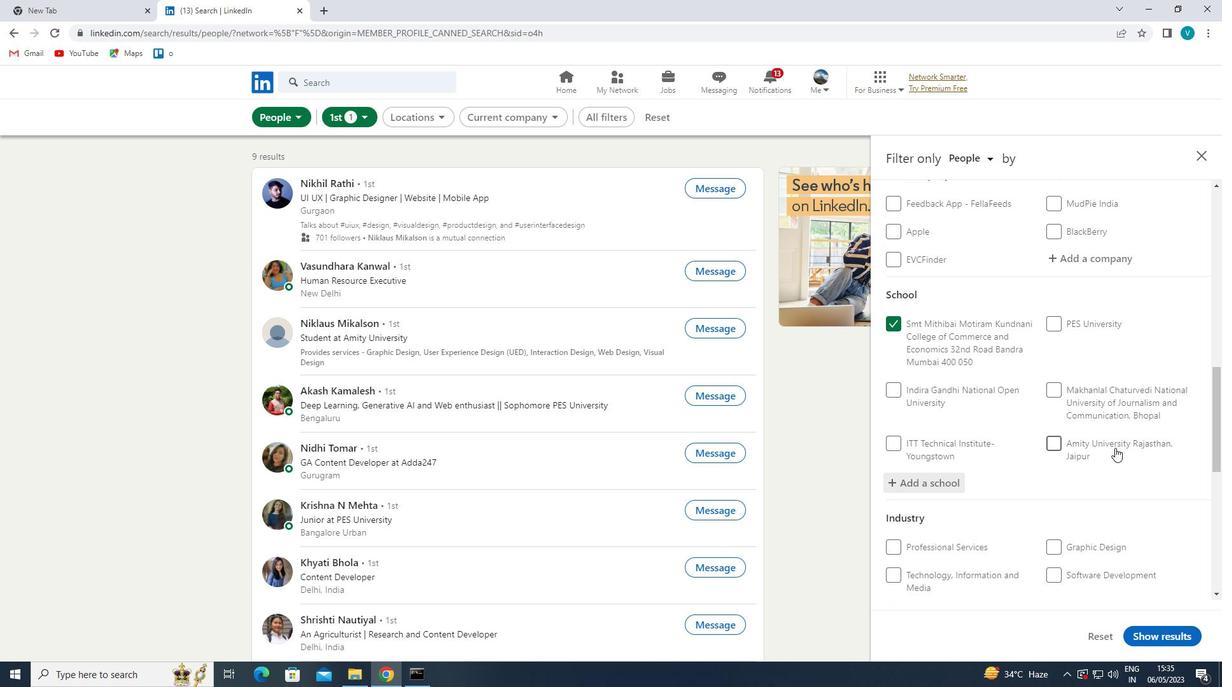 
Action: Mouse moved to (1112, 434)
Screenshot: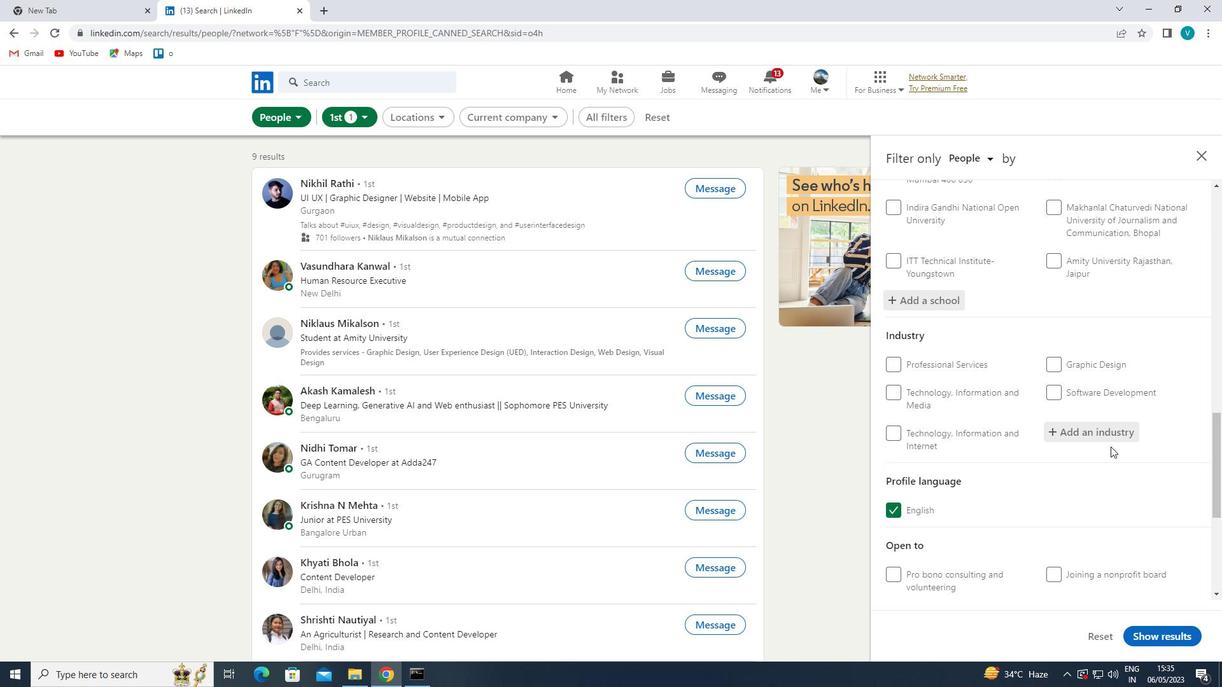 
Action: Mouse pressed left at (1112, 434)
Screenshot: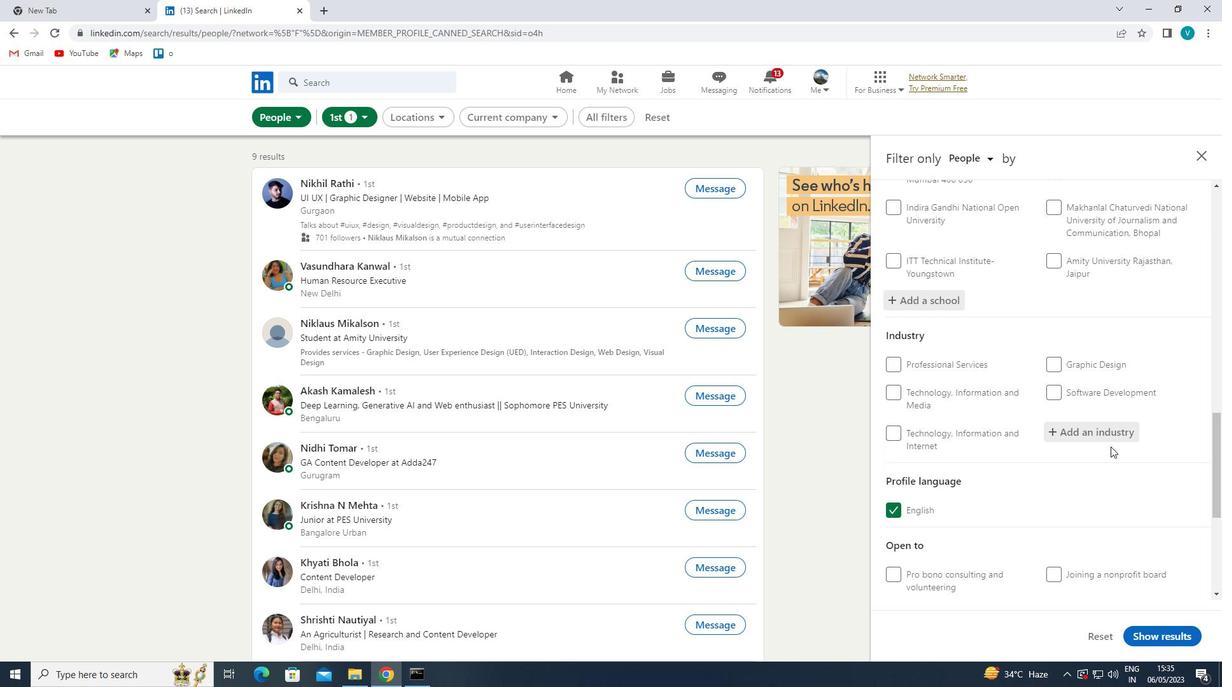 
Action: Key pressed <Key.shift>RENEW
Screenshot: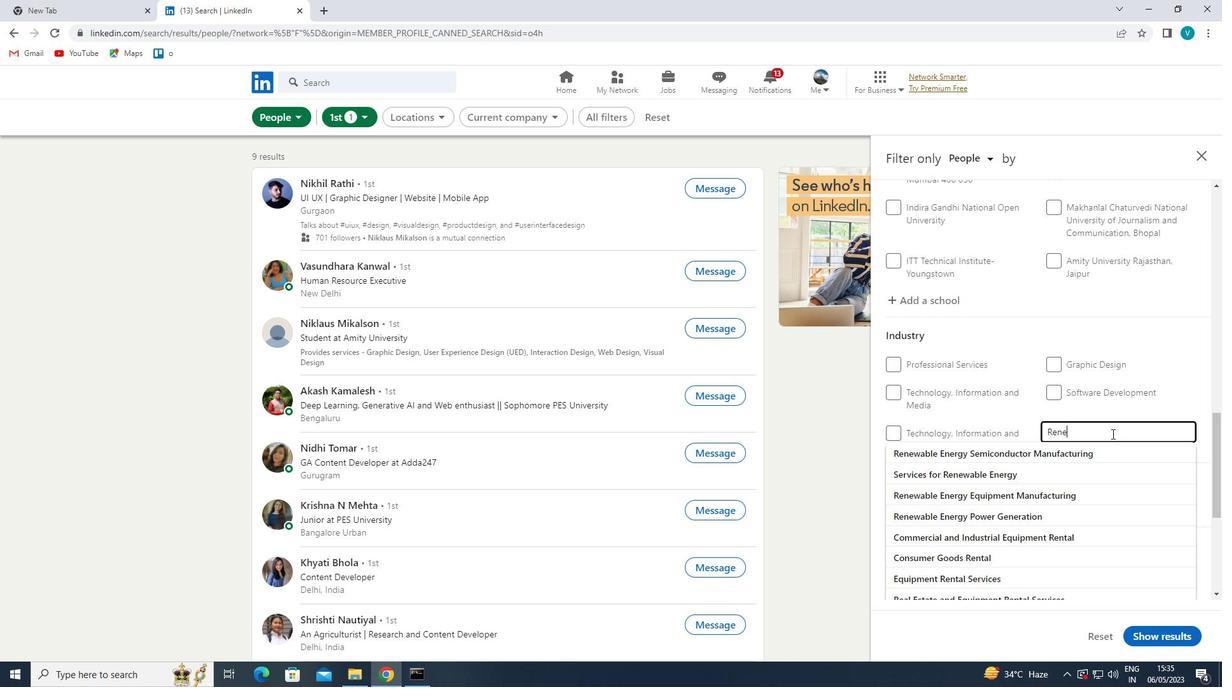 
Action: Mouse moved to (1070, 512)
Screenshot: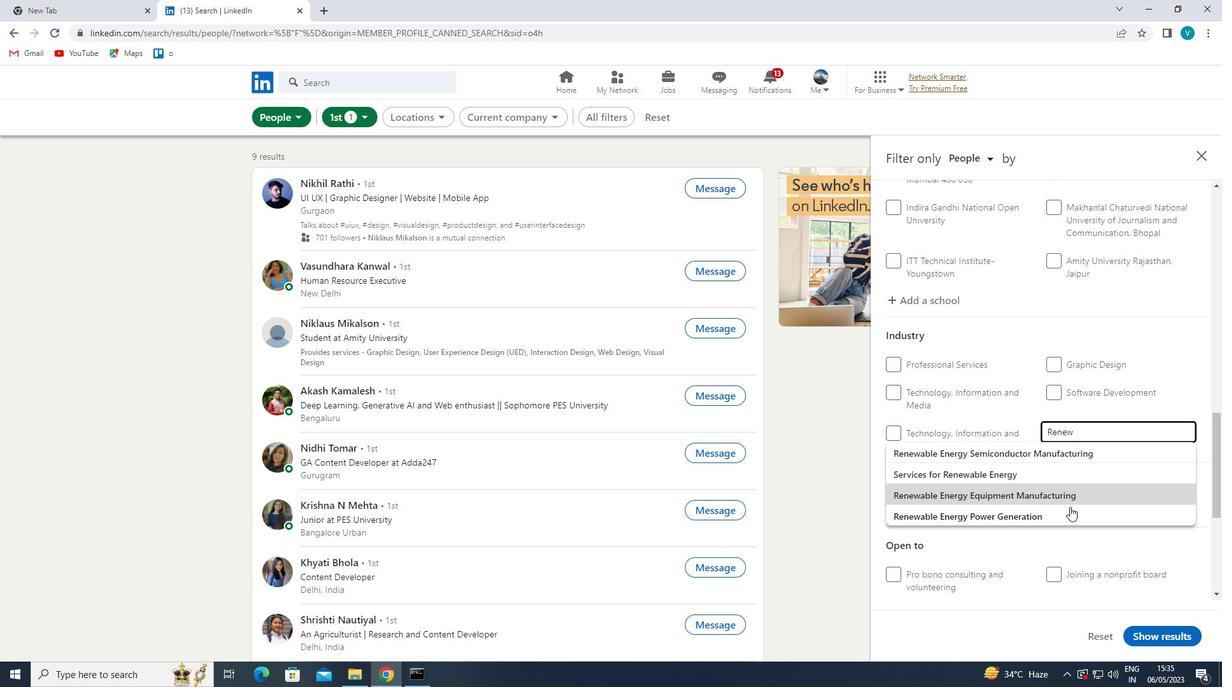 
Action: Mouse pressed left at (1070, 512)
Screenshot: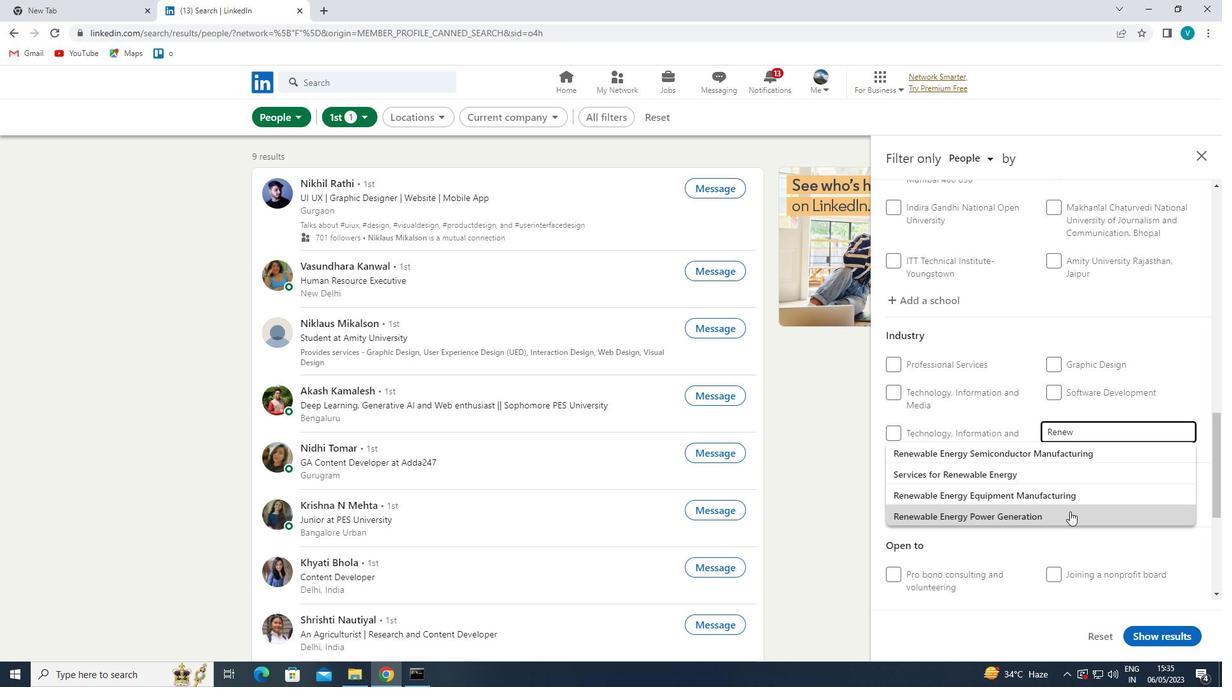 
Action: Mouse moved to (1063, 498)
Screenshot: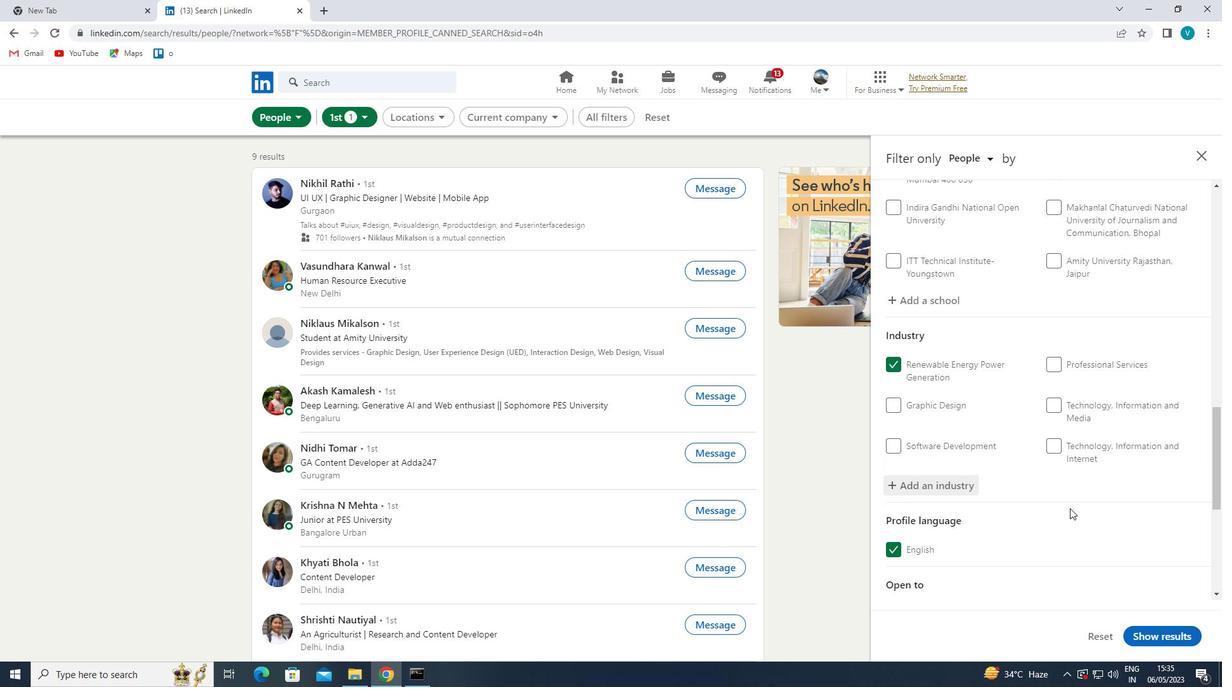 
Action: Mouse scrolled (1063, 498) with delta (0, 0)
Screenshot: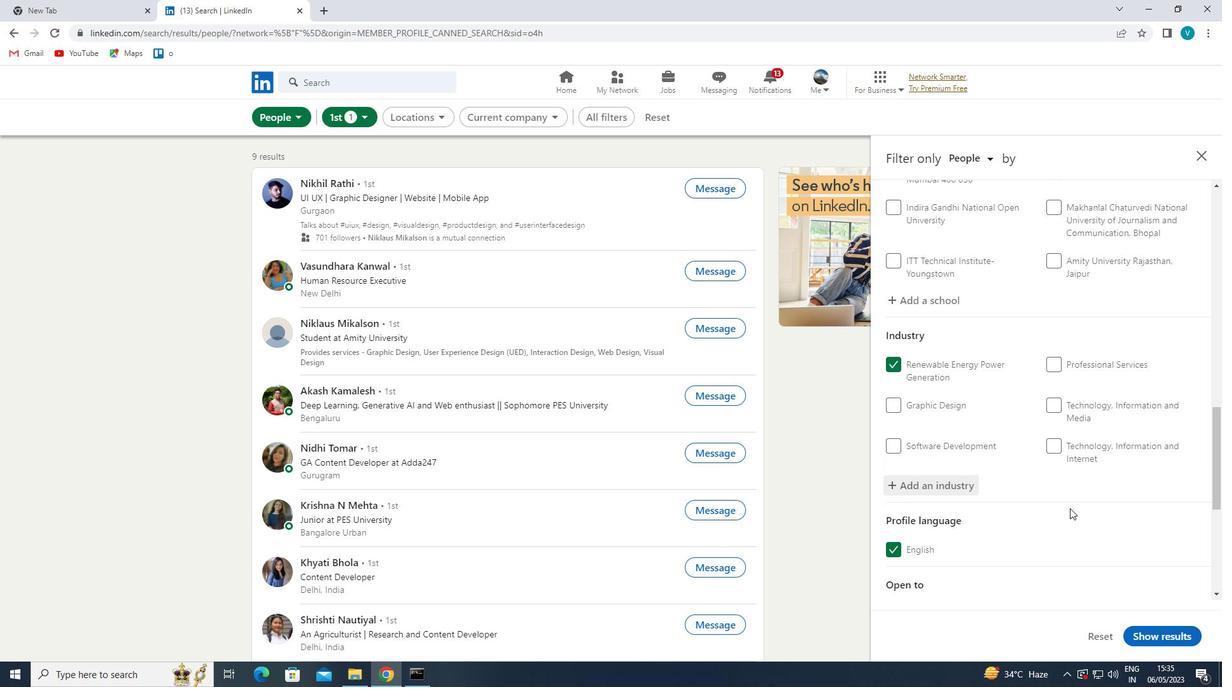 
Action: Mouse moved to (1060, 496)
Screenshot: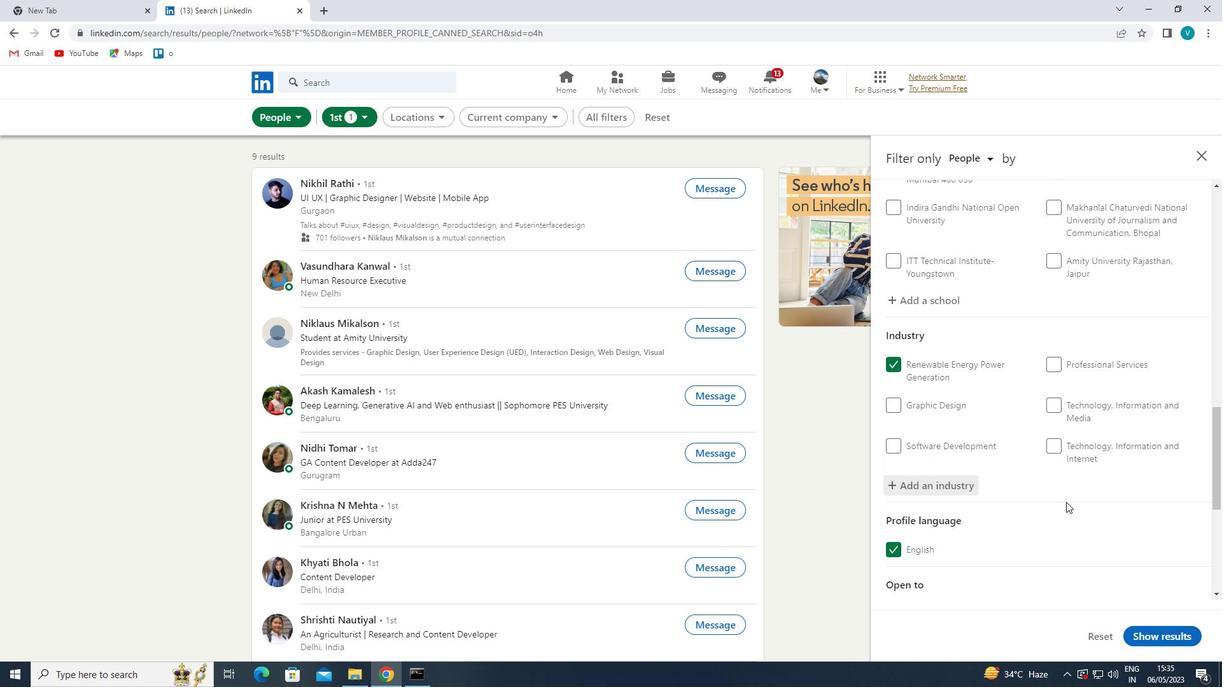 
Action: Mouse scrolled (1060, 495) with delta (0, 0)
Screenshot: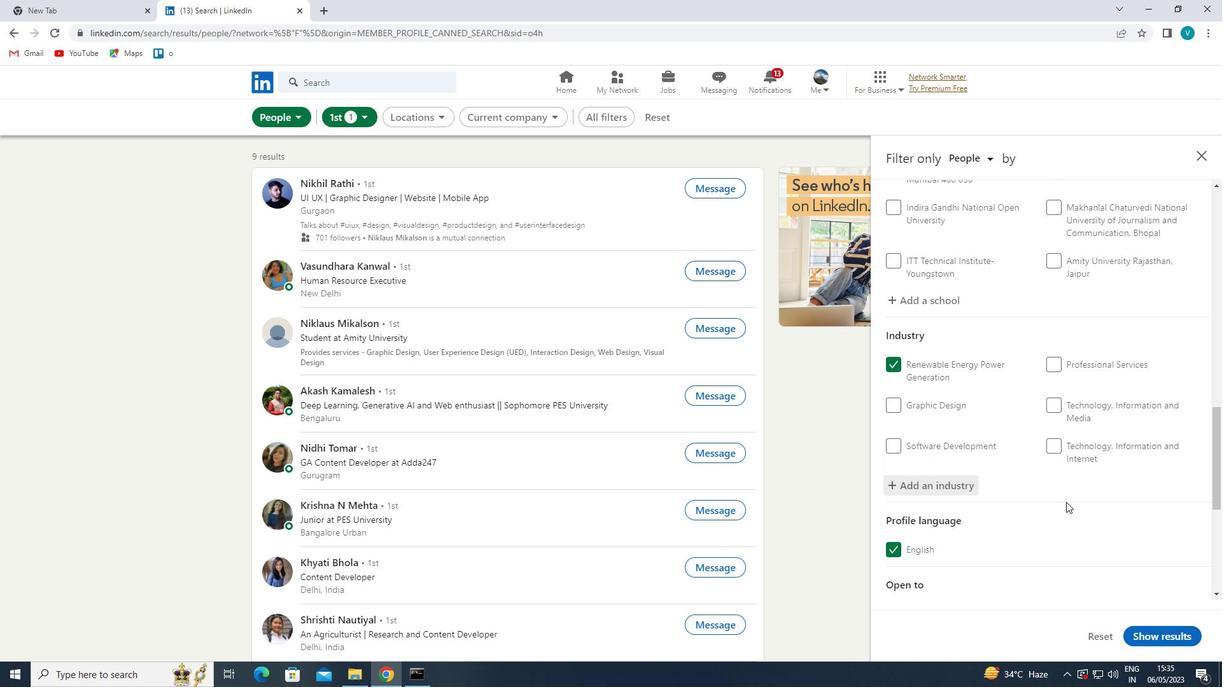 
Action: Mouse moved to (1057, 494)
Screenshot: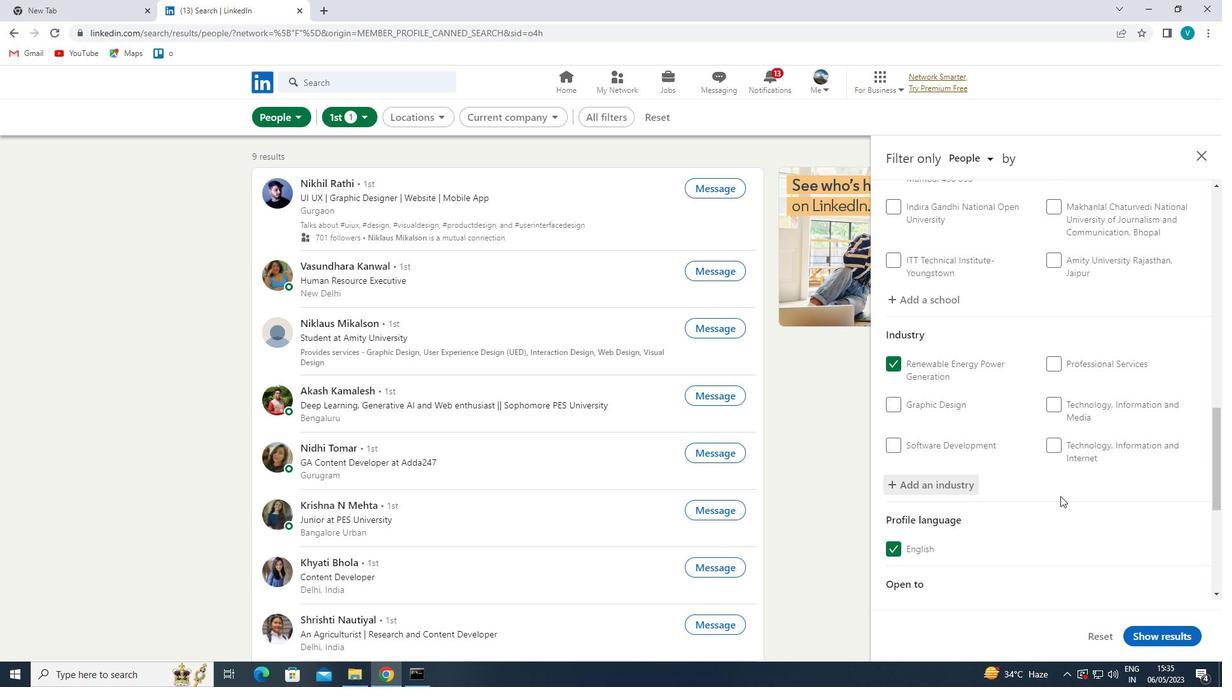 
Action: Mouse scrolled (1057, 493) with delta (0, 0)
Screenshot: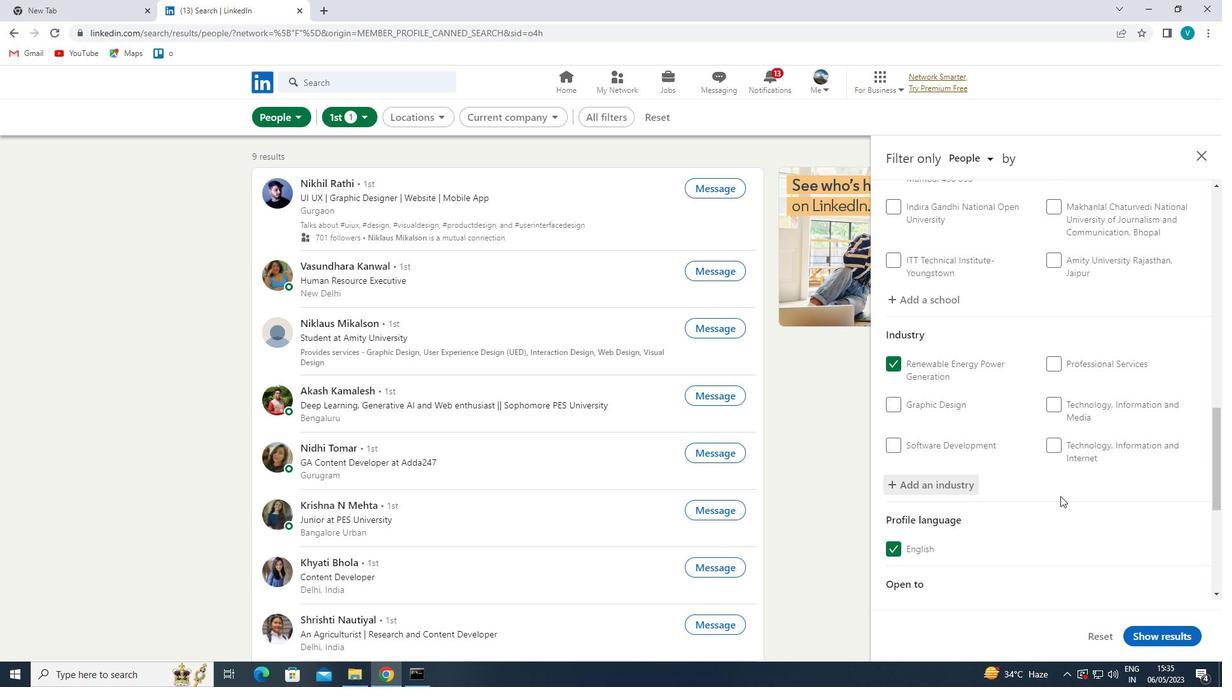 
Action: Mouse moved to (1057, 493)
Screenshot: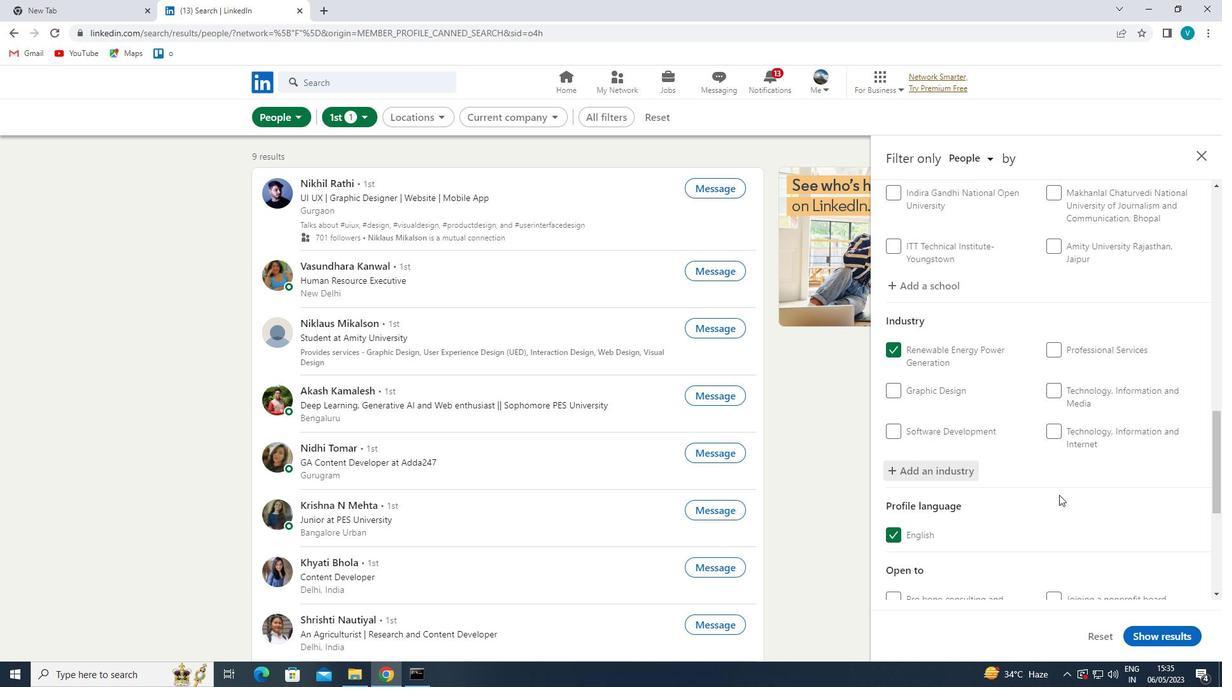 
Action: Mouse scrolled (1057, 493) with delta (0, 0)
Screenshot: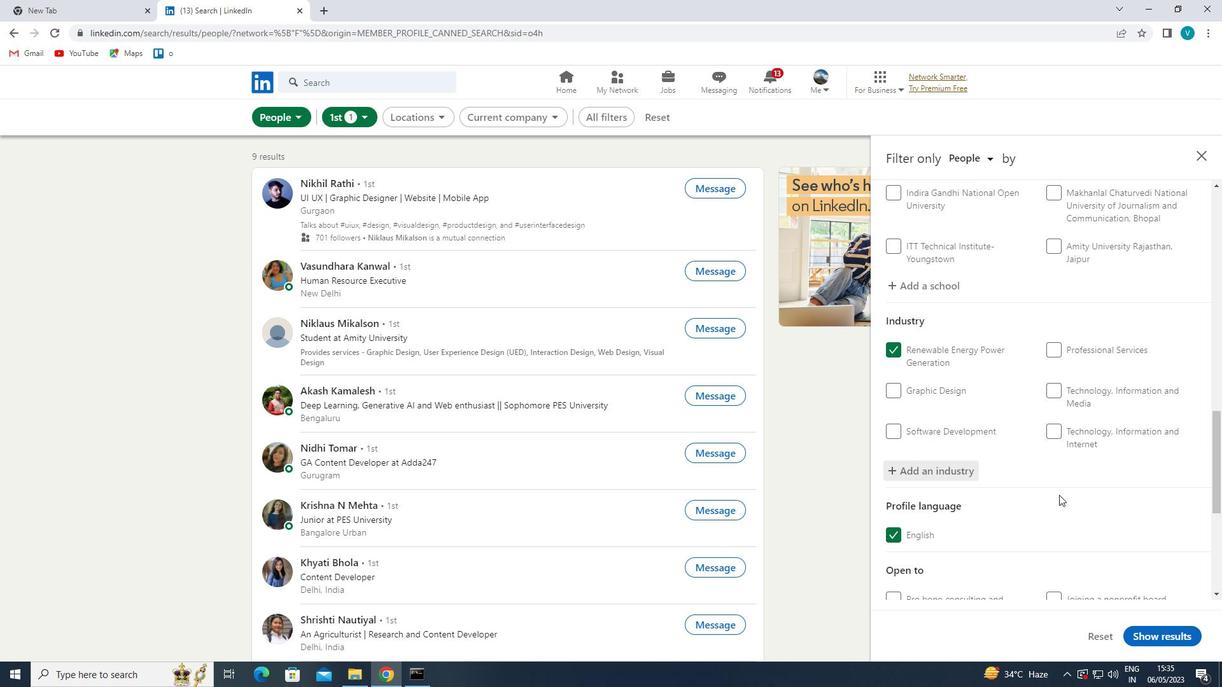 
Action: Mouse moved to (1072, 498)
Screenshot: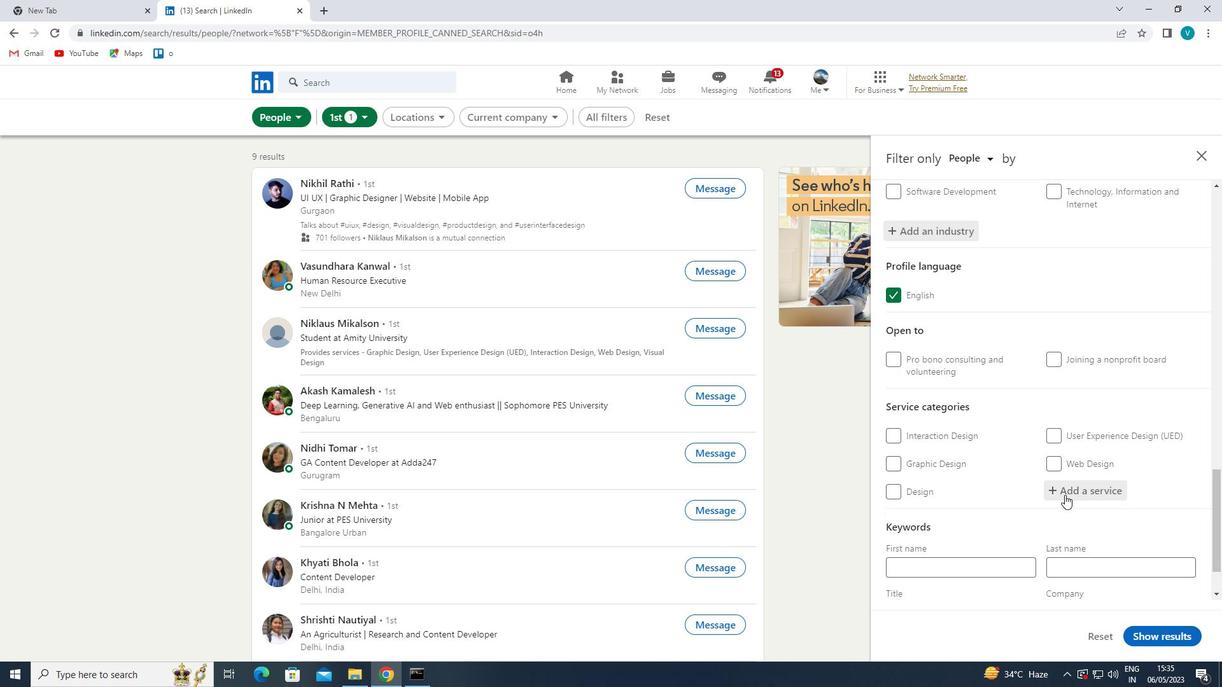 
Action: Mouse pressed left at (1072, 498)
Screenshot: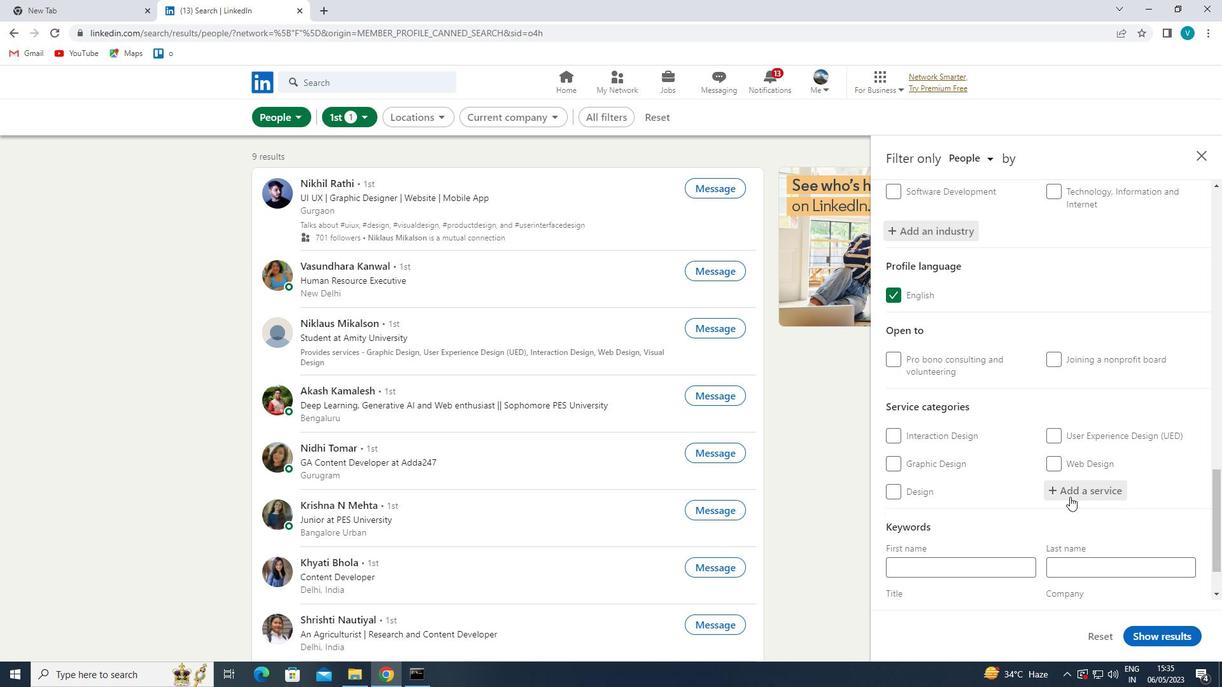 
Action: Key pressed <Key.shift>MARKET<Key.space>
Screenshot: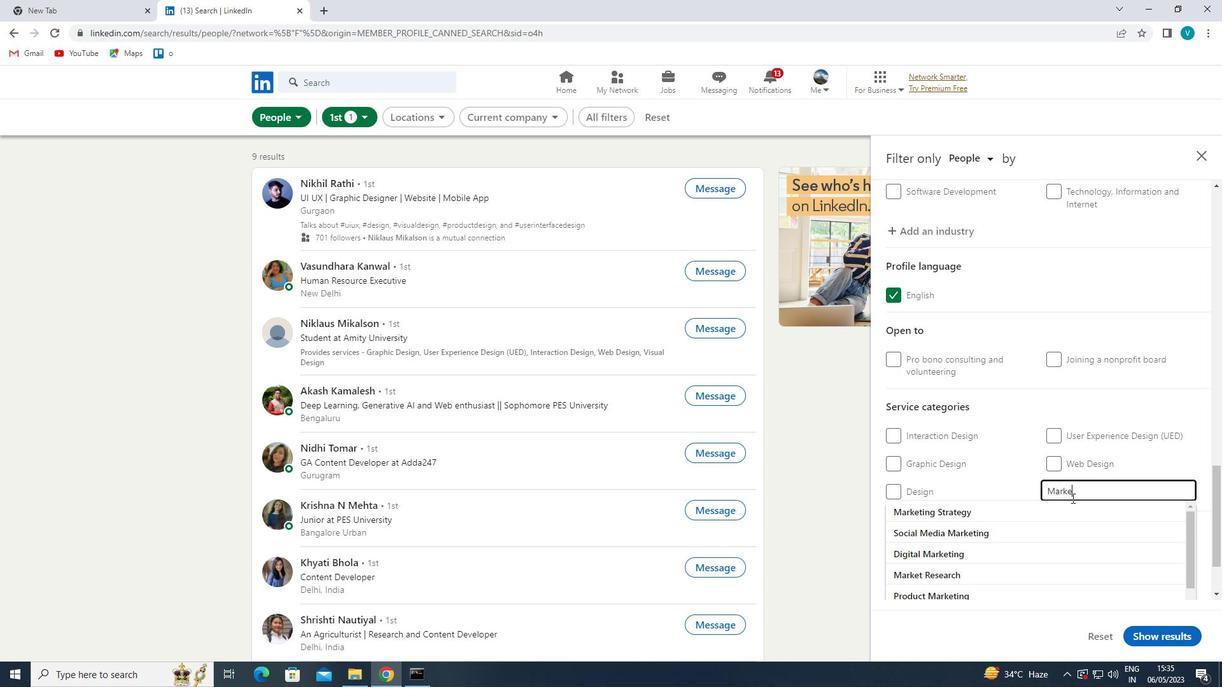 
Action: Mouse moved to (1047, 526)
Screenshot: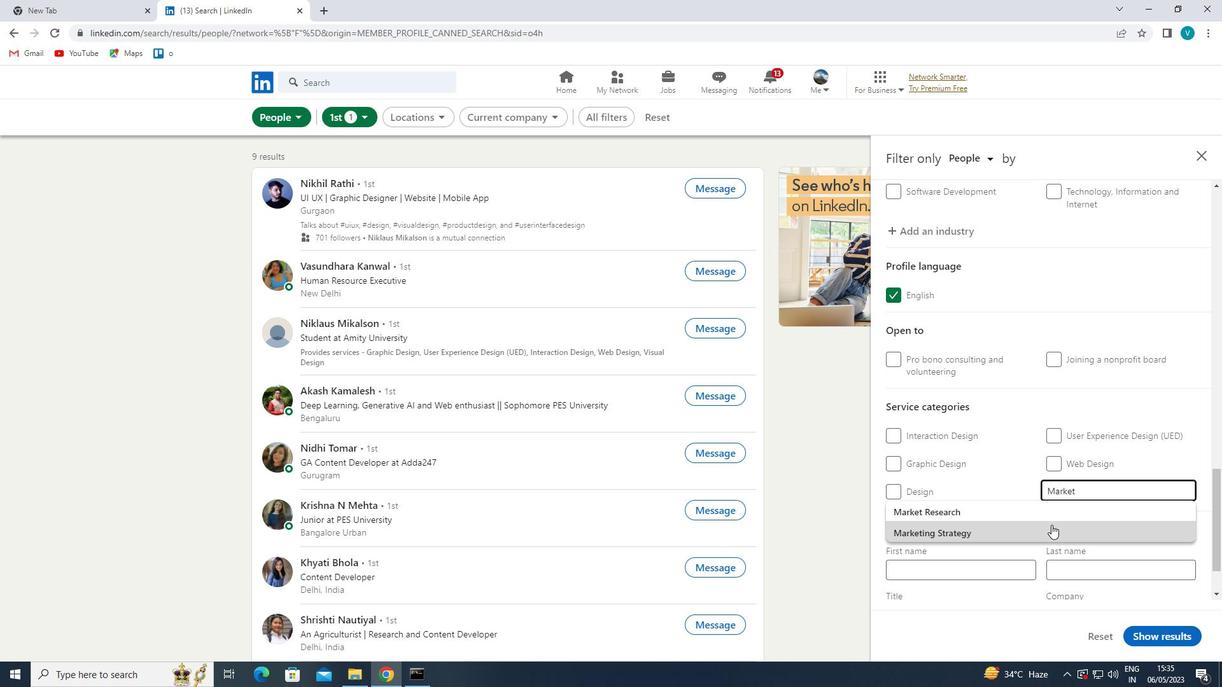
Action: Mouse pressed left at (1047, 526)
Screenshot: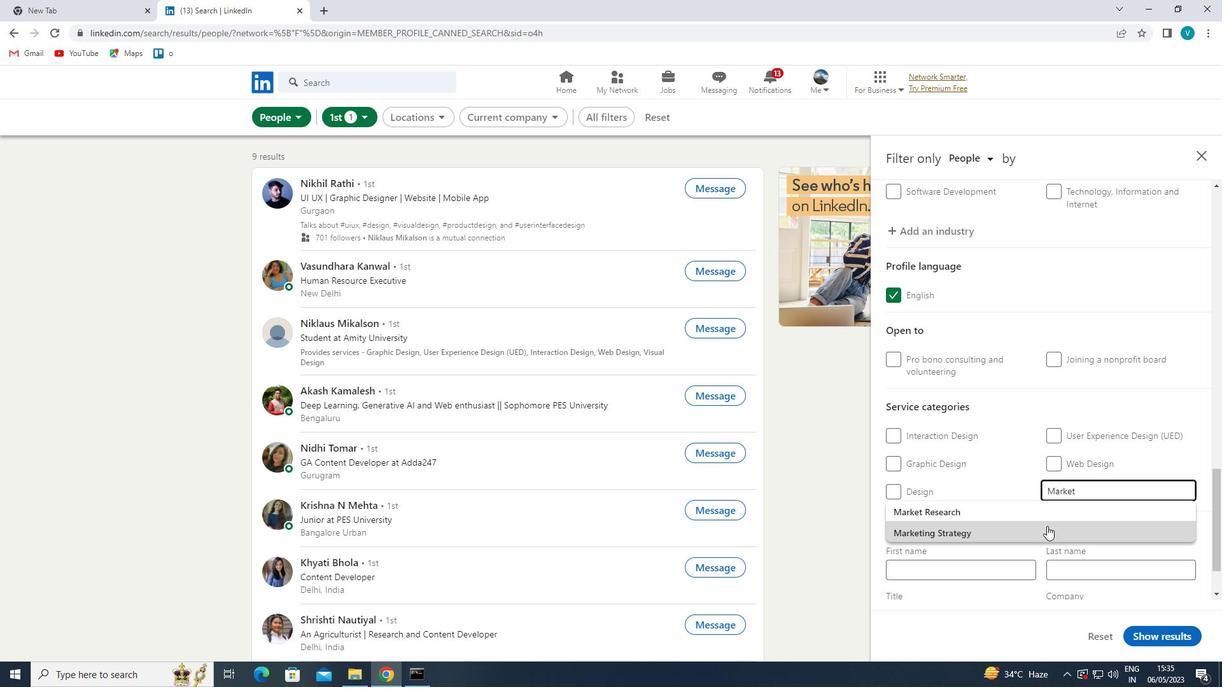 
Action: Mouse scrolled (1047, 526) with delta (0, 0)
Screenshot: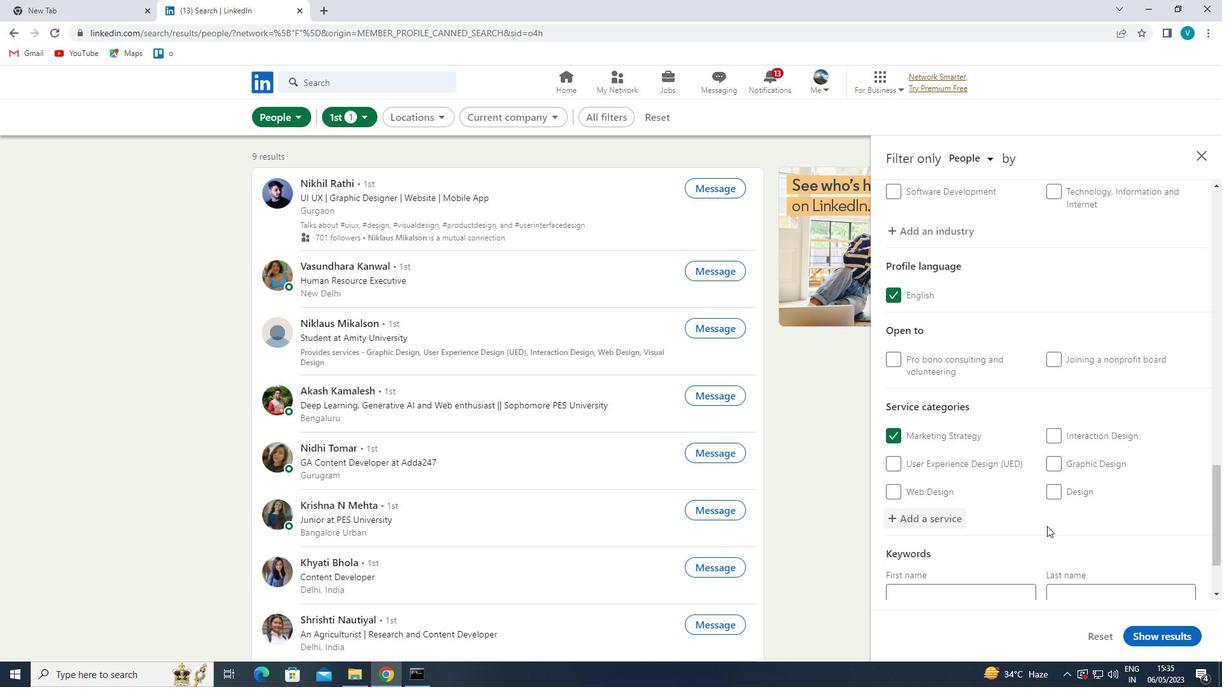 
Action: Mouse scrolled (1047, 526) with delta (0, 0)
Screenshot: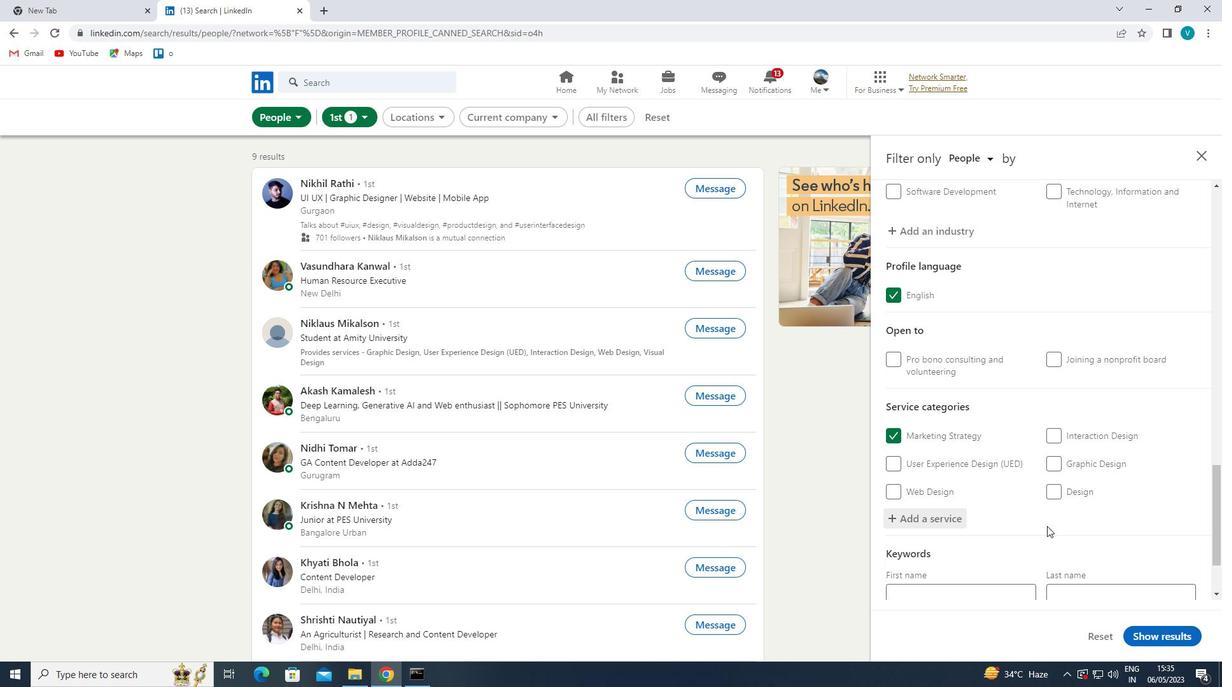
Action: Mouse scrolled (1047, 526) with delta (0, 0)
Screenshot: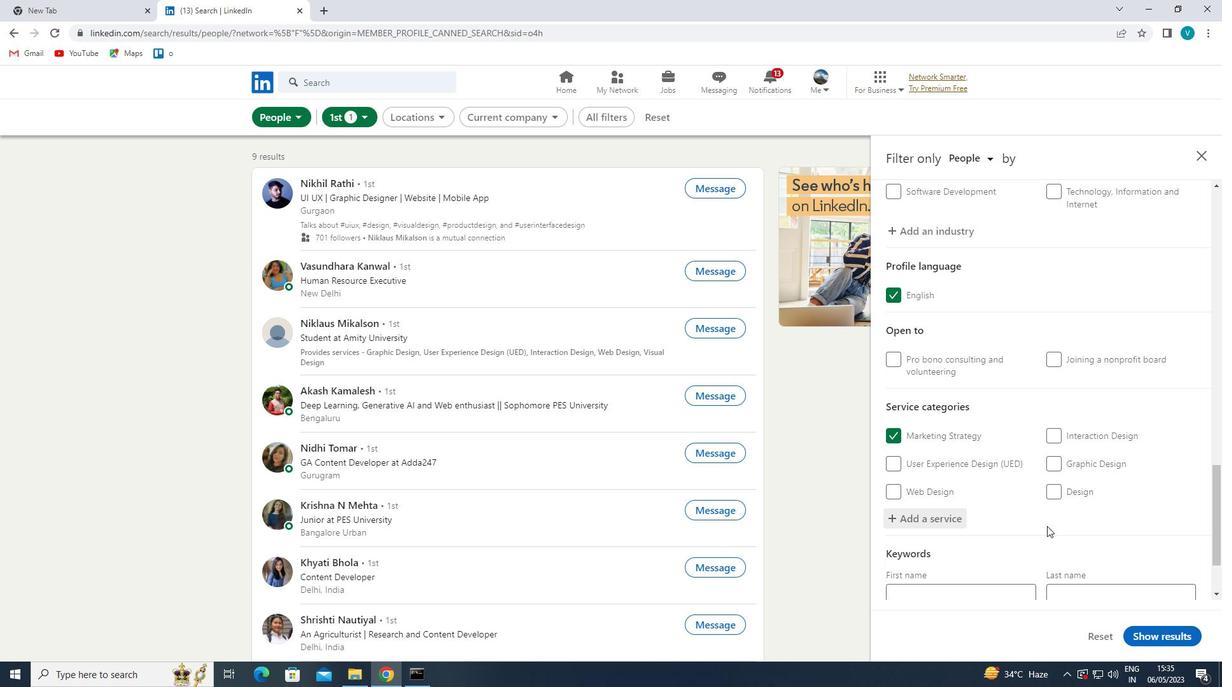 
Action: Mouse scrolled (1047, 526) with delta (0, 0)
Screenshot: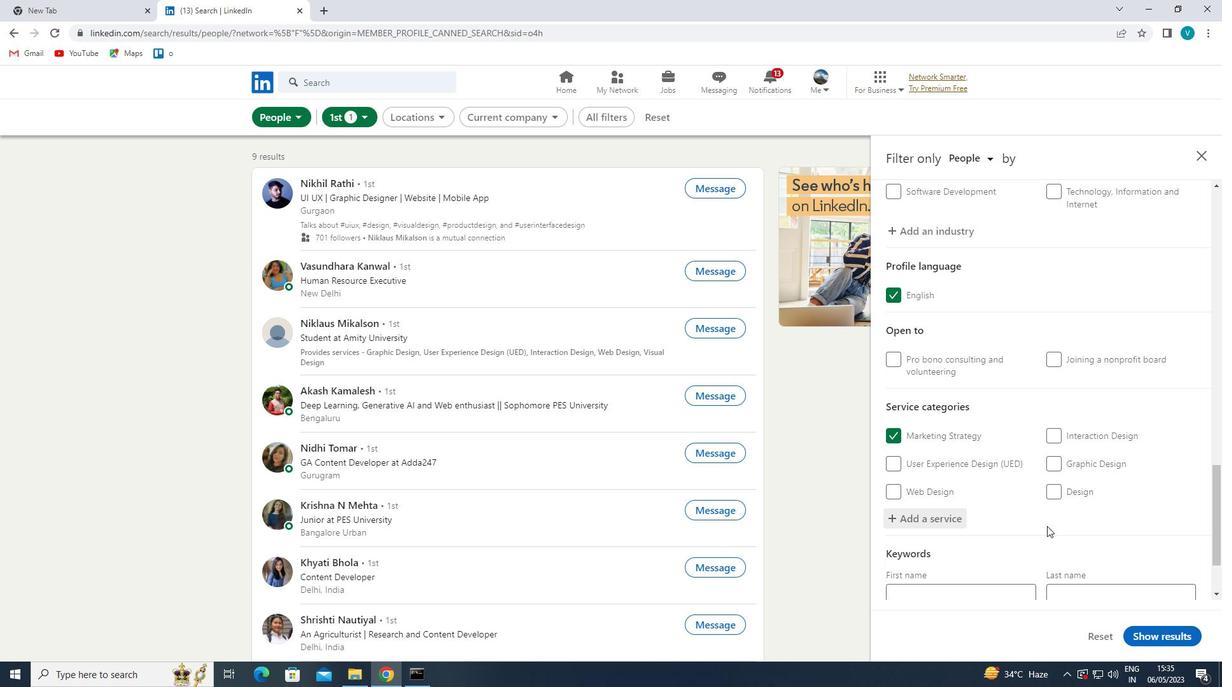 
Action: Mouse moved to (1011, 550)
Screenshot: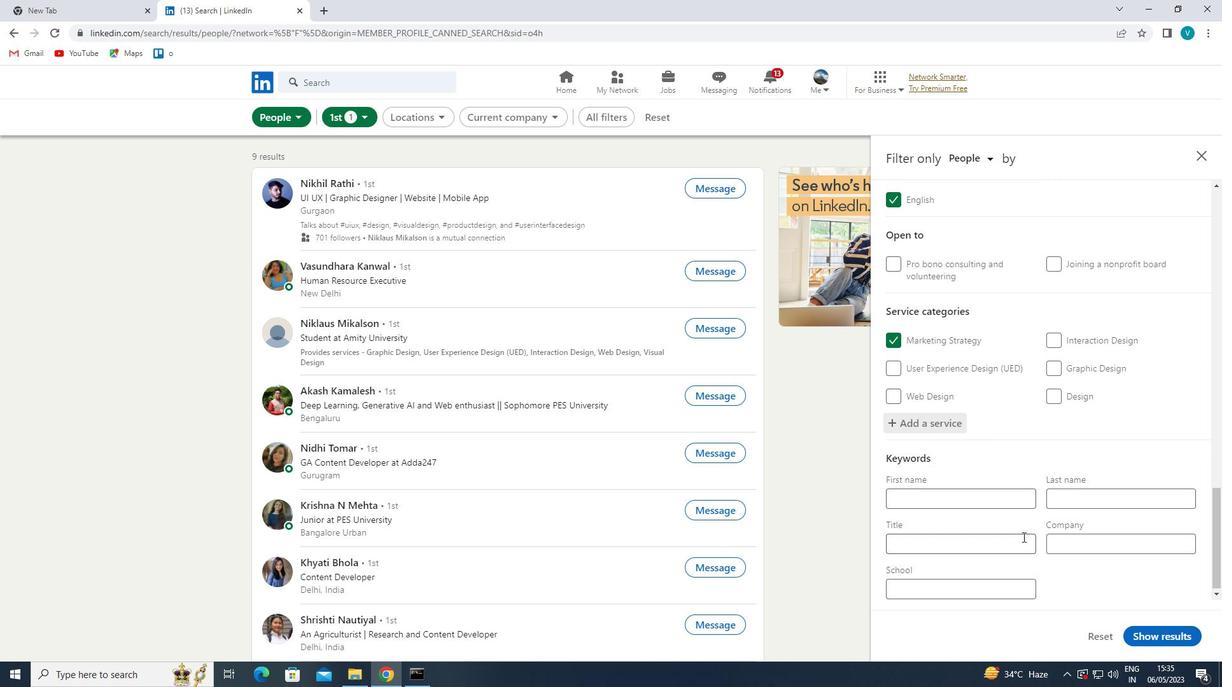 
Action: Mouse pressed left at (1011, 550)
Screenshot: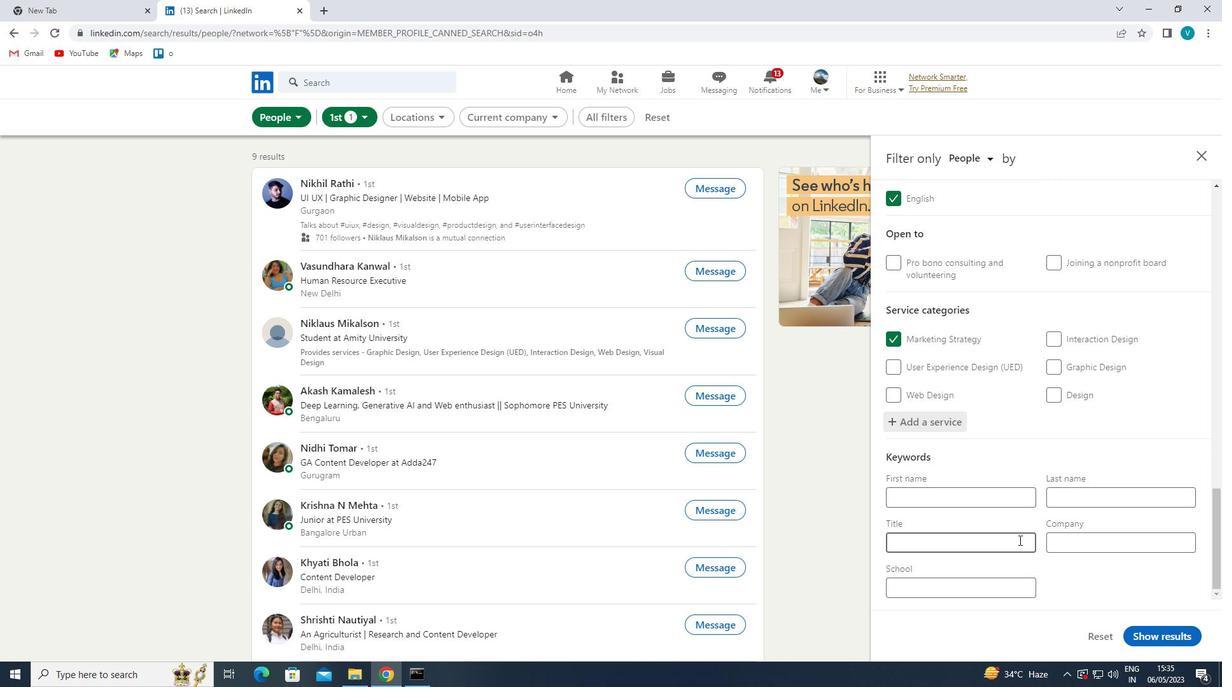 
Action: Key pressed <Key.shift>THERAPISTT<Key.space>
Screenshot: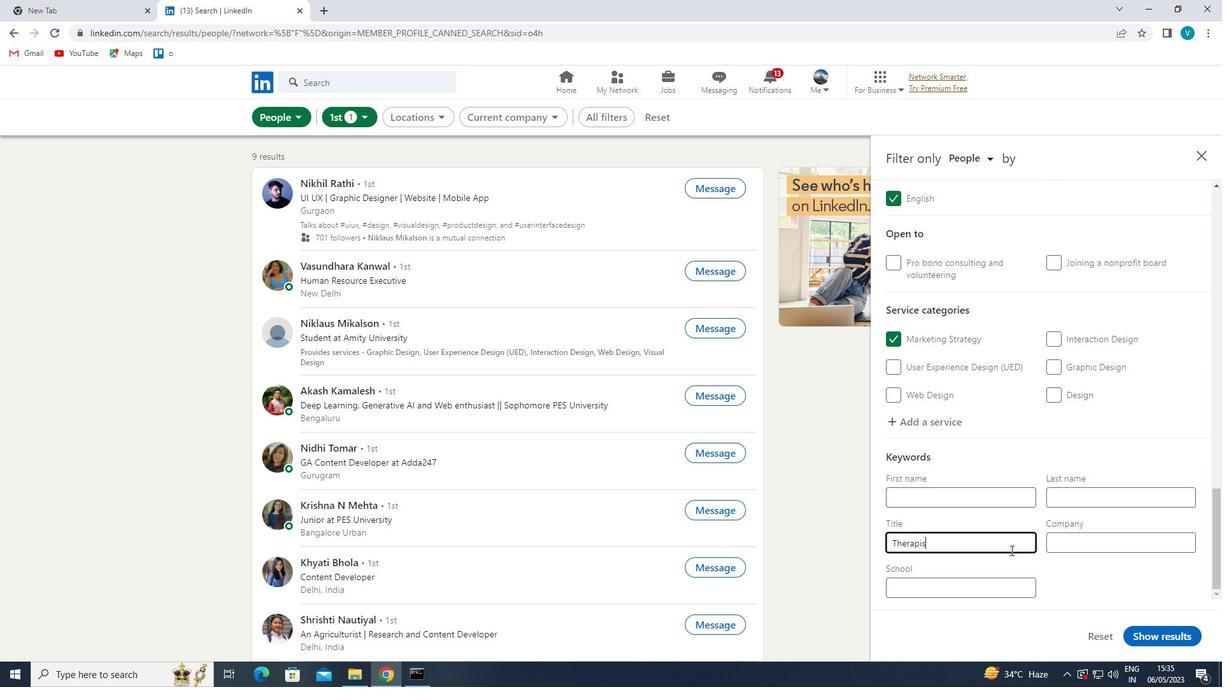 
Action: Mouse moved to (1017, 548)
Screenshot: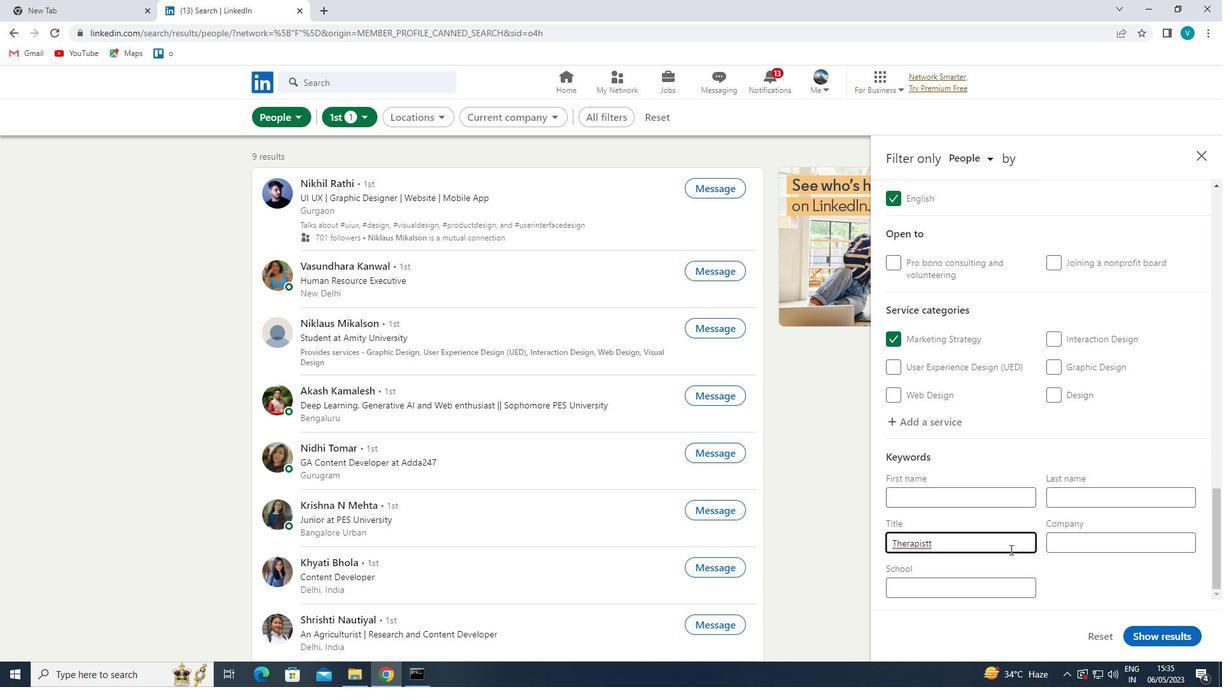 
Action: Key pressed <Key.backspace>=<Key.backspace><Key.backspace>
Screenshot: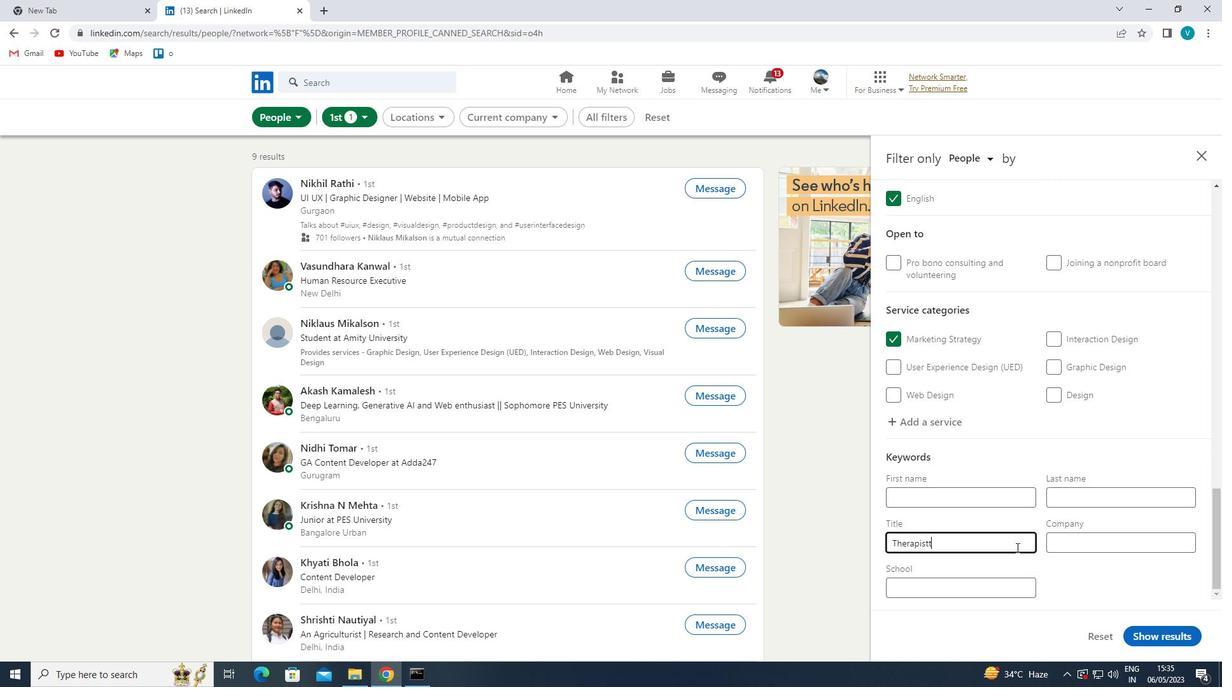 
Action: Mouse moved to (1153, 630)
Screenshot: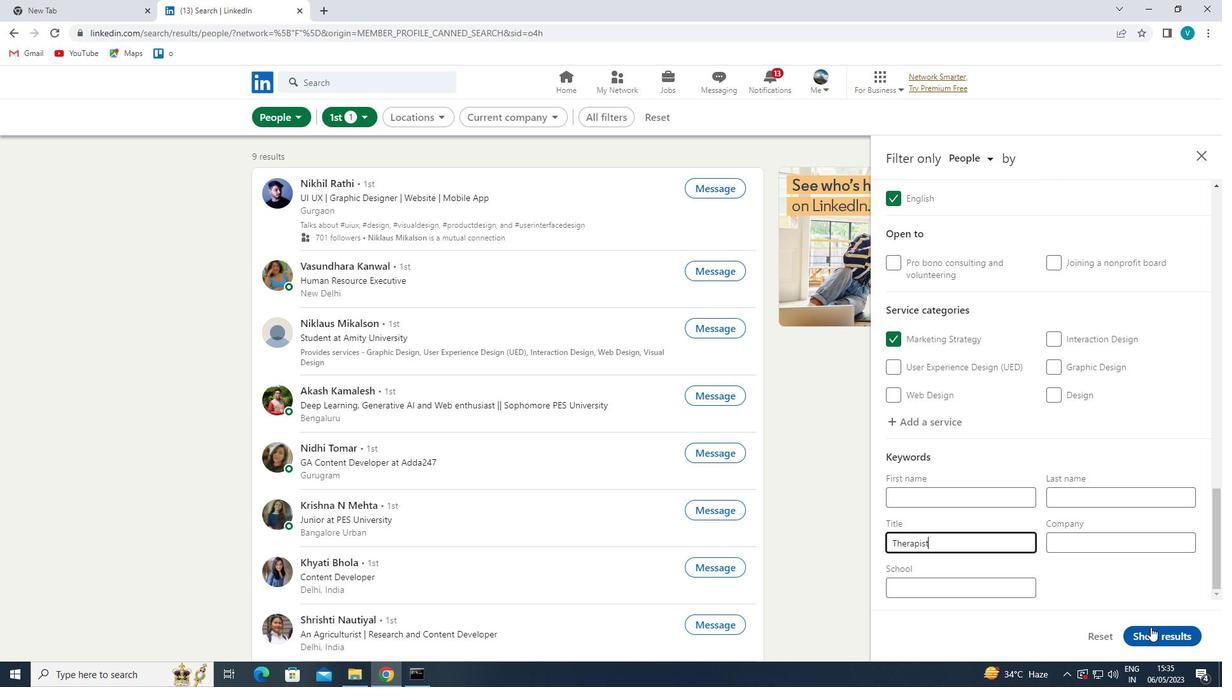 
Action: Mouse pressed left at (1153, 630)
Screenshot: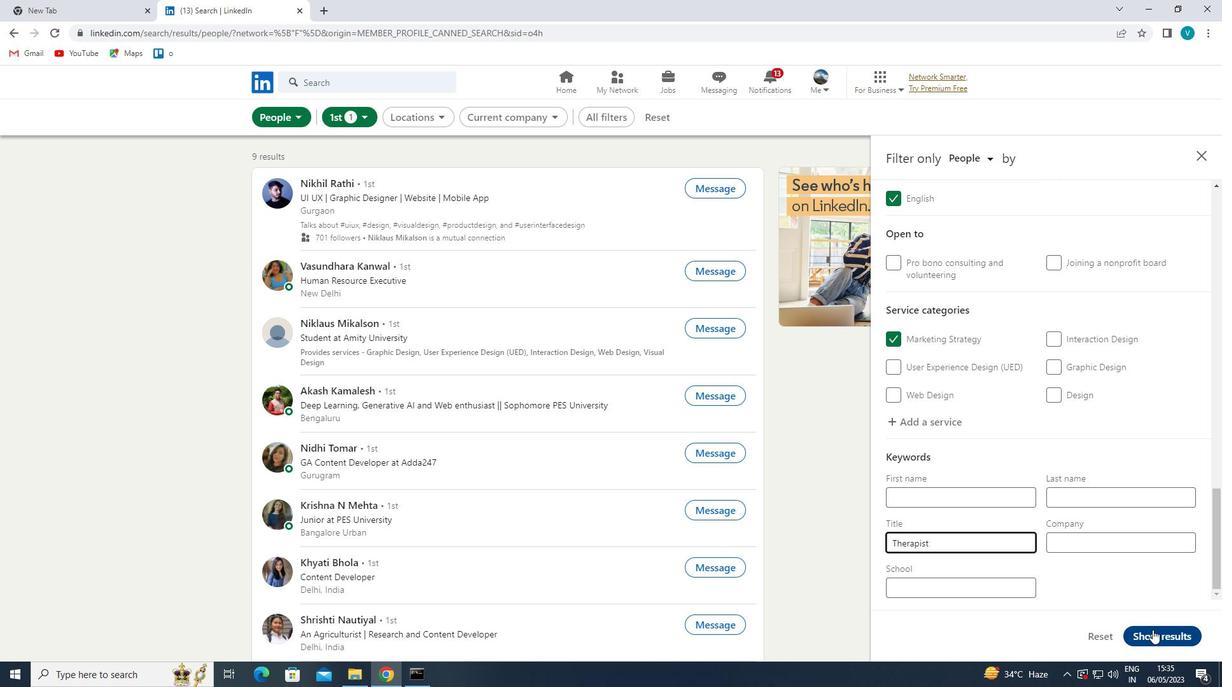 
Action: Mouse moved to (1128, 618)
Screenshot: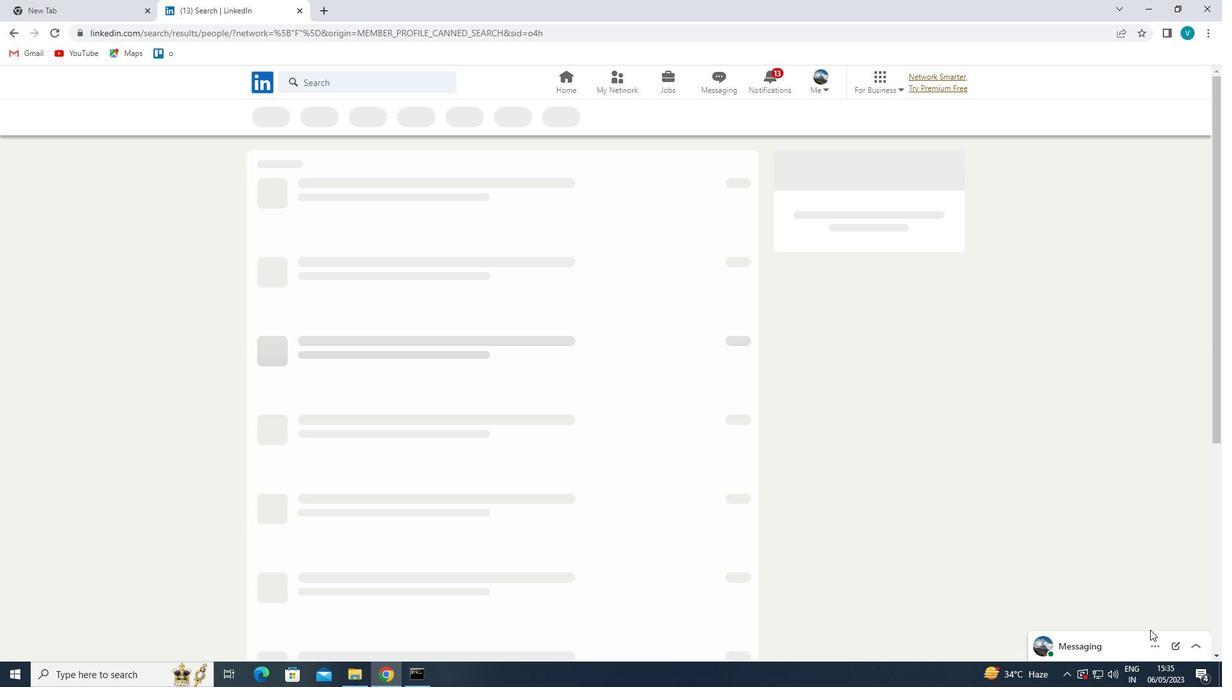 
